 Task: Slide 12 - Our First Trip-1.
Action: Mouse moved to (33, 72)
Screenshot: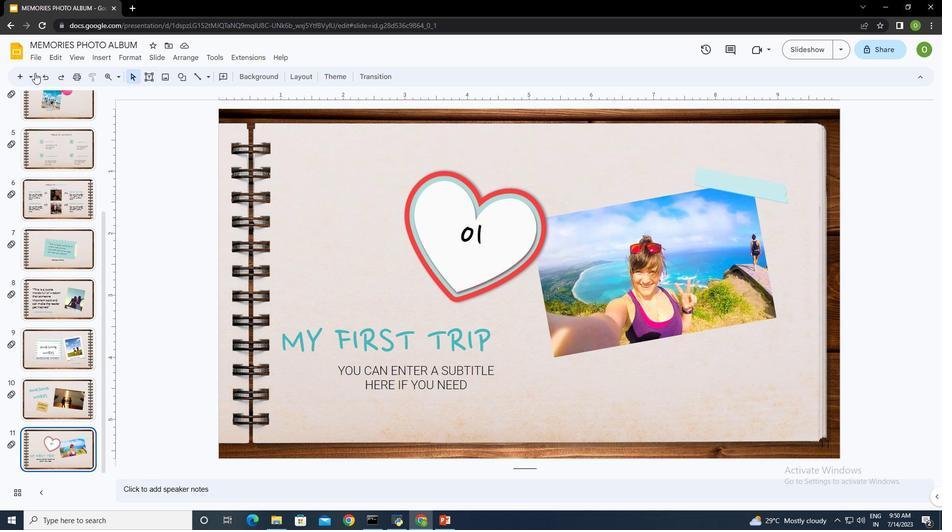 
Action: Mouse pressed left at (33, 72)
Screenshot: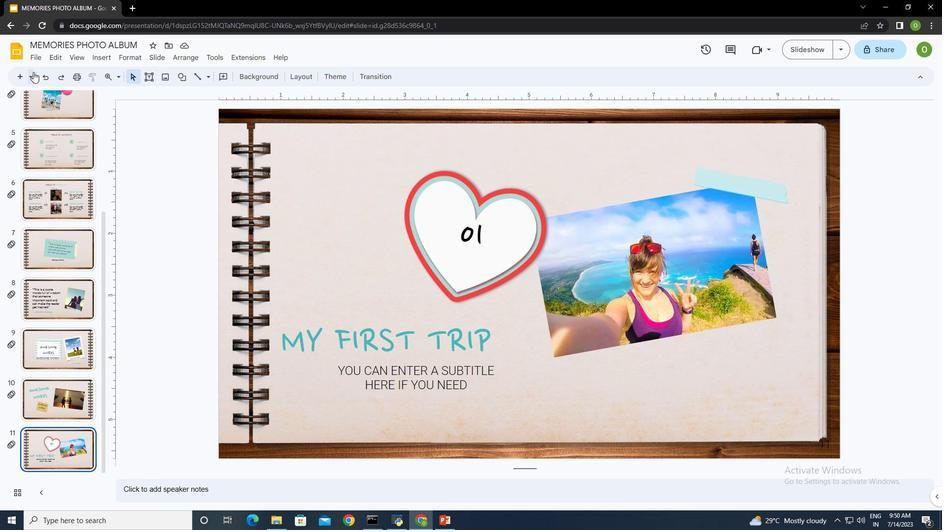 
Action: Mouse moved to (125, 218)
Screenshot: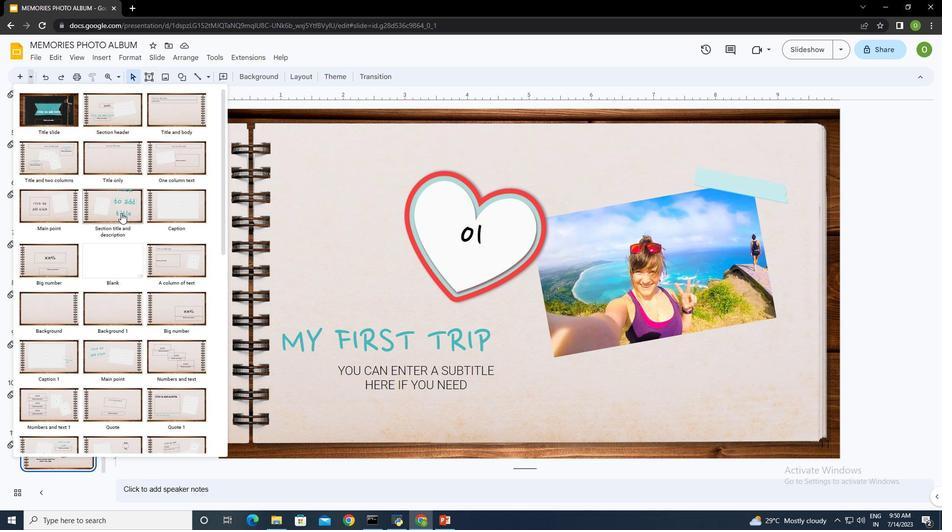 
Action: Mouse scrolled (125, 218) with delta (0, 0)
Screenshot: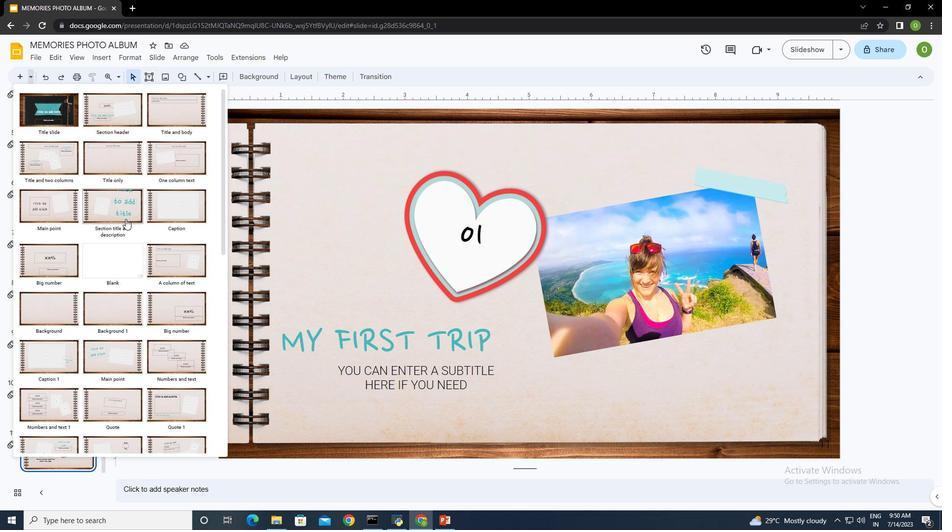 
Action: Mouse scrolled (125, 218) with delta (0, 0)
Screenshot: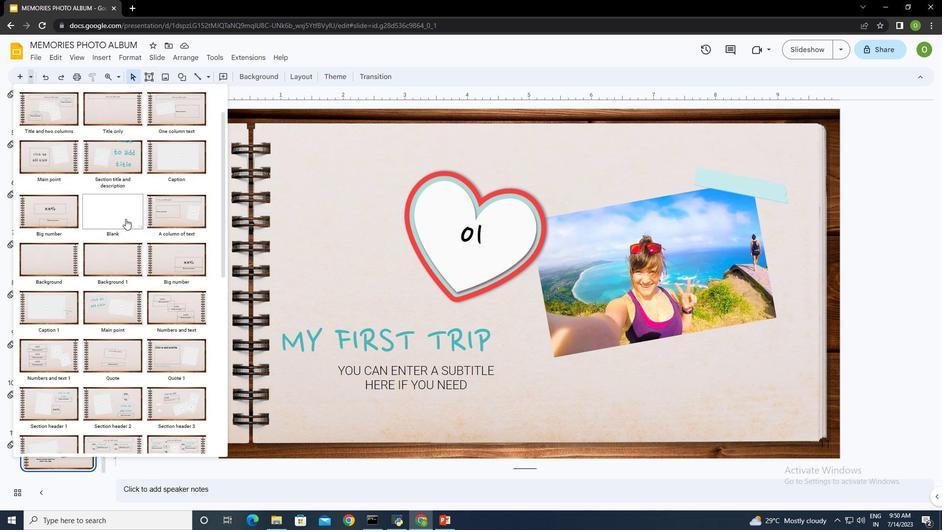 
Action: Mouse scrolled (125, 218) with delta (0, 0)
Screenshot: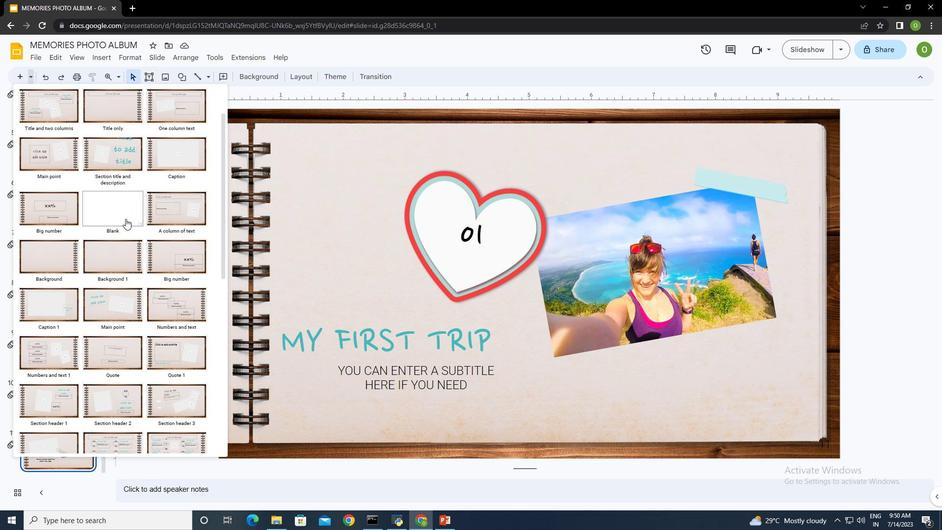 
Action: Mouse scrolled (125, 218) with delta (0, 0)
Screenshot: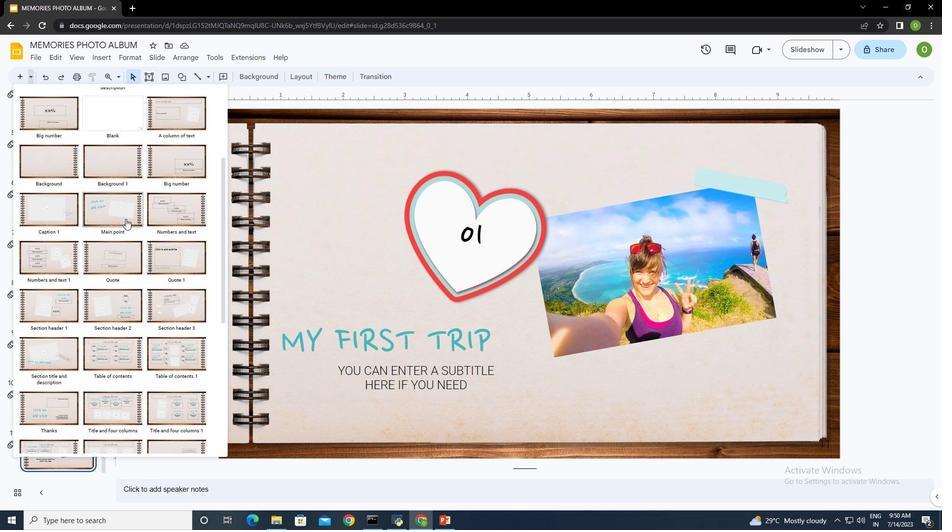 
Action: Mouse scrolled (125, 218) with delta (0, 0)
Screenshot: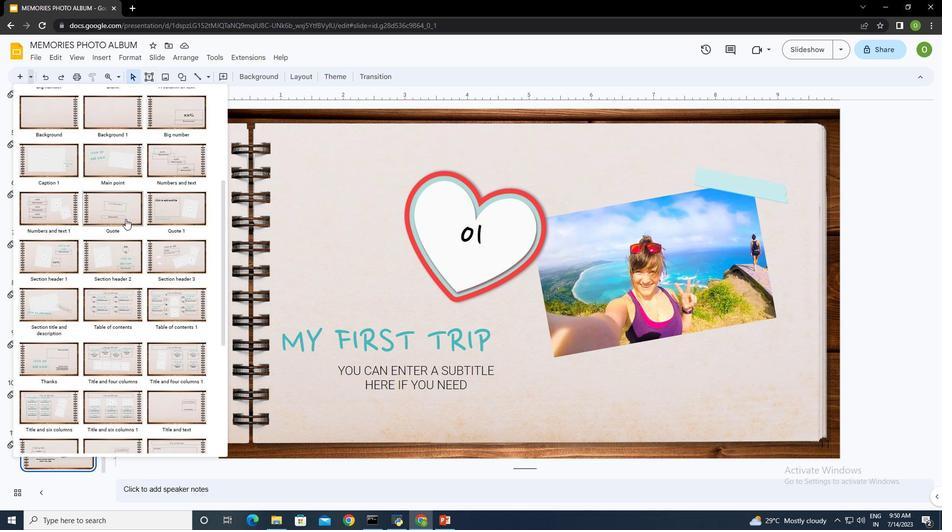 
Action: Mouse scrolled (125, 218) with delta (0, 0)
Screenshot: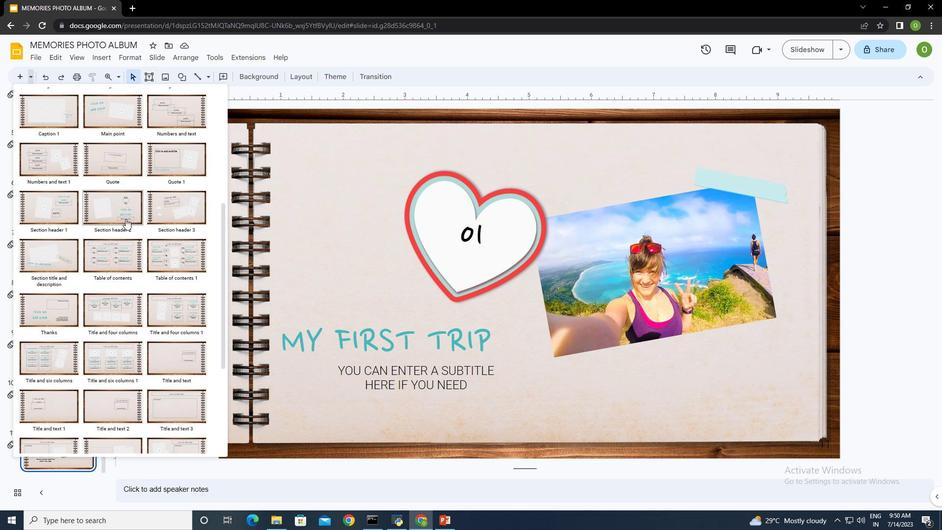 
Action: Mouse moved to (106, 157)
Screenshot: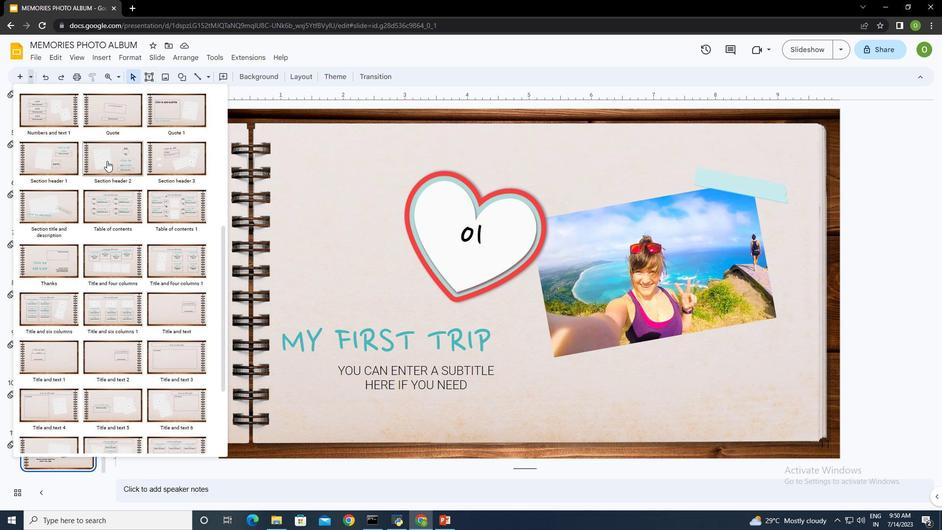 
Action: Mouse pressed left at (106, 157)
Screenshot: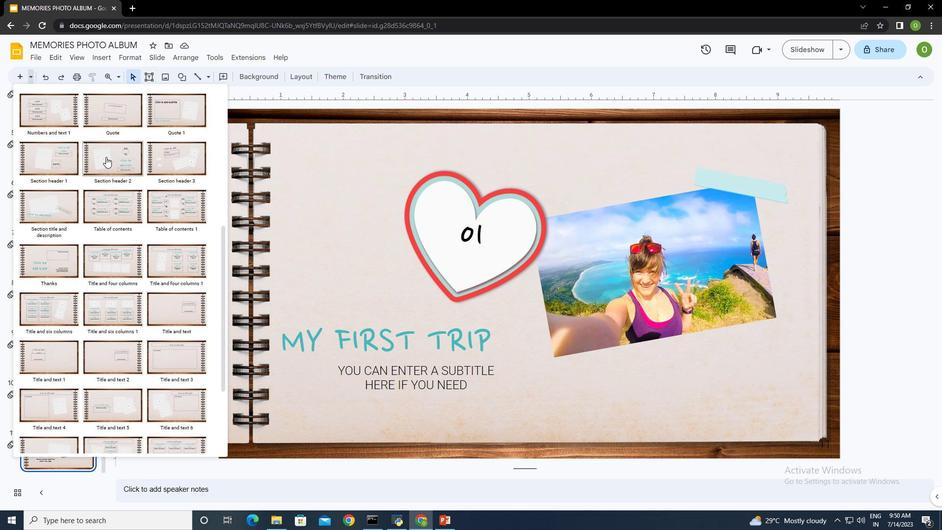 
Action: Mouse moved to (426, 283)
Screenshot: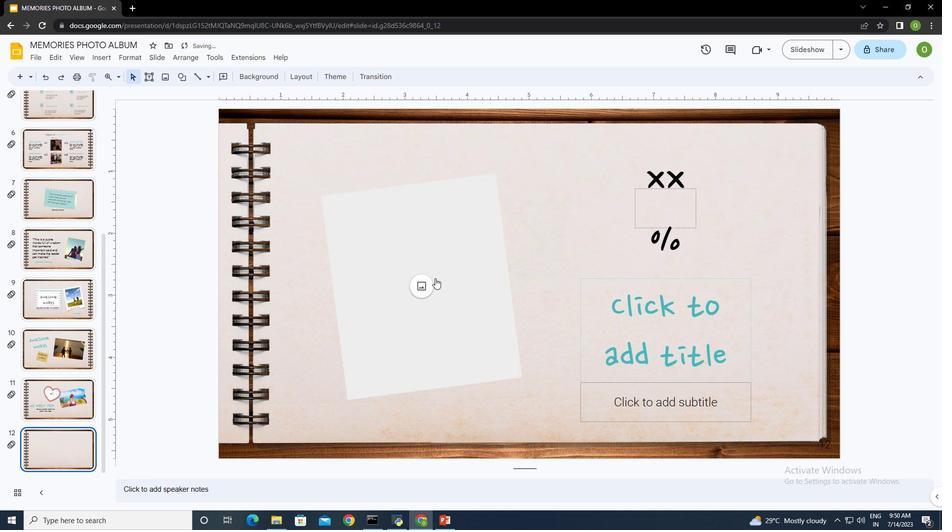 
Action: Mouse pressed left at (426, 283)
Screenshot: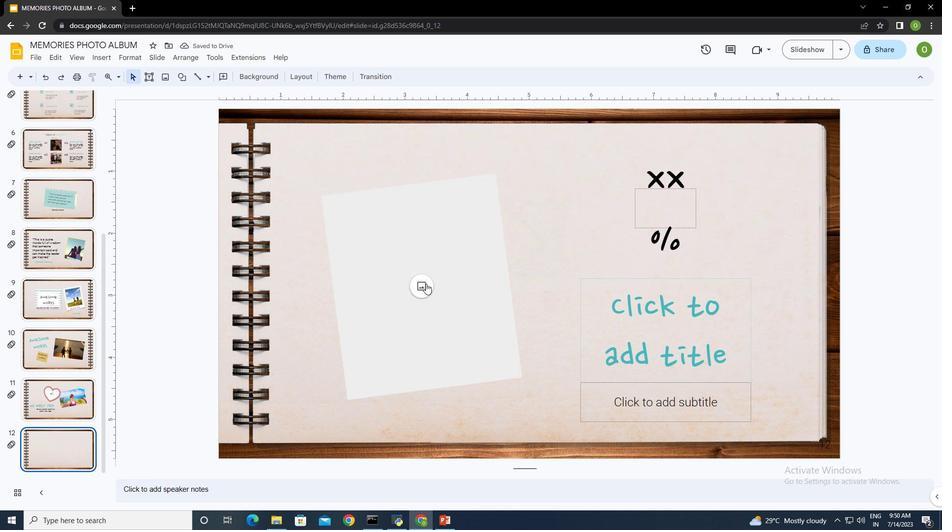 
Action: Mouse moved to (422, 251)
Screenshot: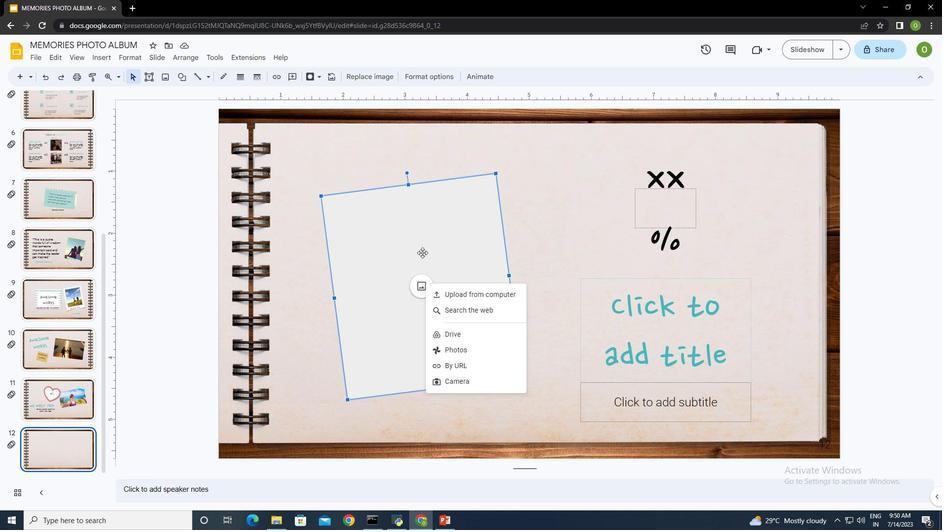 
Action: Mouse pressed left at (422, 251)
Screenshot: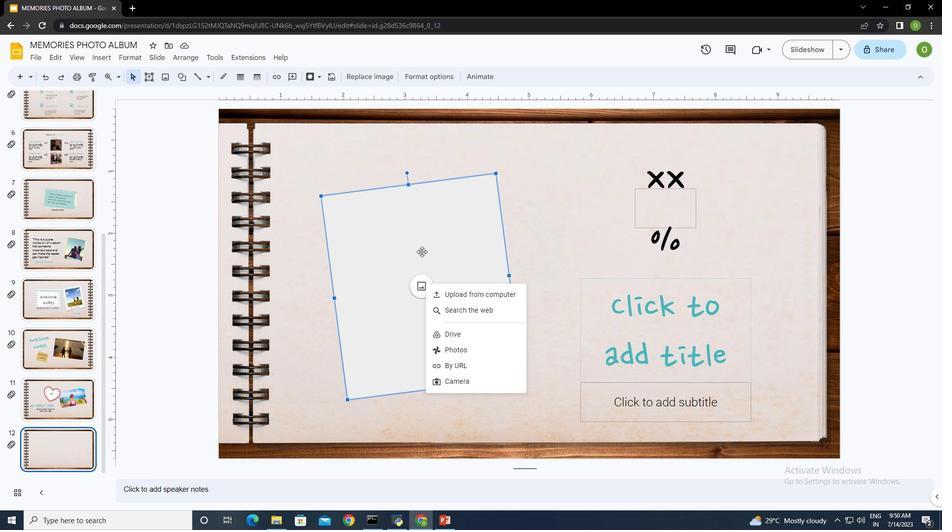 
Action: Key pressed <Key.delete>
Screenshot: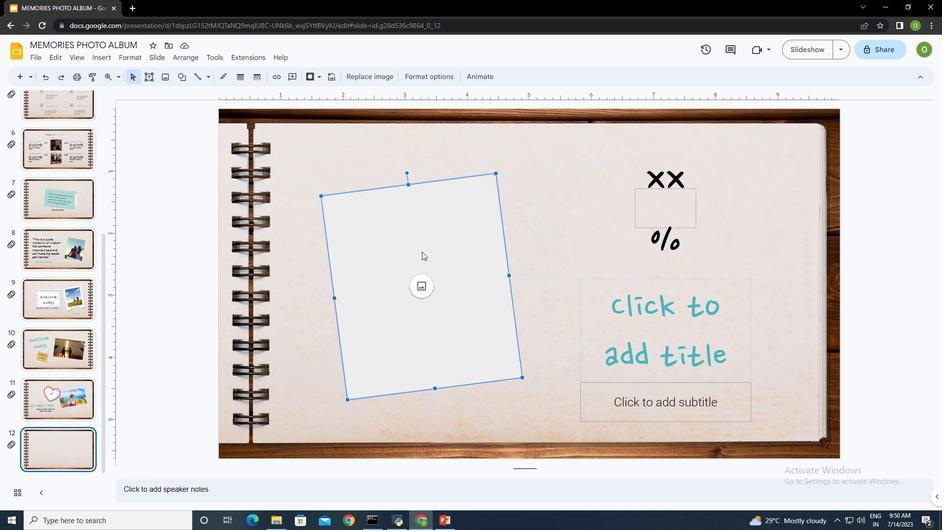 
Action: Mouse moved to (101, 58)
Screenshot: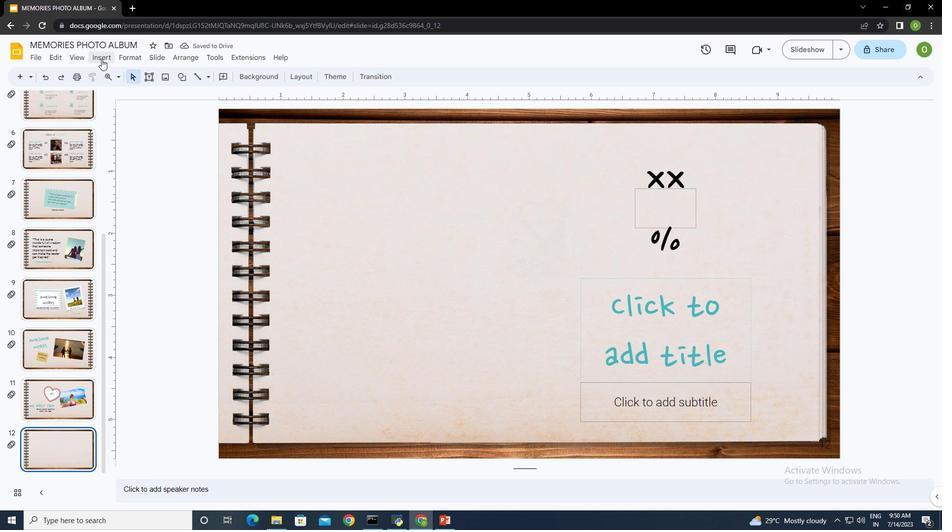 
Action: Mouse pressed left at (101, 58)
Screenshot: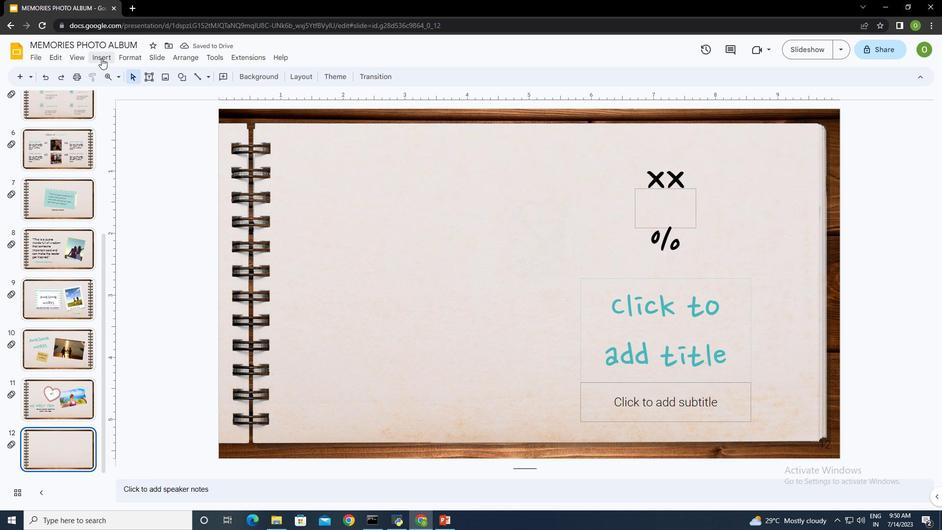 
Action: Mouse moved to (305, 79)
Screenshot: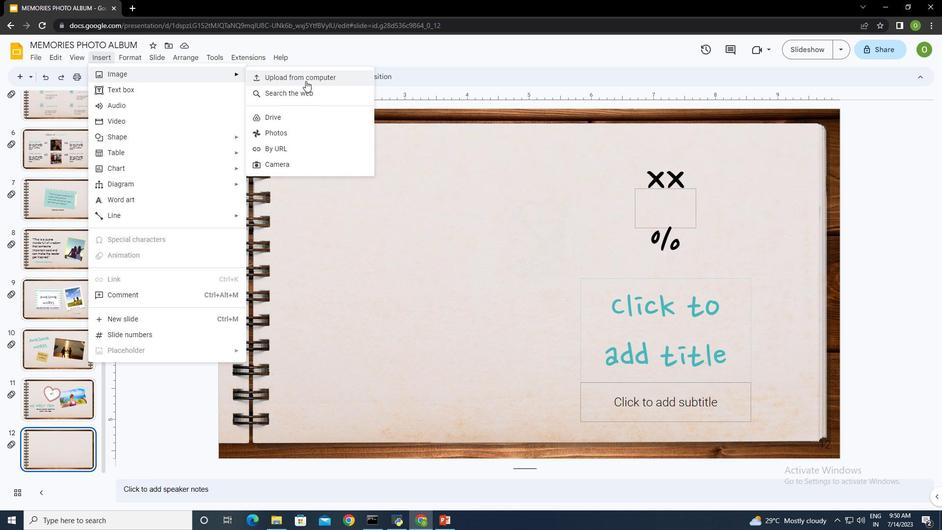 
Action: Mouse pressed left at (305, 79)
Screenshot: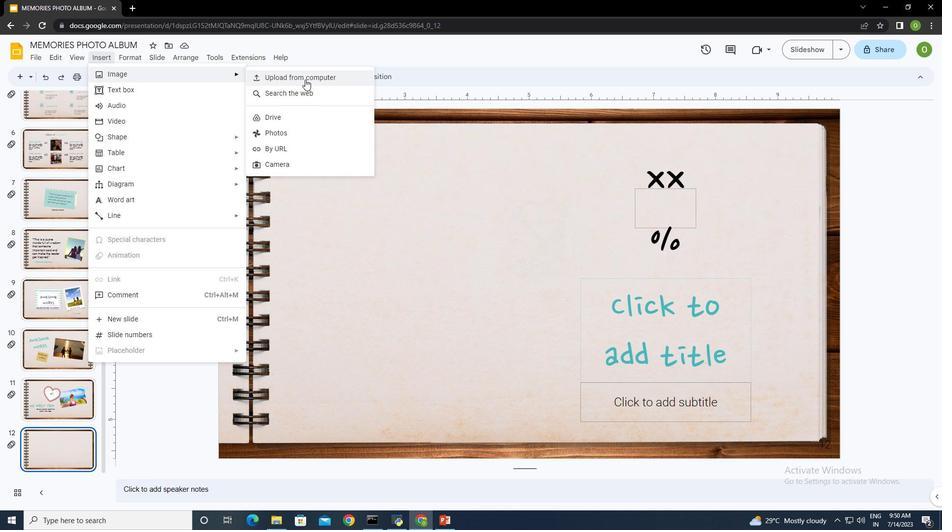 
Action: Mouse moved to (276, 129)
Screenshot: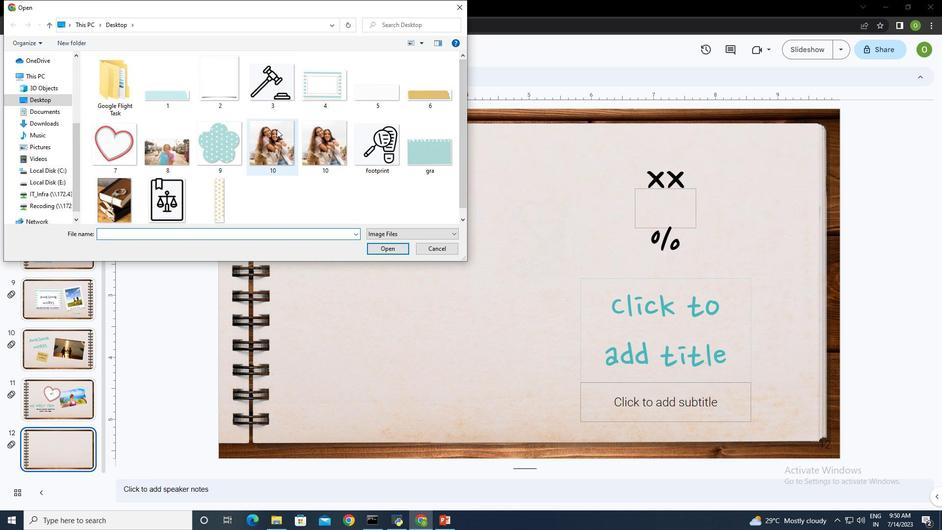 
Action: Mouse scrolled (276, 129) with delta (0, 0)
Screenshot: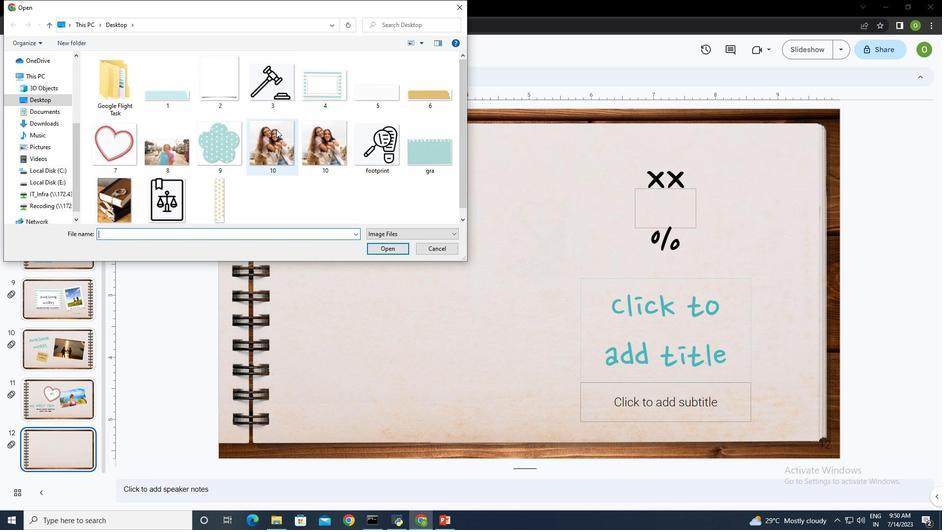 
Action: Mouse scrolled (276, 130) with delta (0, 0)
Screenshot: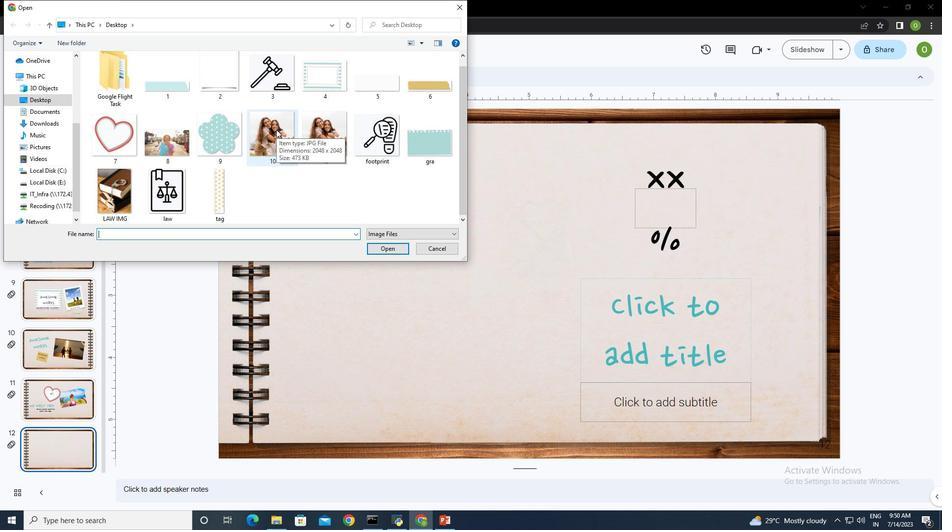 
Action: Mouse moved to (220, 79)
Screenshot: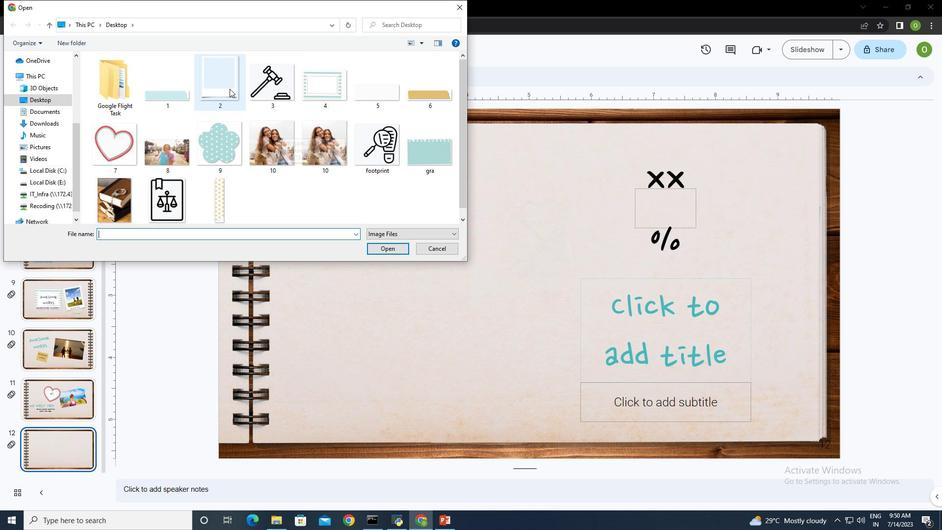 
Action: Mouse pressed left at (220, 79)
Screenshot: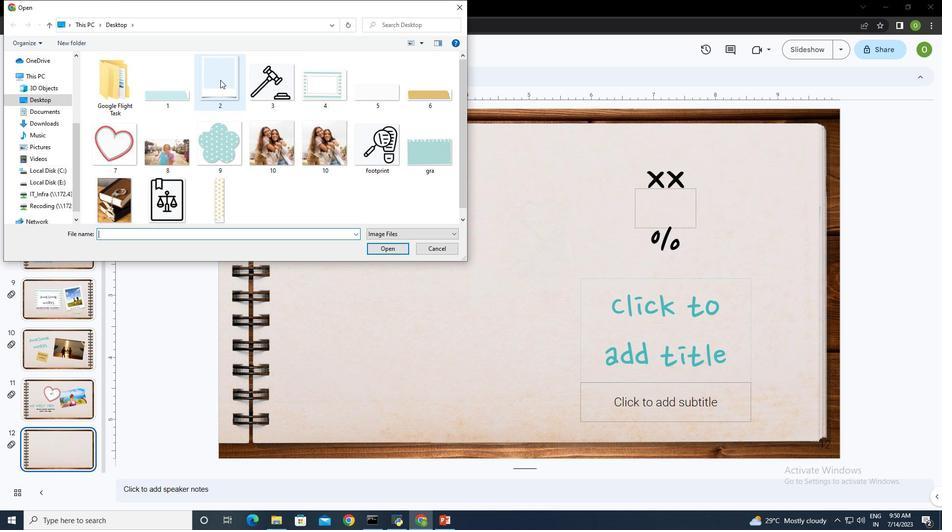 
Action: Mouse moved to (392, 245)
Screenshot: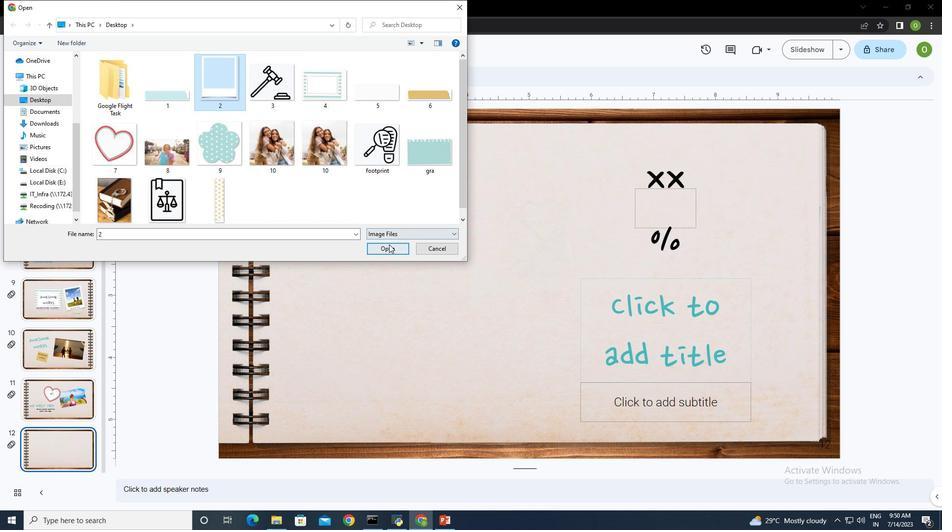 
Action: Mouse pressed left at (392, 245)
Screenshot: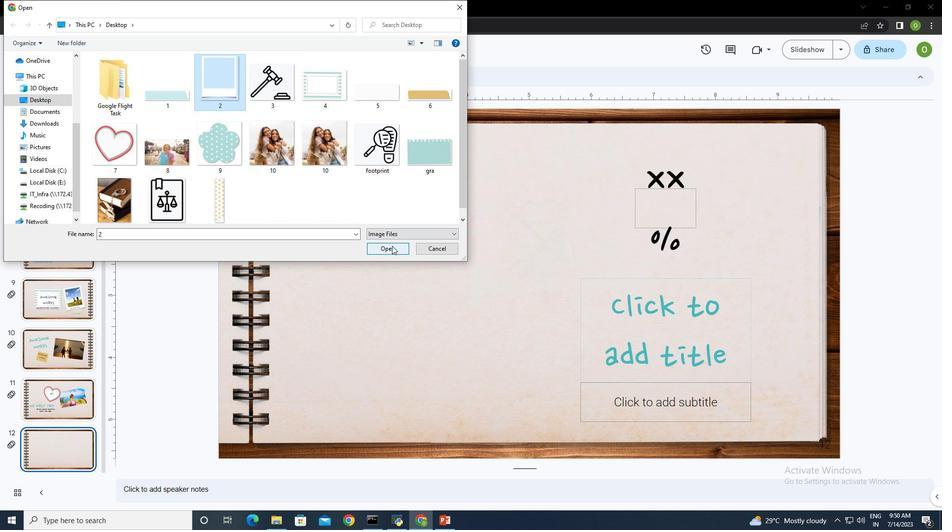 
Action: Mouse moved to (336, 219)
Screenshot: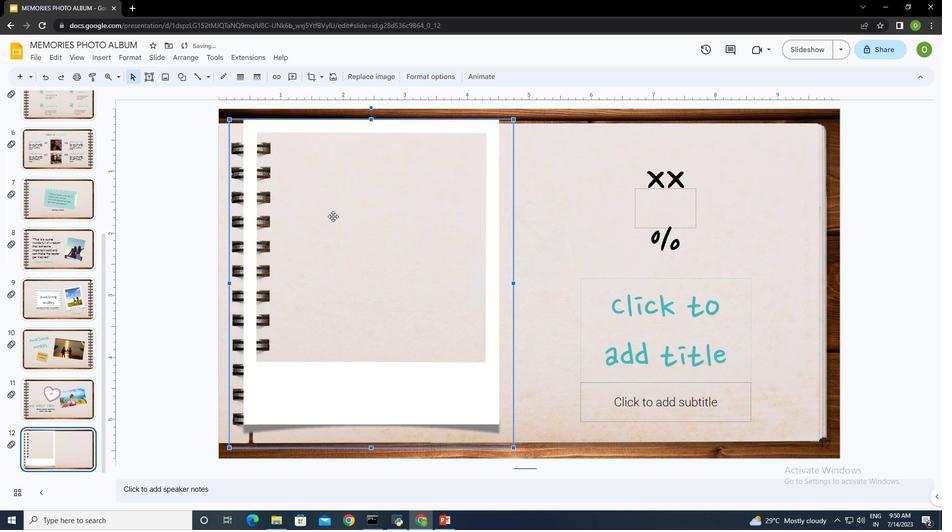 
Action: Mouse pressed left at (336, 219)
Screenshot: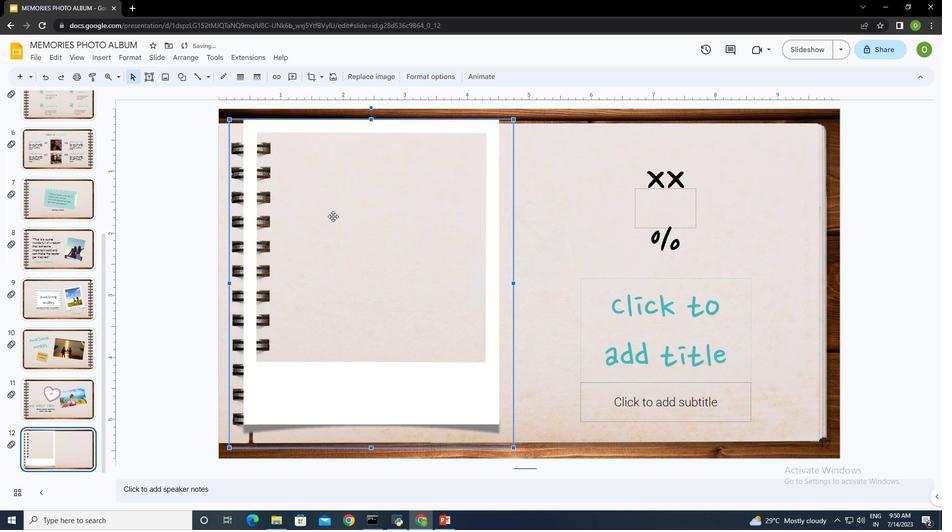 
Action: Mouse moved to (568, 149)
Screenshot: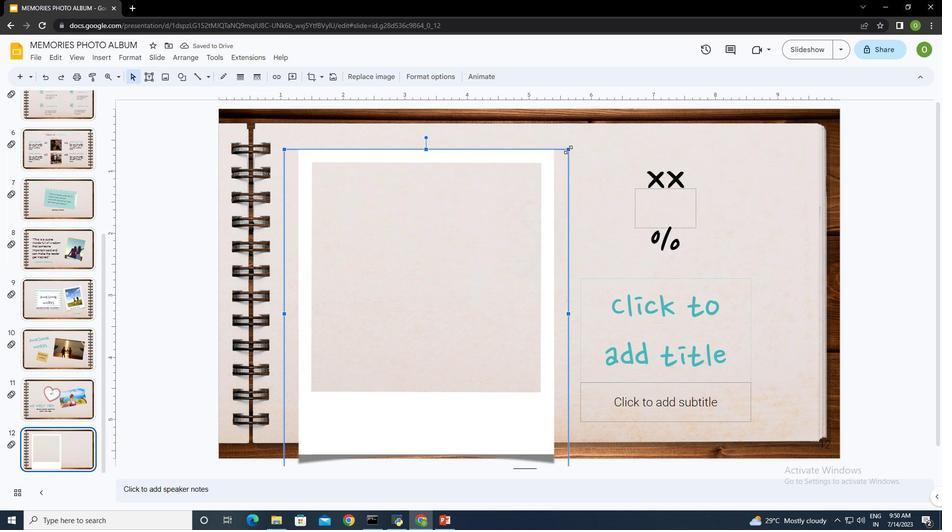 
Action: Mouse pressed left at (568, 149)
Screenshot: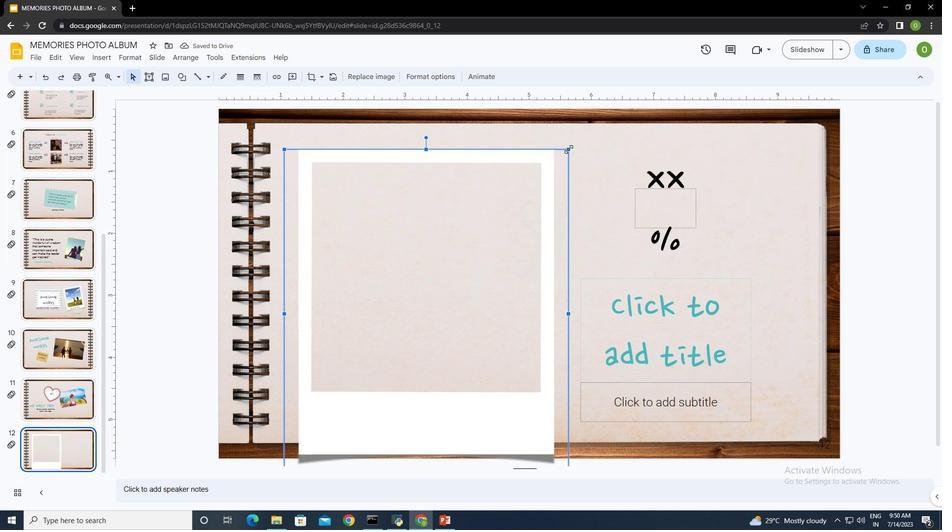 
Action: Mouse moved to (393, 300)
Screenshot: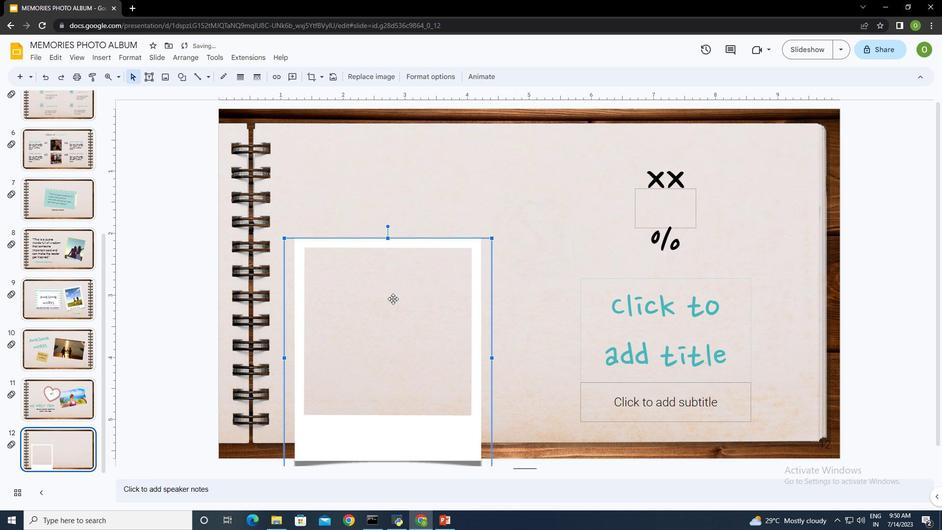 
Action: Mouse pressed left at (393, 300)
Screenshot: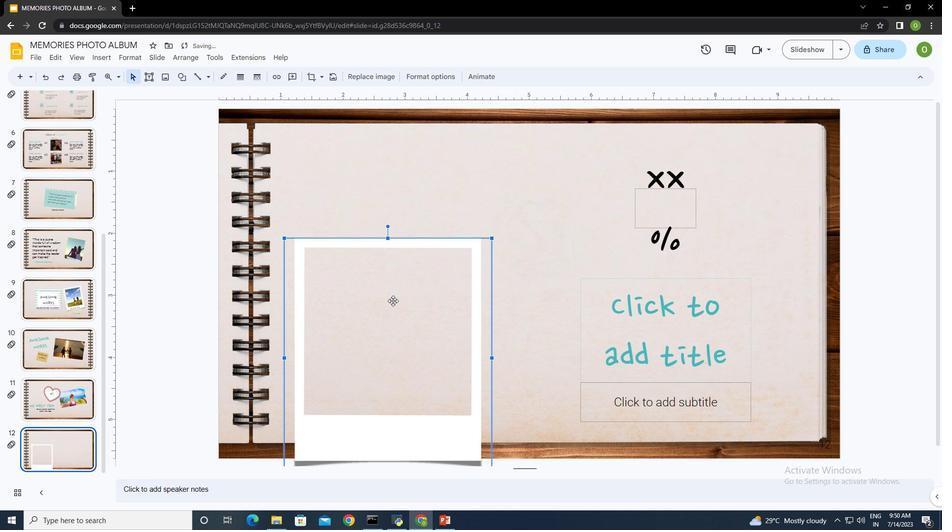 
Action: Mouse moved to (406, 169)
Screenshot: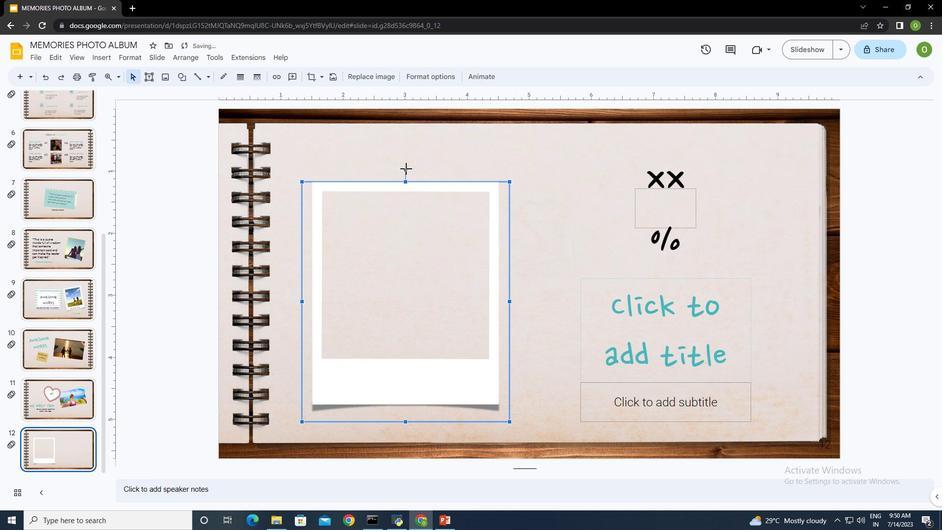 
Action: Mouse pressed left at (406, 169)
Screenshot: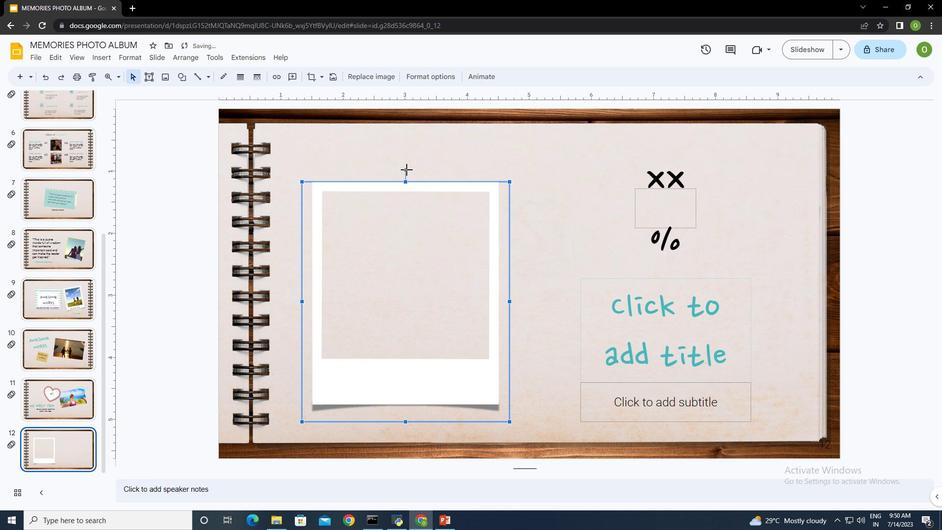 
Action: Mouse moved to (421, 311)
Screenshot: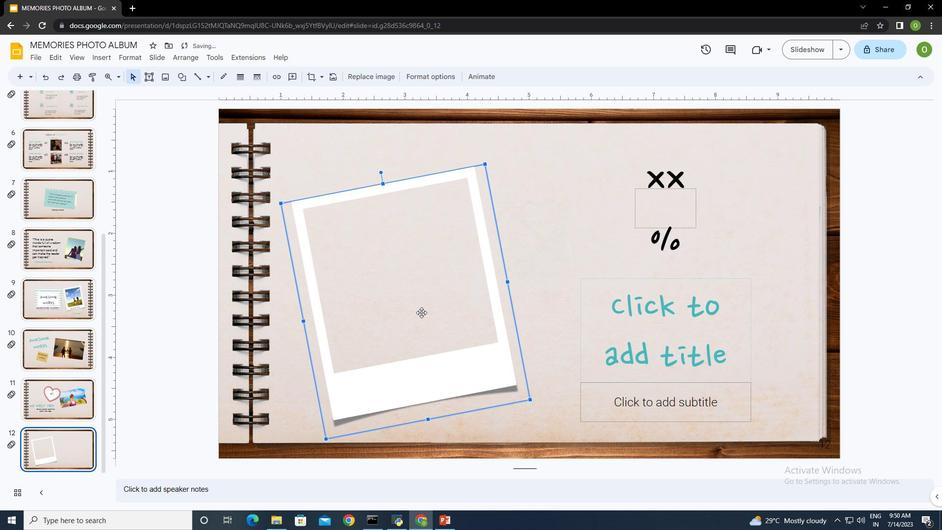 
Action: Mouse pressed left at (421, 311)
Screenshot: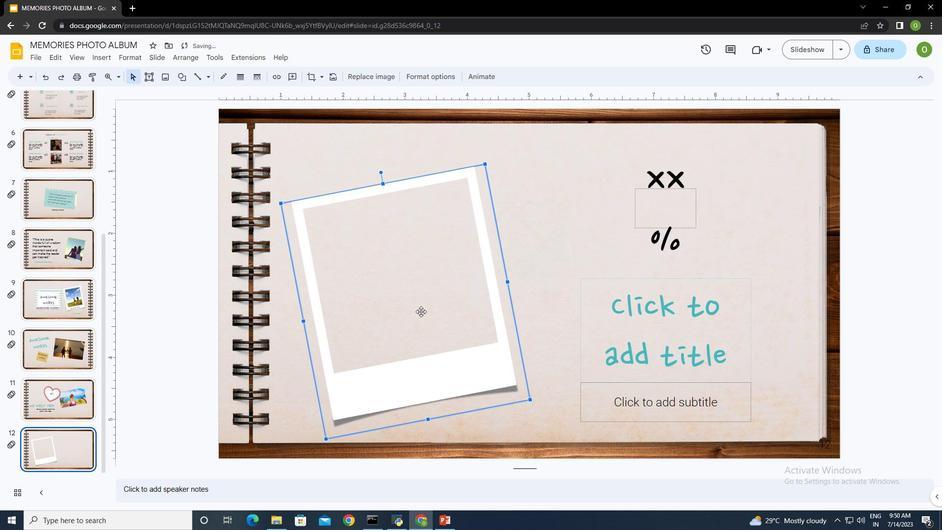 
Action: Mouse moved to (521, 258)
Screenshot: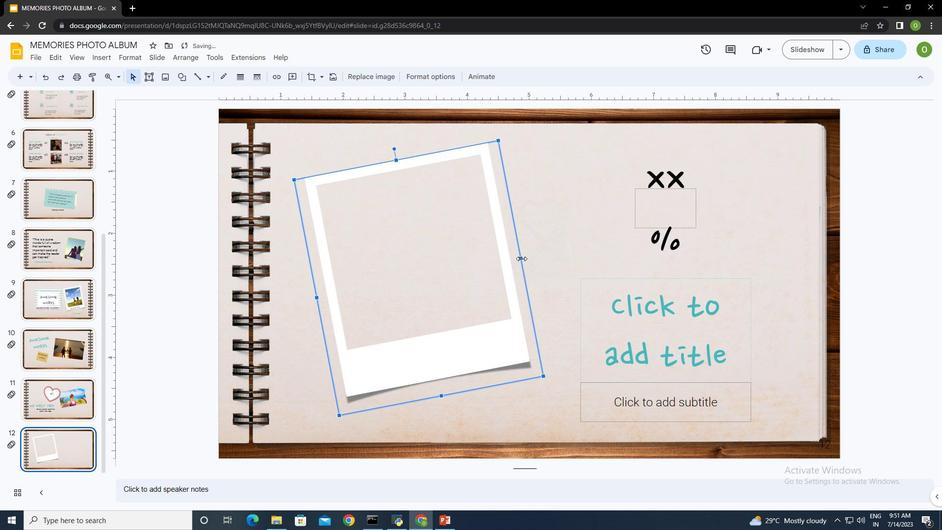 
Action: Mouse pressed left at (521, 258)
Screenshot: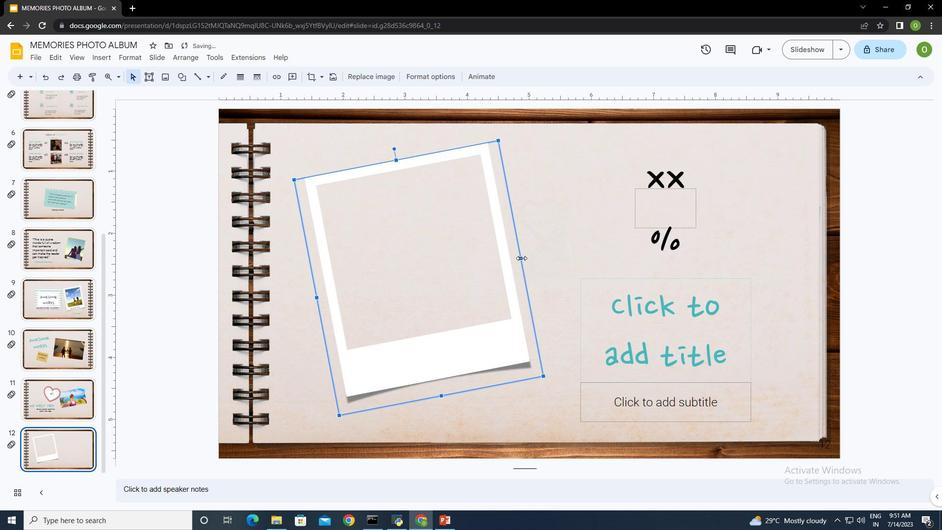 
Action: Mouse moved to (428, 398)
Screenshot: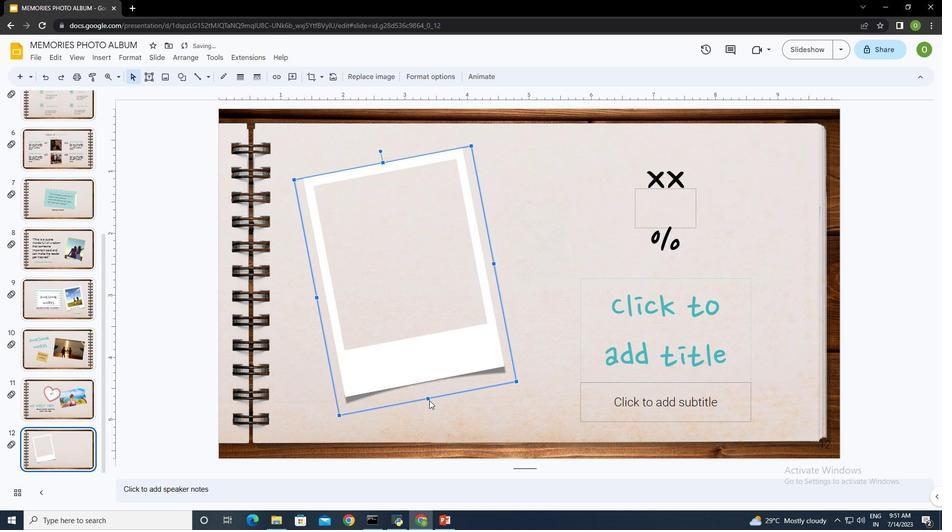 
Action: Mouse pressed left at (428, 398)
Screenshot: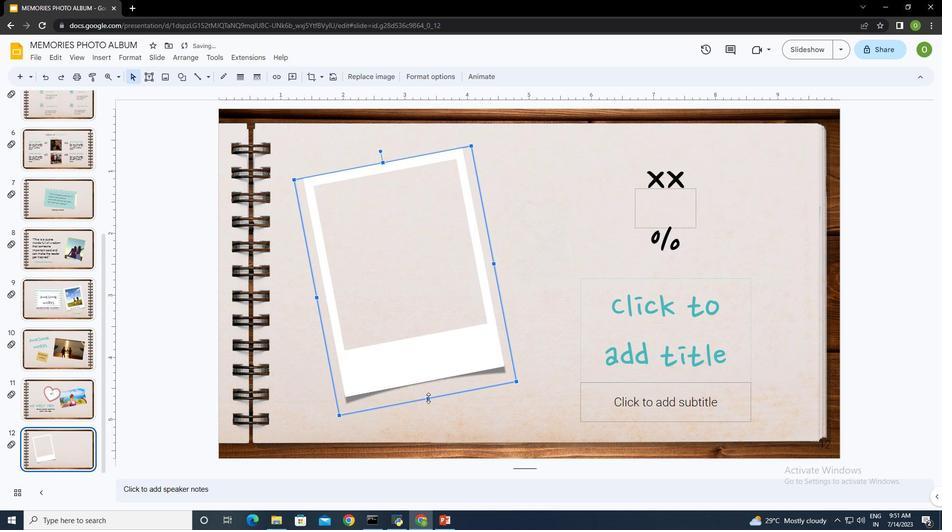 
Action: Mouse moved to (313, 279)
Screenshot: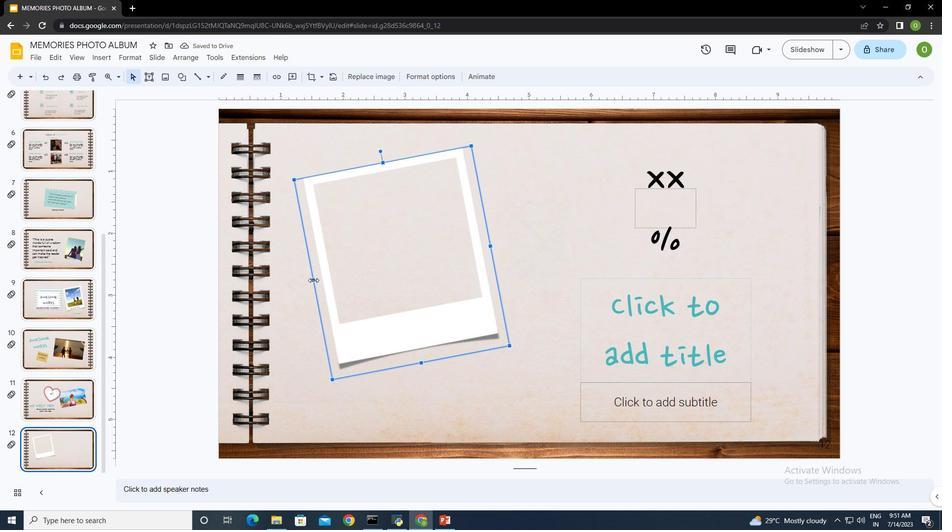 
Action: Mouse pressed left at (313, 279)
Screenshot: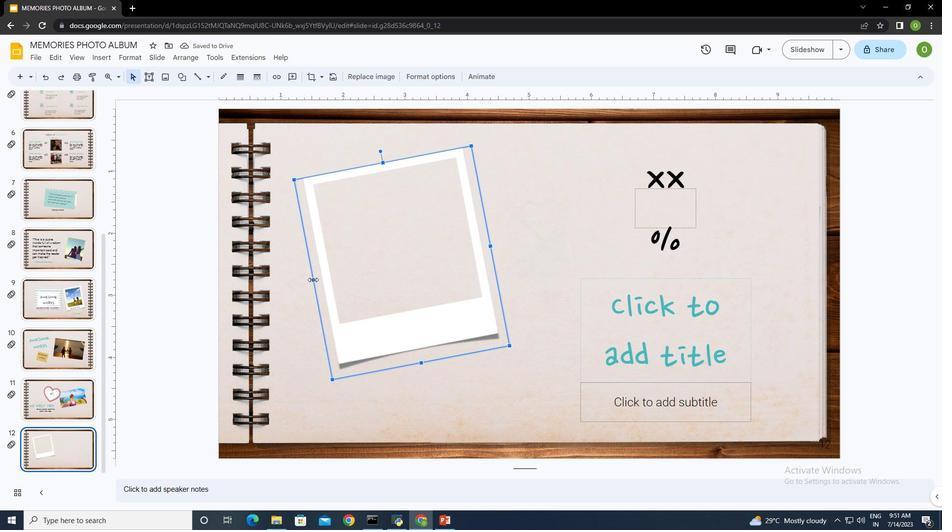 
Action: Mouse moved to (388, 247)
Screenshot: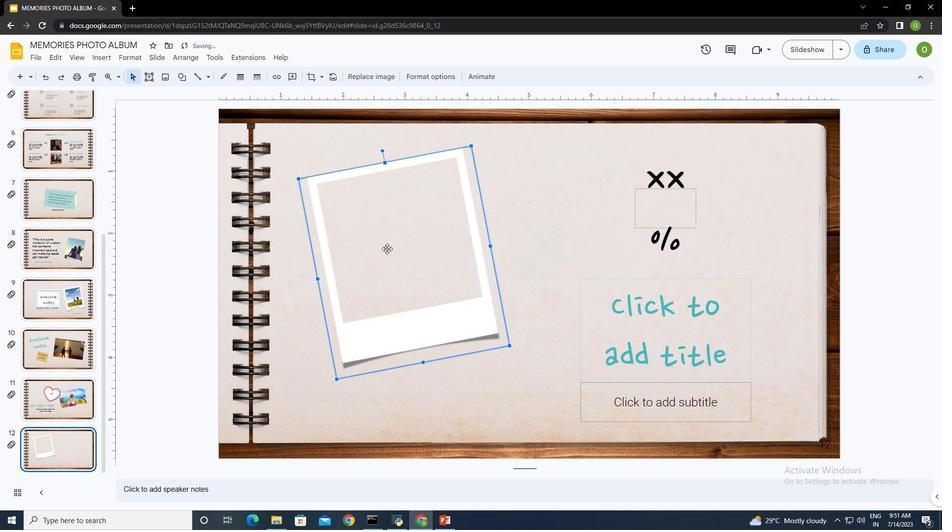 
Action: Mouse pressed left at (388, 247)
Screenshot: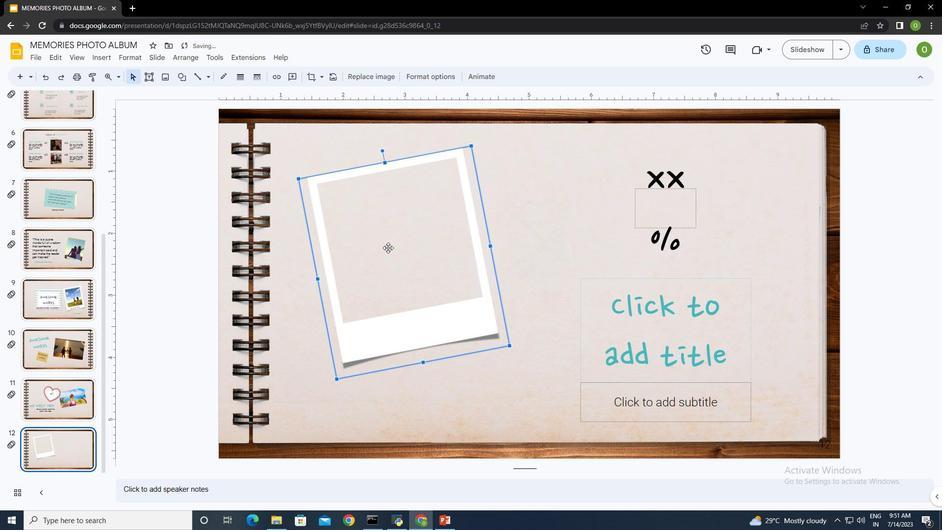 
Action: Mouse moved to (98, 55)
Screenshot: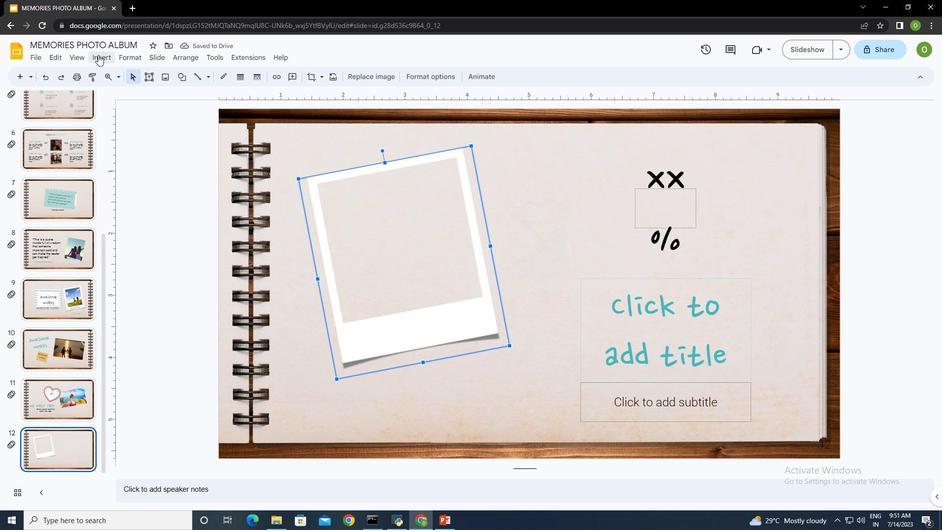 
Action: Mouse pressed left at (98, 55)
Screenshot: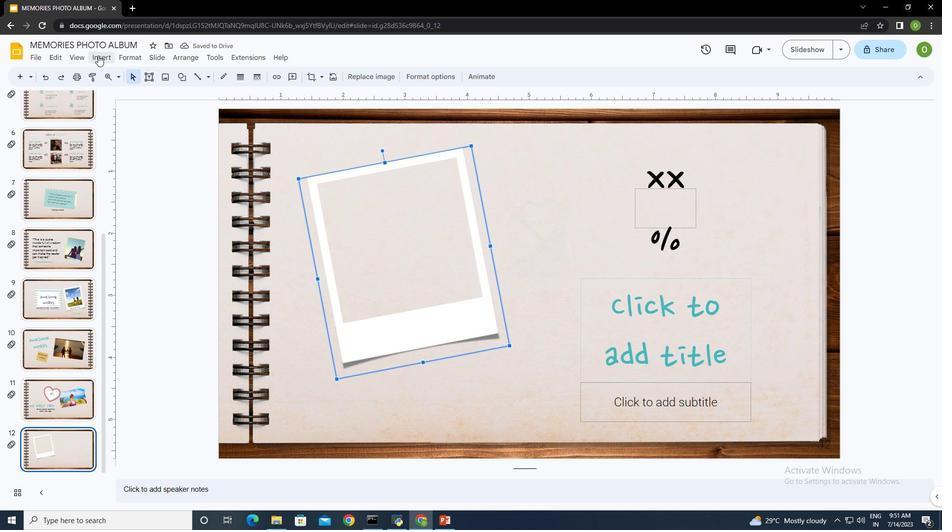 
Action: Mouse moved to (319, 76)
Screenshot: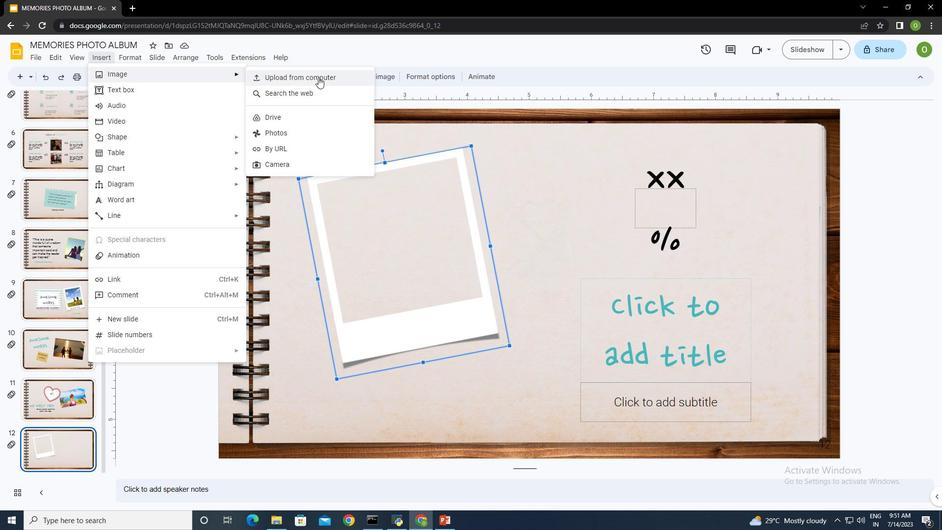 
Action: Mouse pressed left at (319, 76)
Screenshot: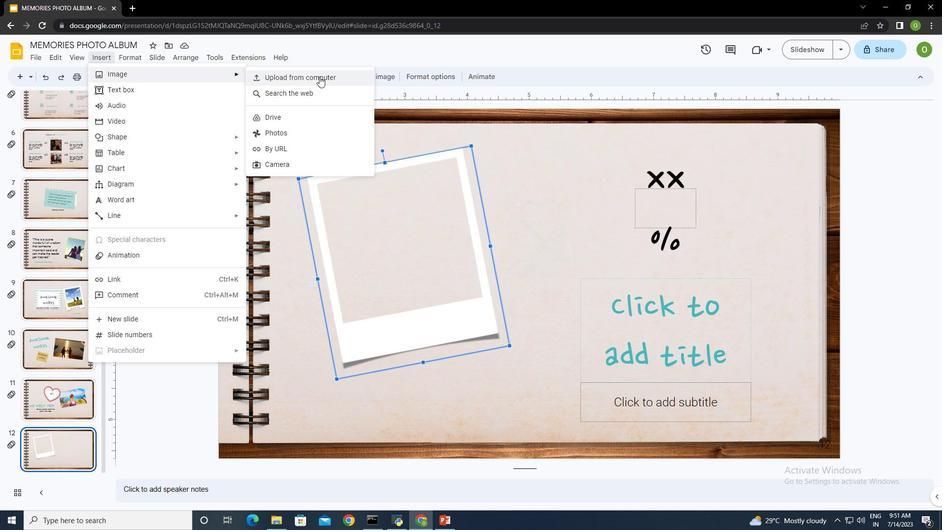 
Action: Mouse moved to (274, 147)
Screenshot: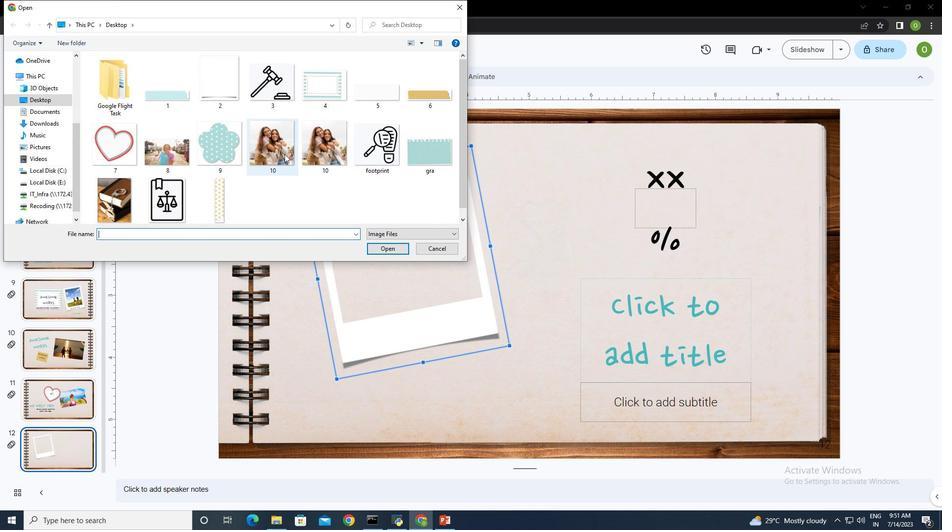 
Action: Mouse pressed left at (274, 147)
Screenshot: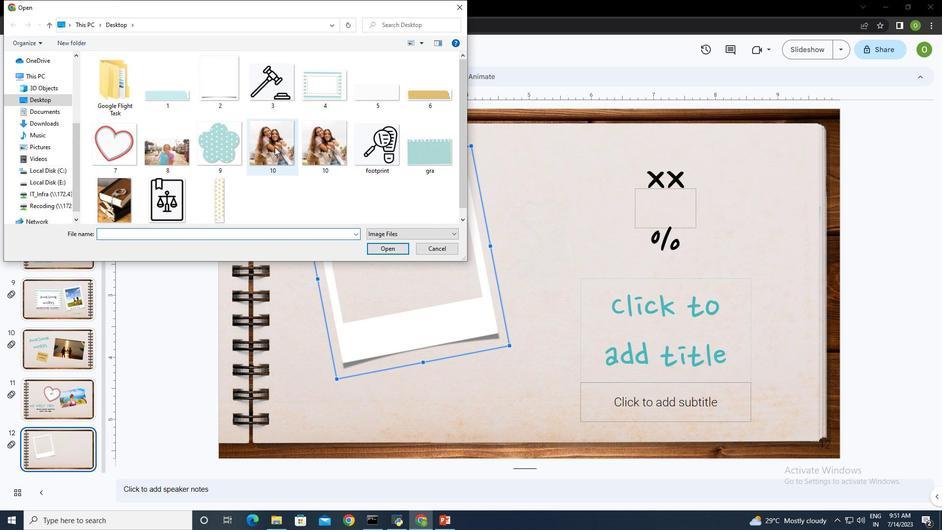 
Action: Mouse moved to (395, 248)
Screenshot: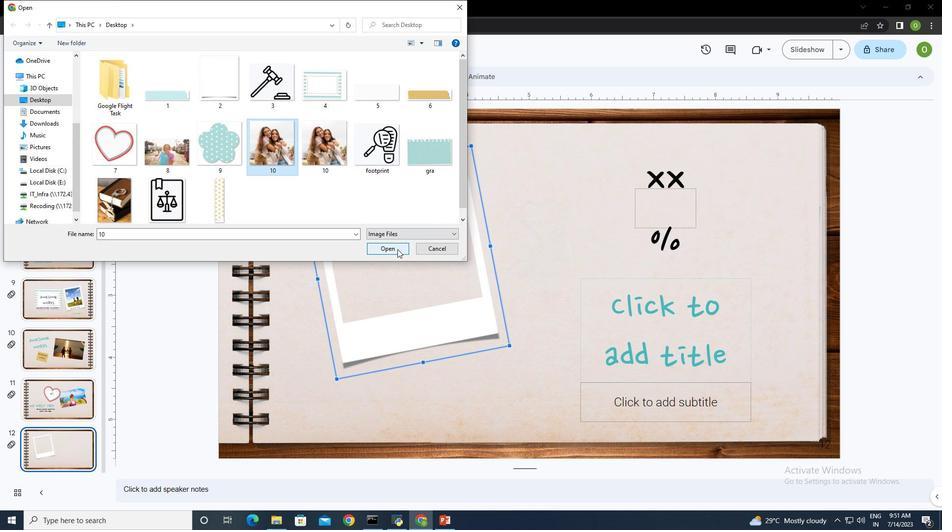 
Action: Mouse pressed left at (395, 248)
Screenshot: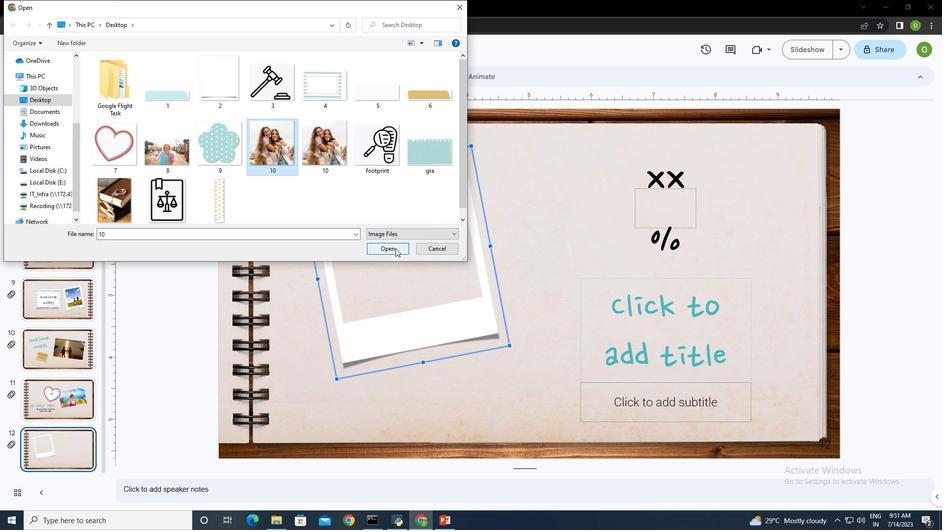 
Action: Mouse moved to (763, 179)
Screenshot: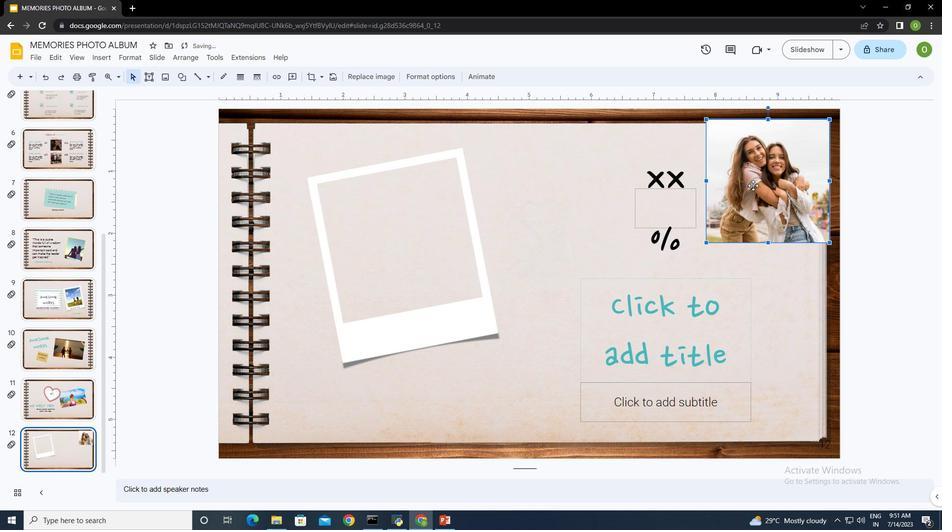 
Action: Mouse pressed left at (763, 179)
Screenshot: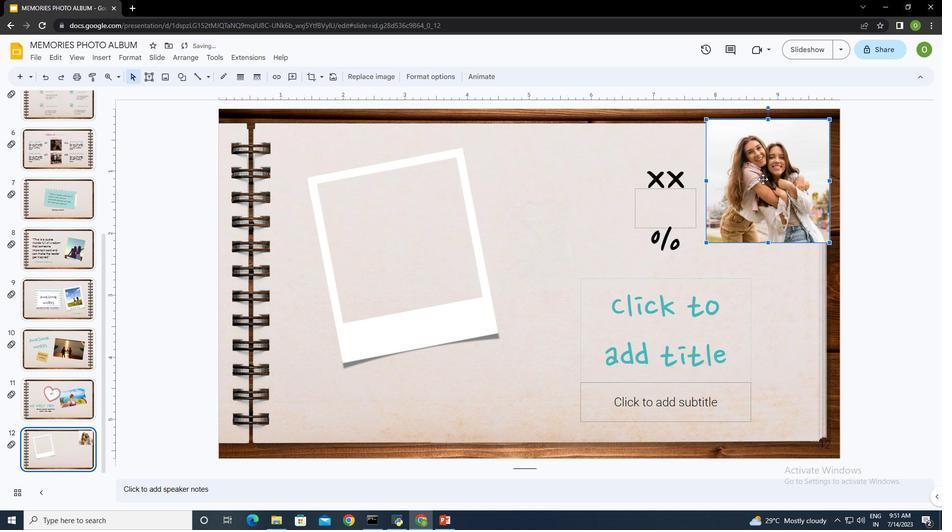 
Action: Mouse moved to (420, 168)
Screenshot: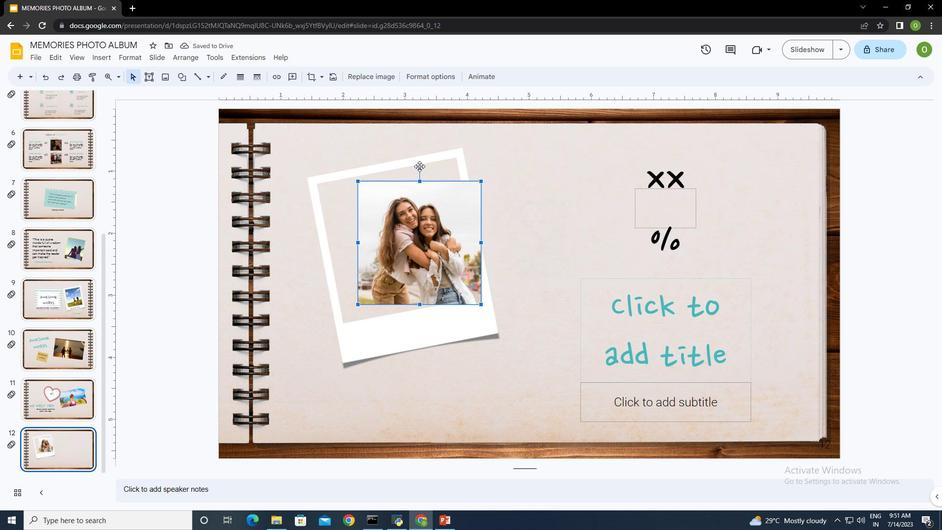 
Action: Mouse pressed left at (420, 168)
Screenshot: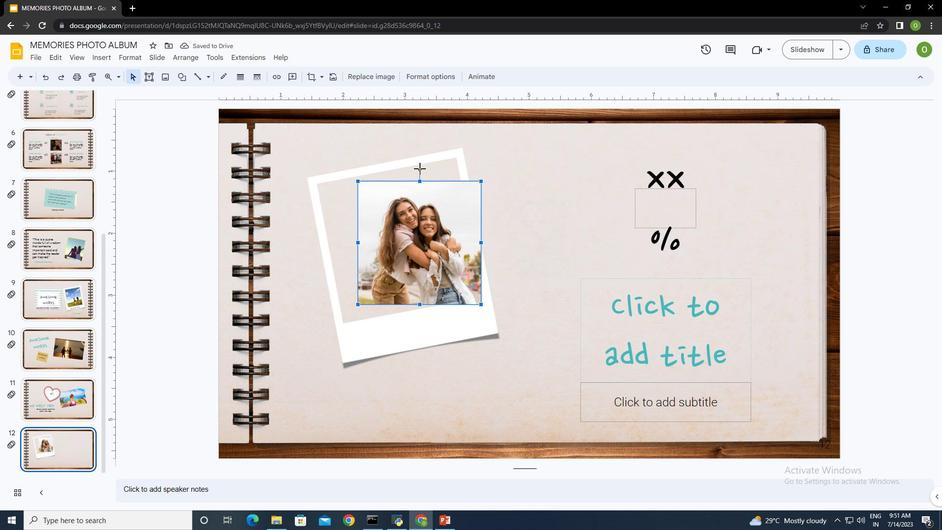 
Action: Mouse moved to (359, 253)
Screenshot: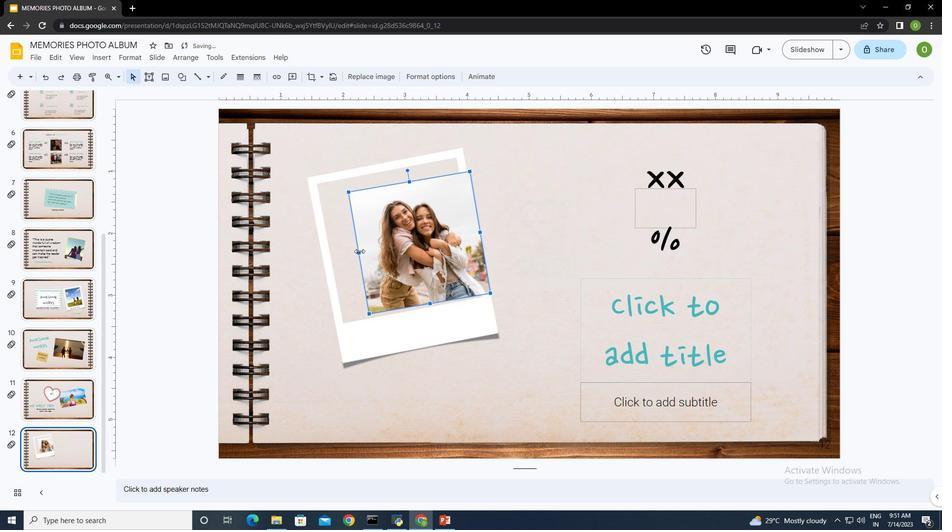 
Action: Mouse pressed left at (359, 253)
Screenshot: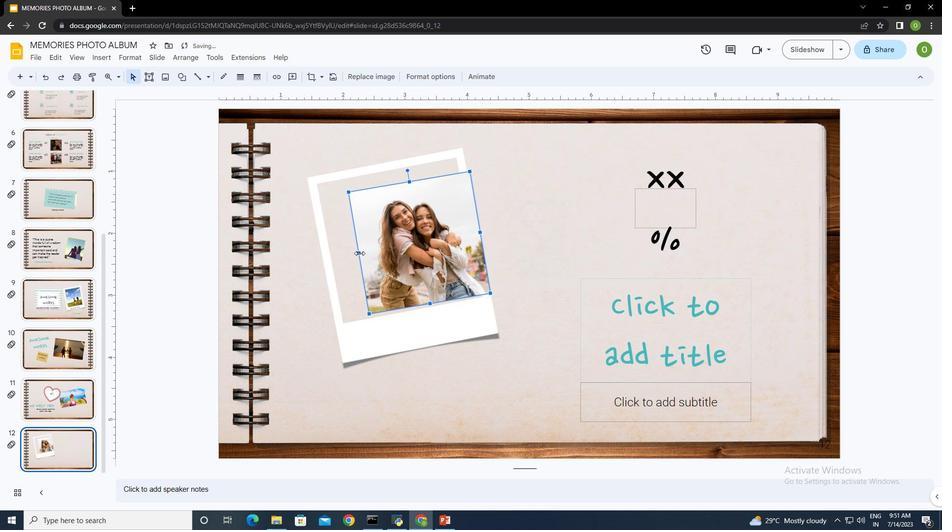 
Action: Mouse moved to (394, 171)
Screenshot: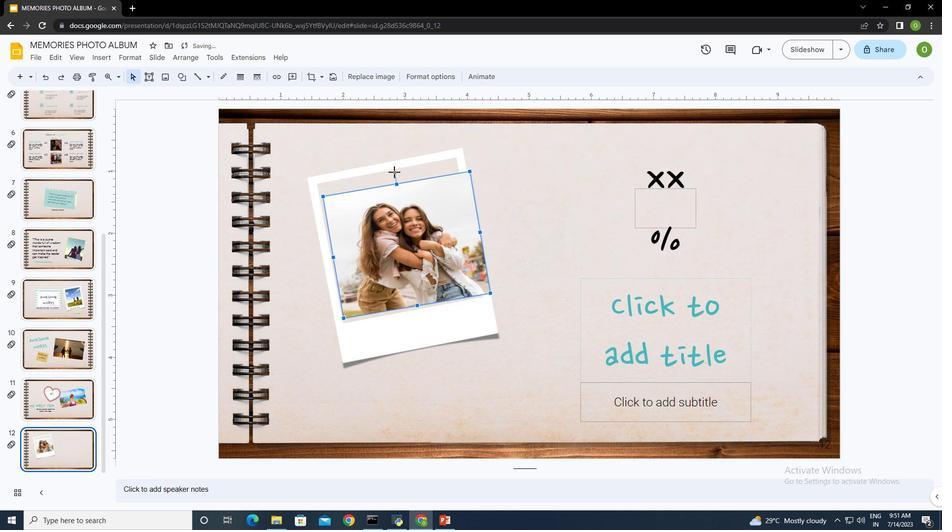 
Action: Mouse pressed left at (394, 171)
Screenshot: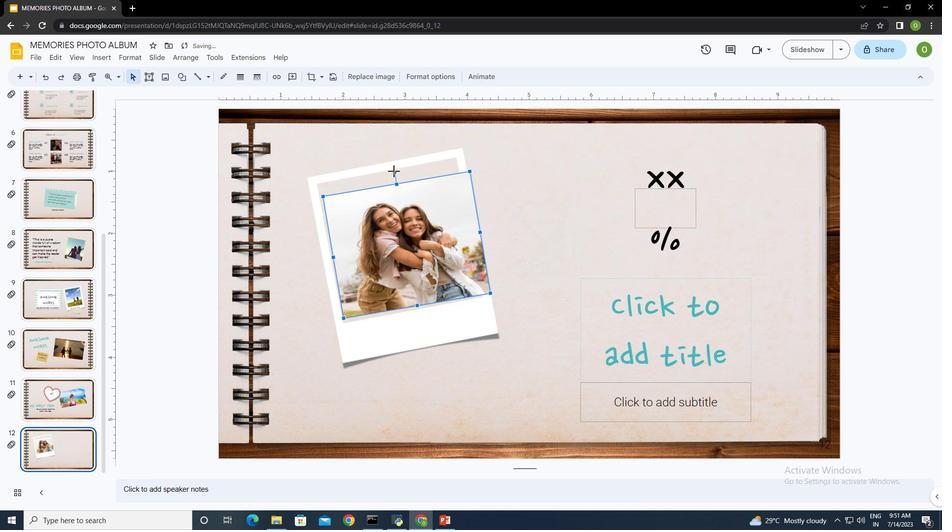 
Action: Mouse moved to (396, 186)
Screenshot: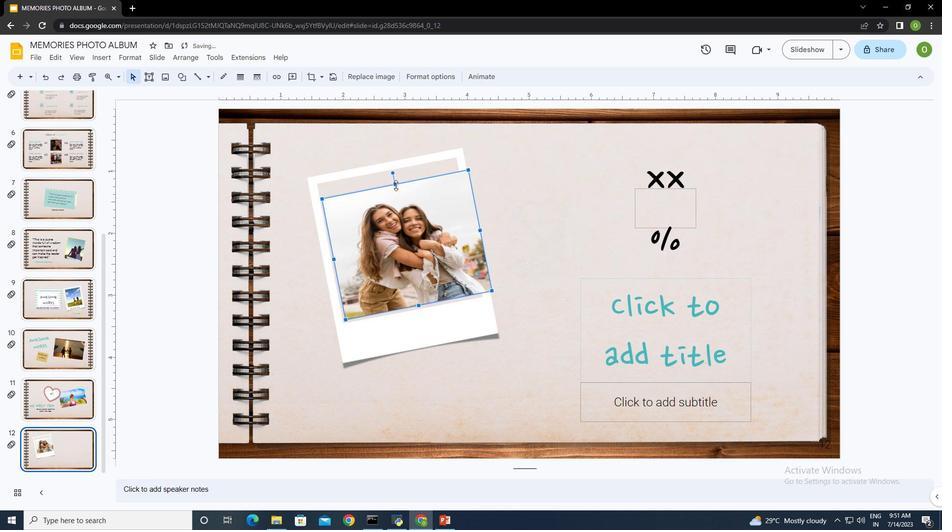 
Action: Mouse pressed left at (396, 186)
Screenshot: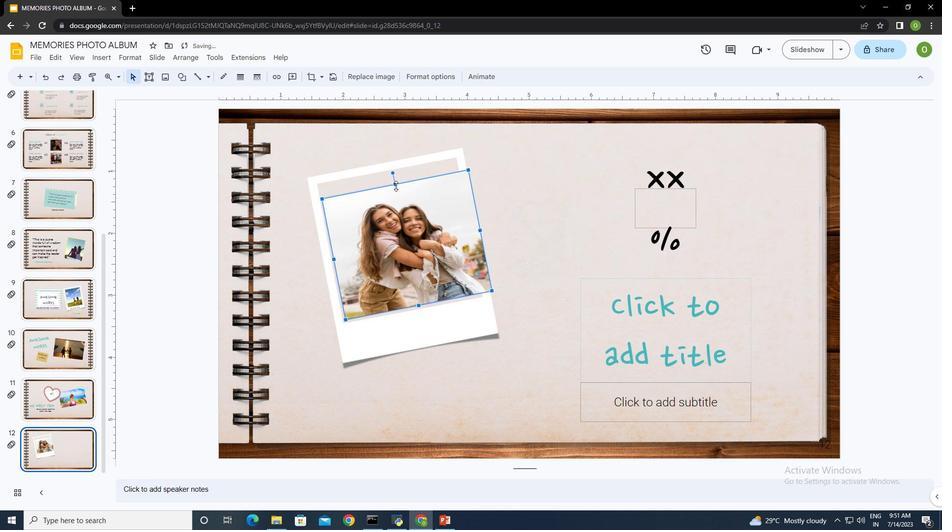 
Action: Mouse moved to (480, 223)
Screenshot: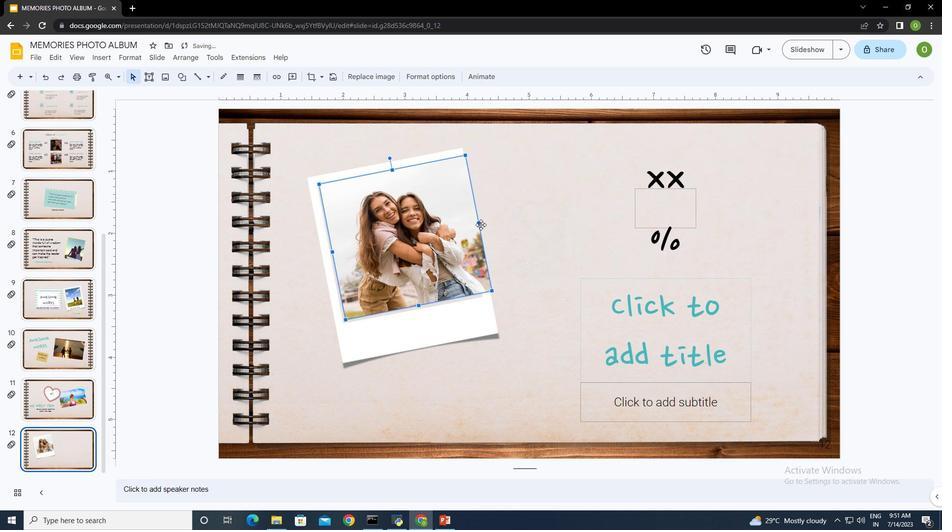 
Action: Mouse pressed left at (480, 223)
Screenshot: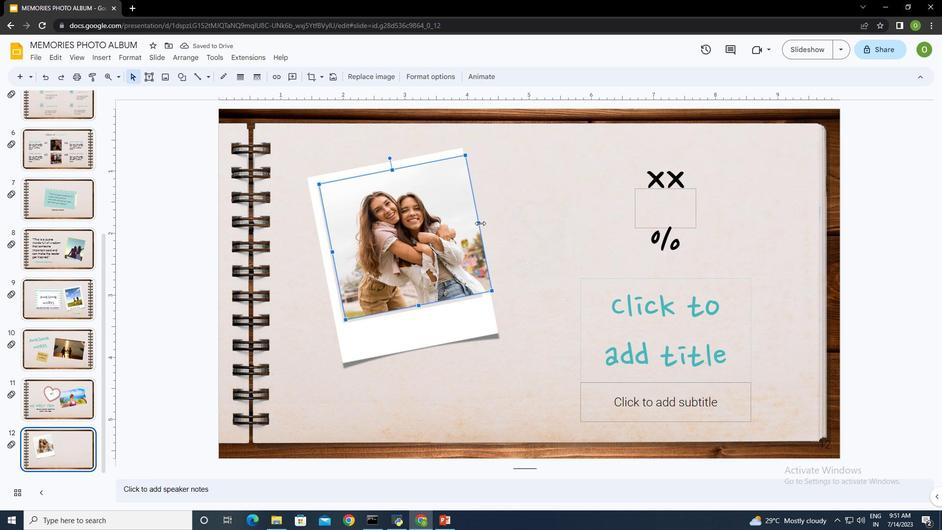 
Action: Mouse moved to (414, 305)
Screenshot: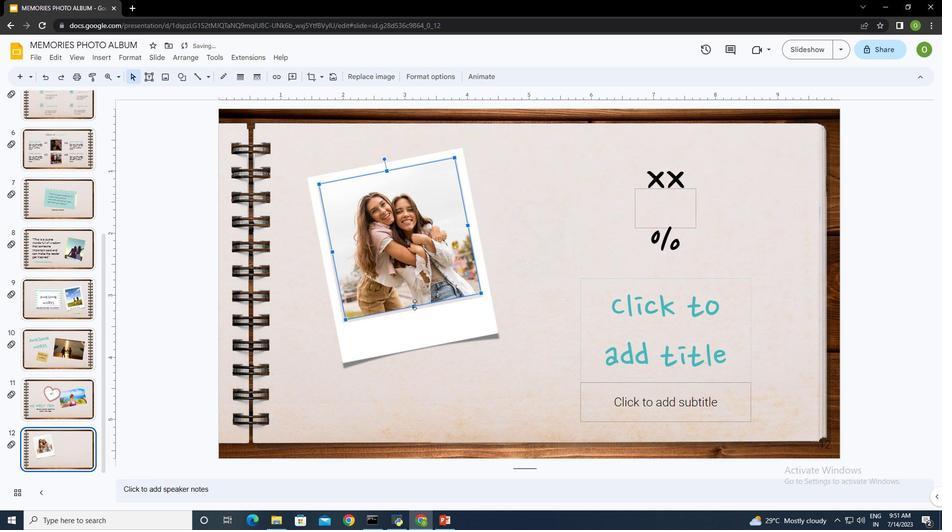 
Action: Mouse pressed left at (414, 305)
Screenshot: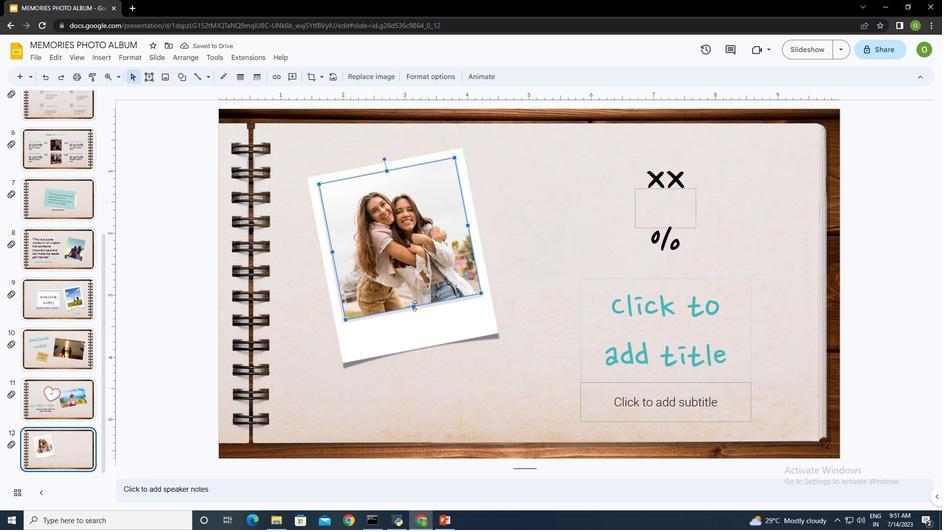 
Action: Mouse moved to (333, 254)
Screenshot: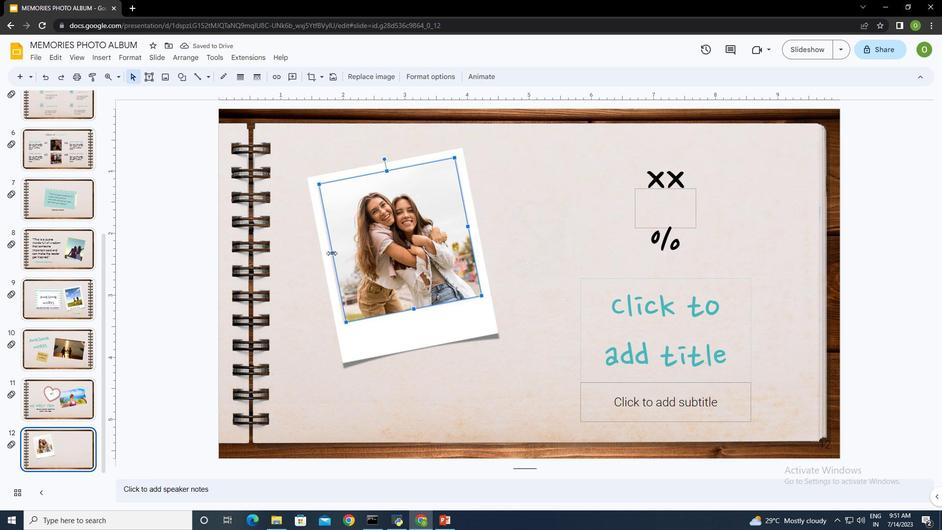 
Action: Mouse pressed left at (333, 254)
Screenshot: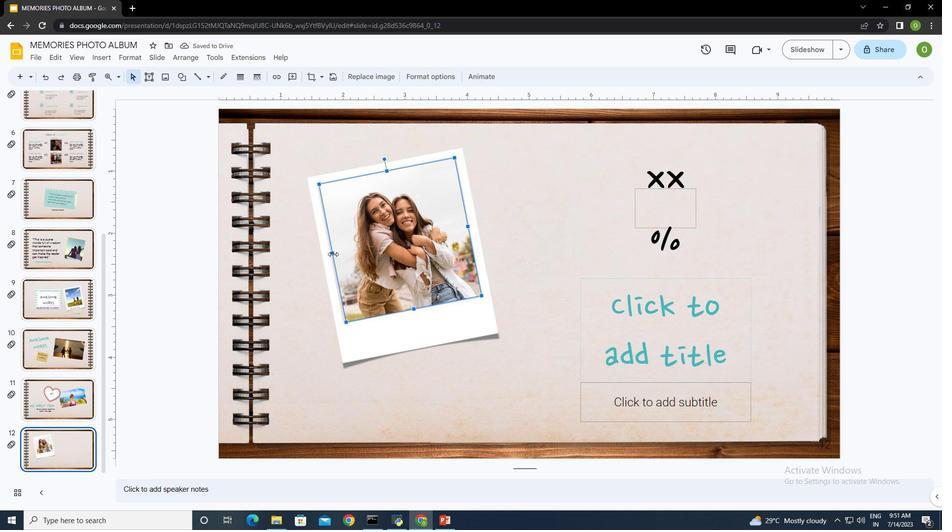 
Action: Mouse moved to (424, 233)
Screenshot: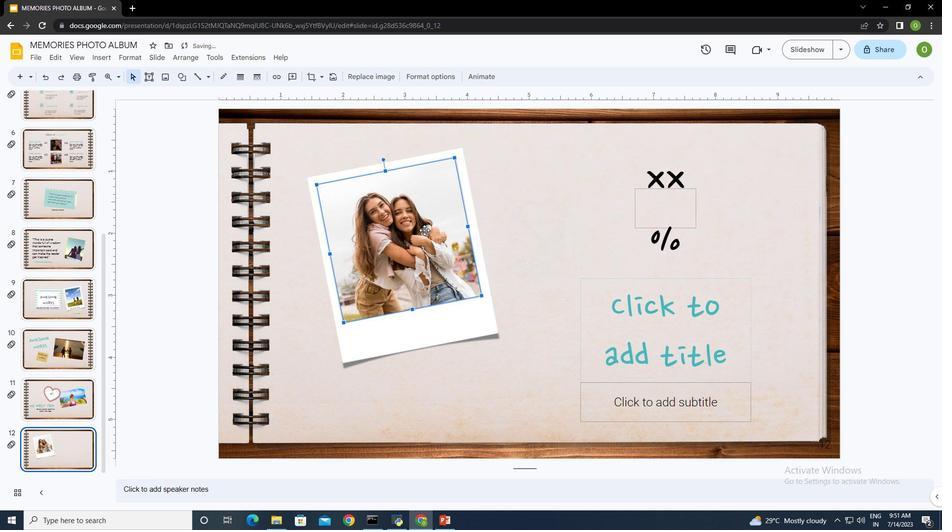 
Action: Mouse pressed left at (424, 233)
Screenshot: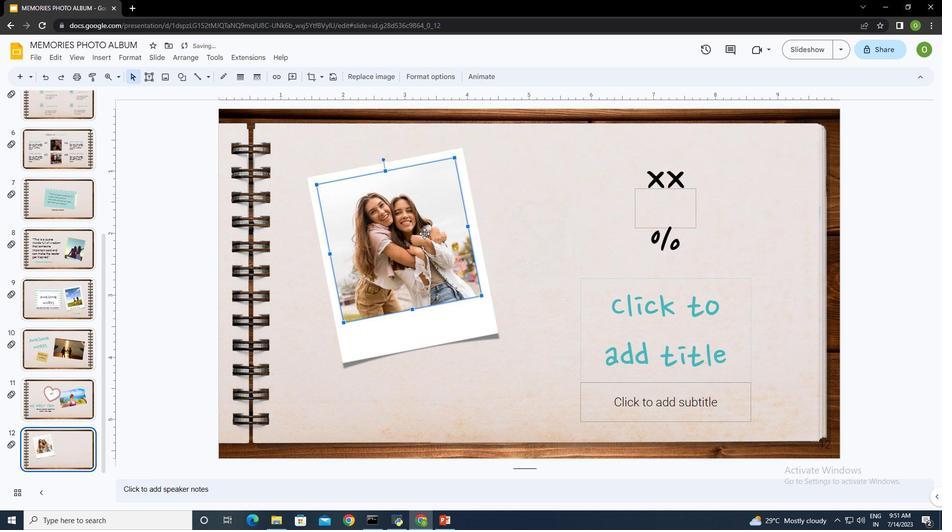 
Action: Mouse moved to (439, 330)
Screenshot: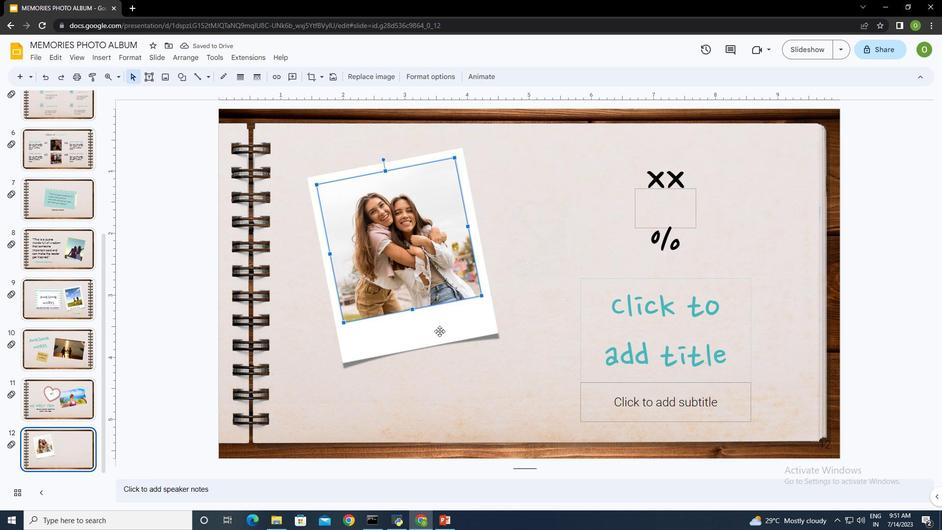 
Action: Mouse pressed left at (439, 330)
Screenshot: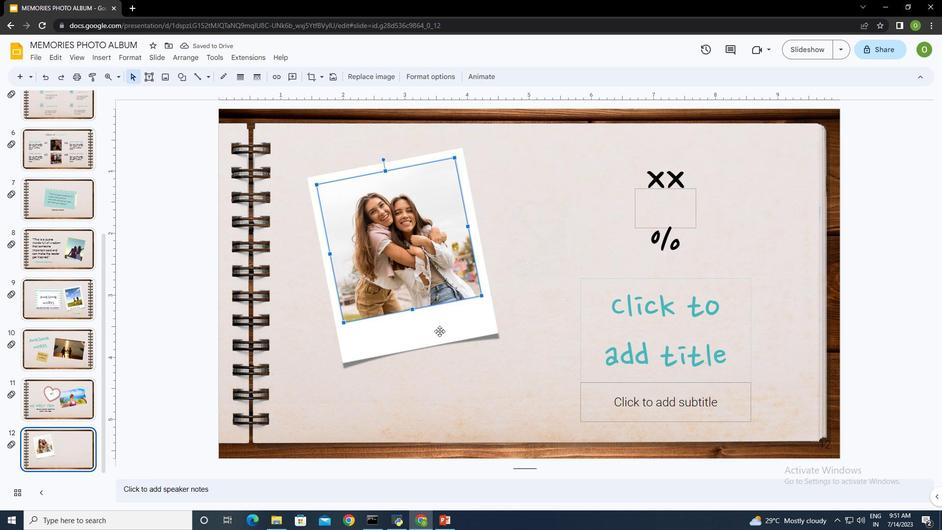 
Action: Mouse moved to (525, 352)
Screenshot: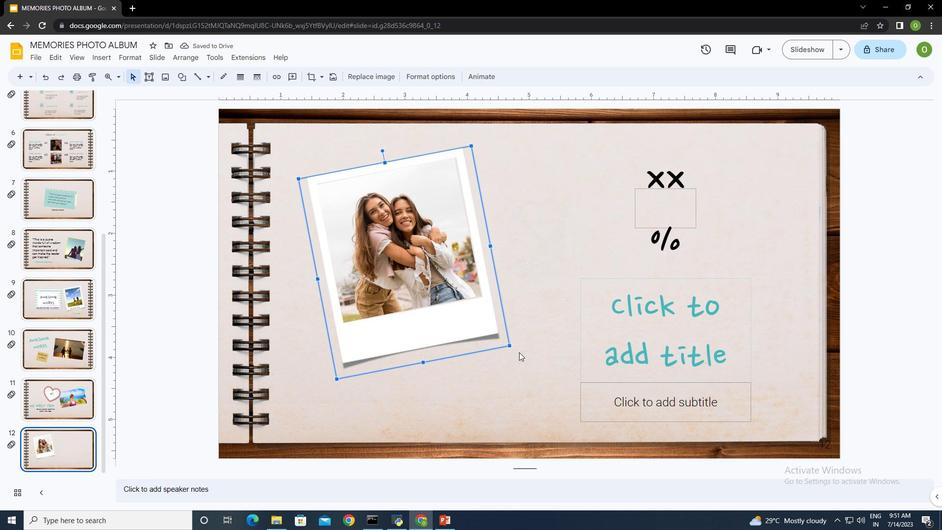 
Action: Mouse pressed left at (525, 352)
Screenshot: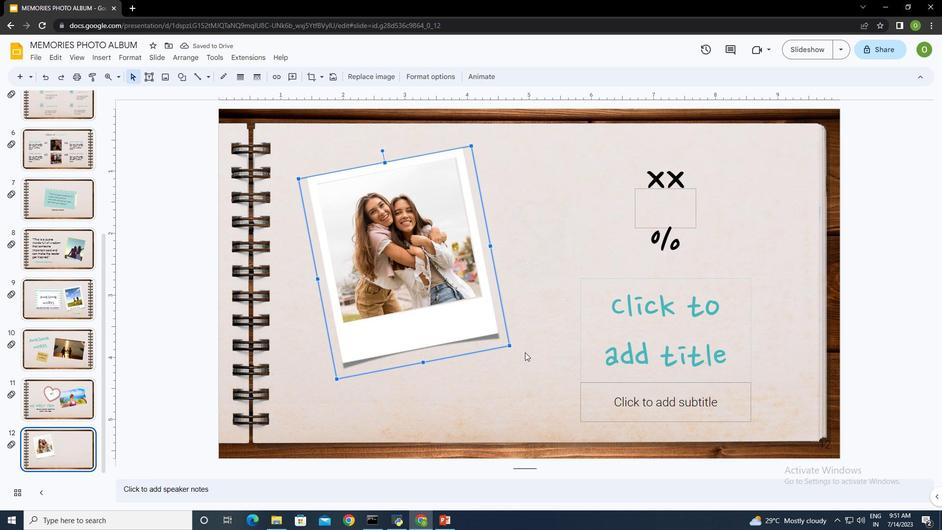 
Action: Mouse moved to (152, 75)
Screenshot: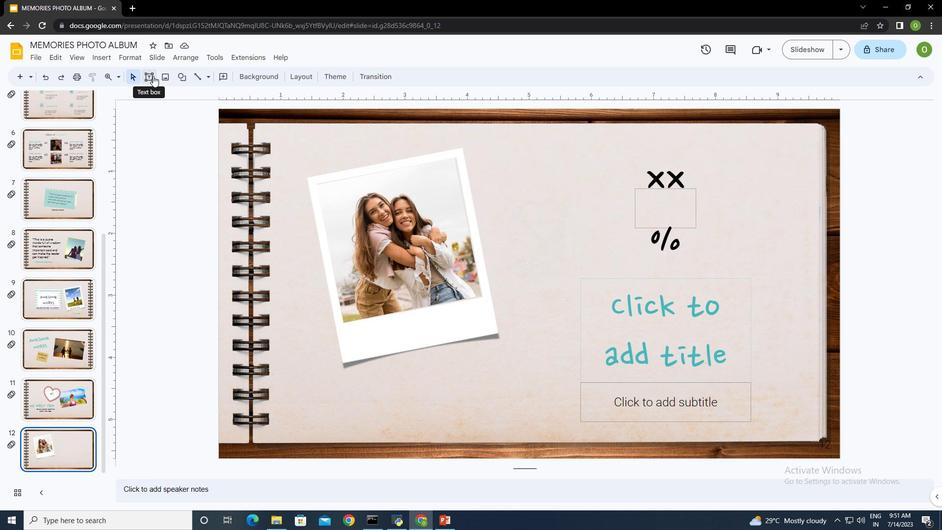 
Action: Mouse pressed left at (152, 75)
Screenshot: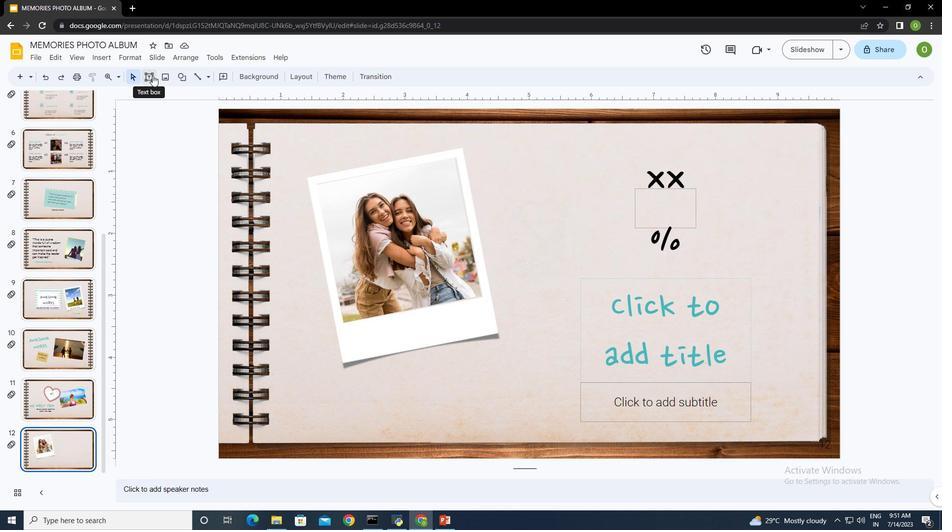 
Action: Mouse moved to (356, 327)
Screenshot: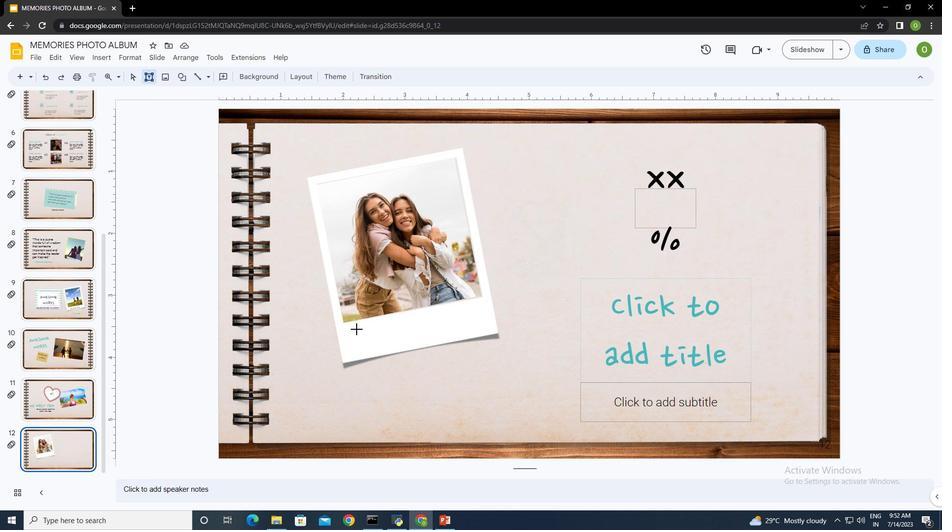 
Action: Mouse pressed left at (356, 327)
Screenshot: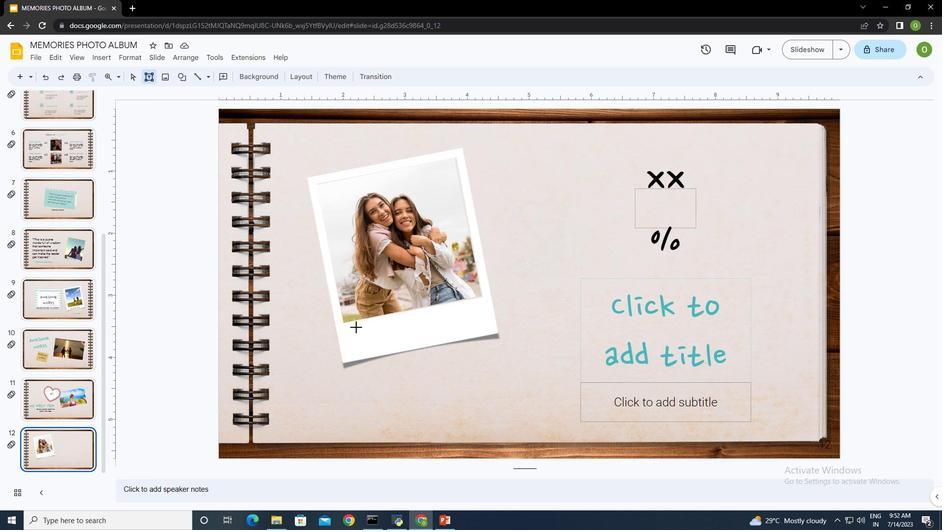 
Action: Mouse moved to (392, 342)
Screenshot: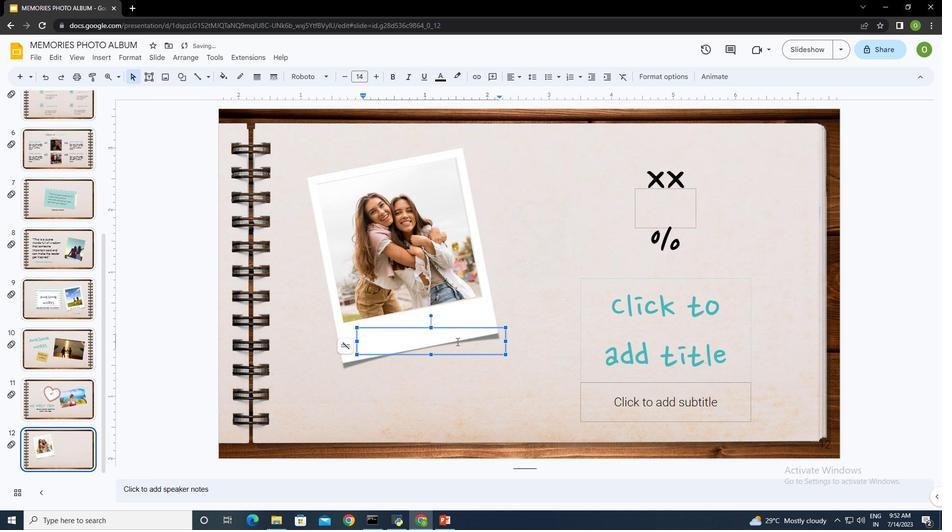 
Action: Key pressed <Key.shift>My<Key.space><Key.backspace><Key.backspace><Key.backspace><Key.backspace><Key.backspace><Key.backspace><Key.backspace><Key.backspace><Key.backspace><Key.backspace><Key.backspace><Key.backspace><Key.caps_lock><Key.shift>mY<Key.space>BEST<Key.space>FRIENDctrl+A
Screenshot: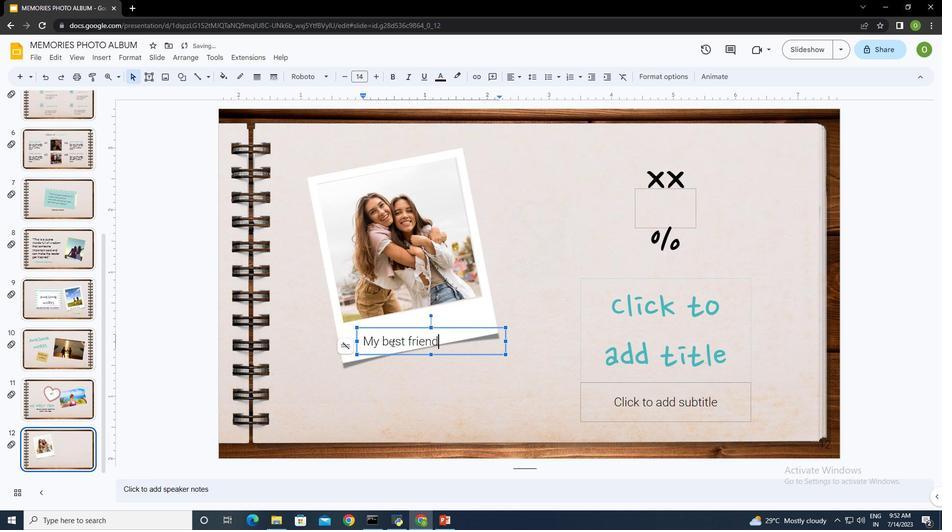 
Action: Mouse moved to (308, 77)
Screenshot: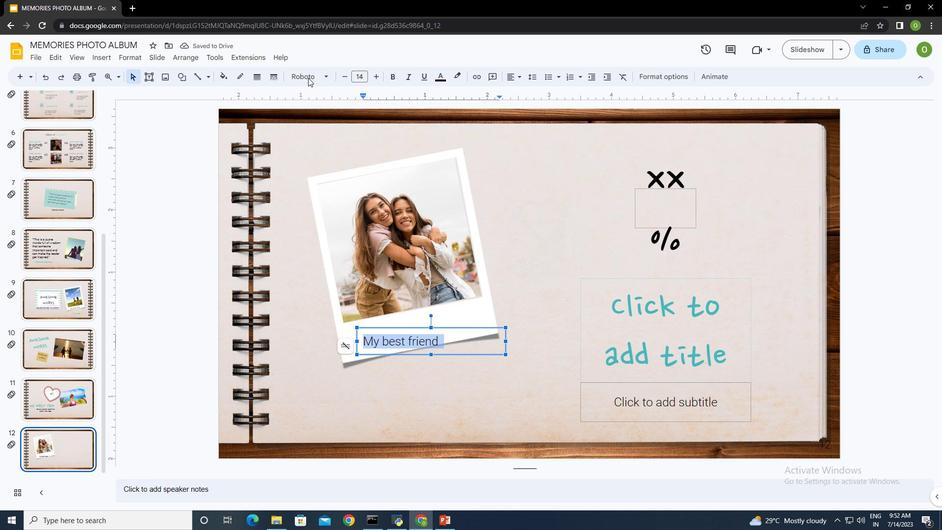 
Action: Mouse pressed left at (308, 77)
Screenshot: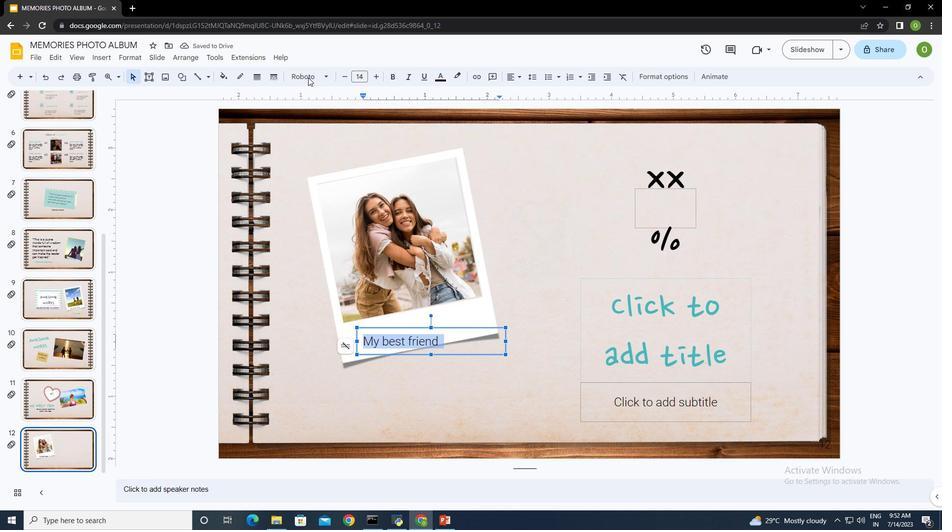 
Action: Mouse moved to (338, 132)
Screenshot: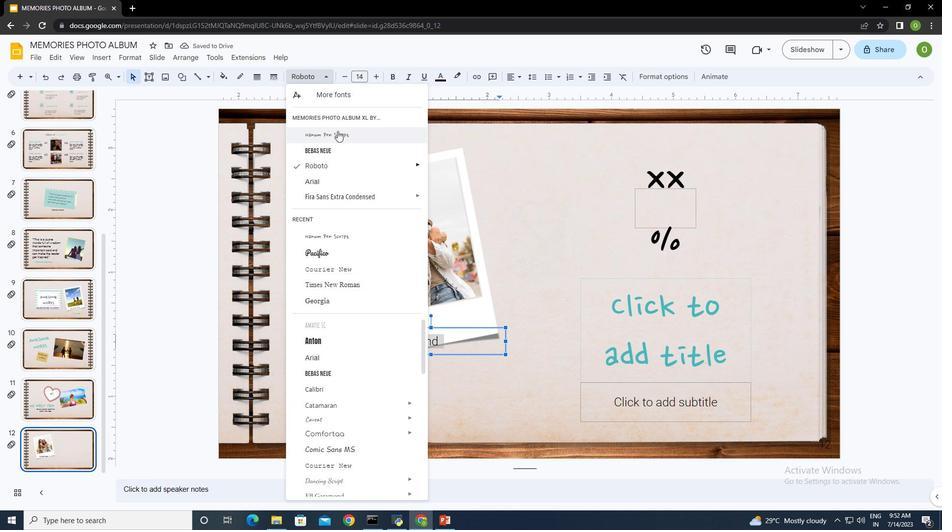 
Action: Mouse pressed left at (338, 132)
Screenshot: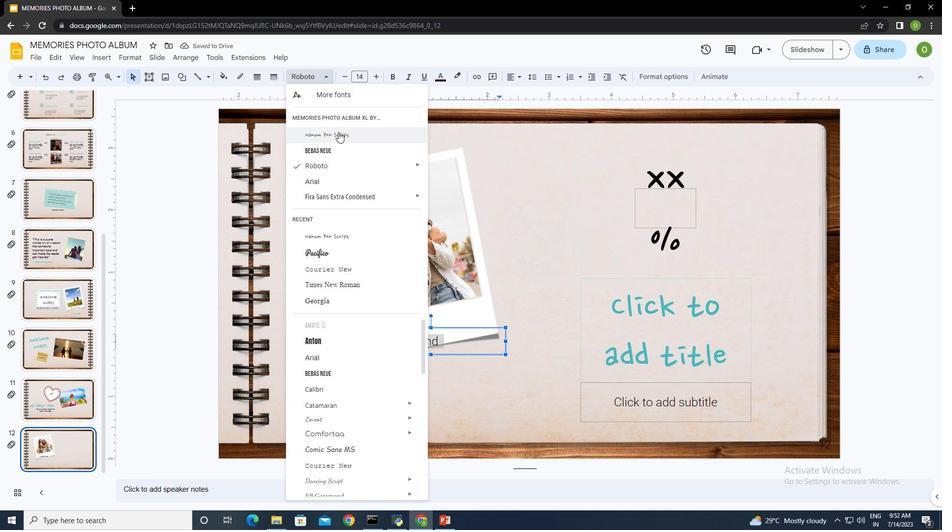 
Action: Mouse moved to (363, 75)
Screenshot: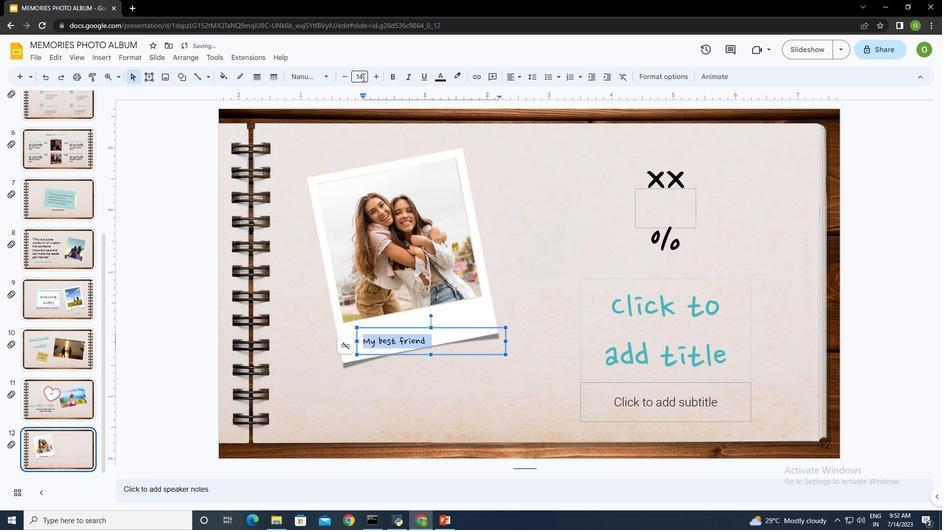 
Action: Mouse pressed left at (363, 75)
Screenshot: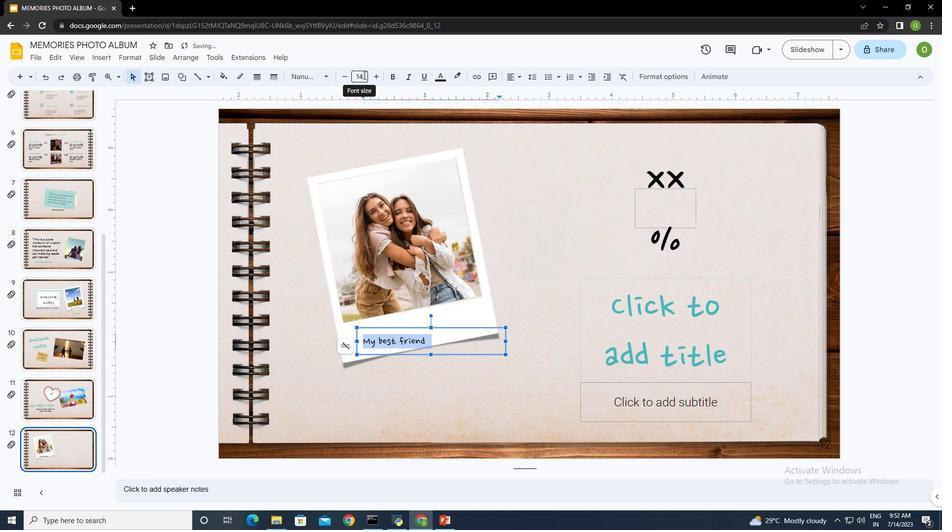 
Action: Key pressed 50<Key.enter>
Screenshot: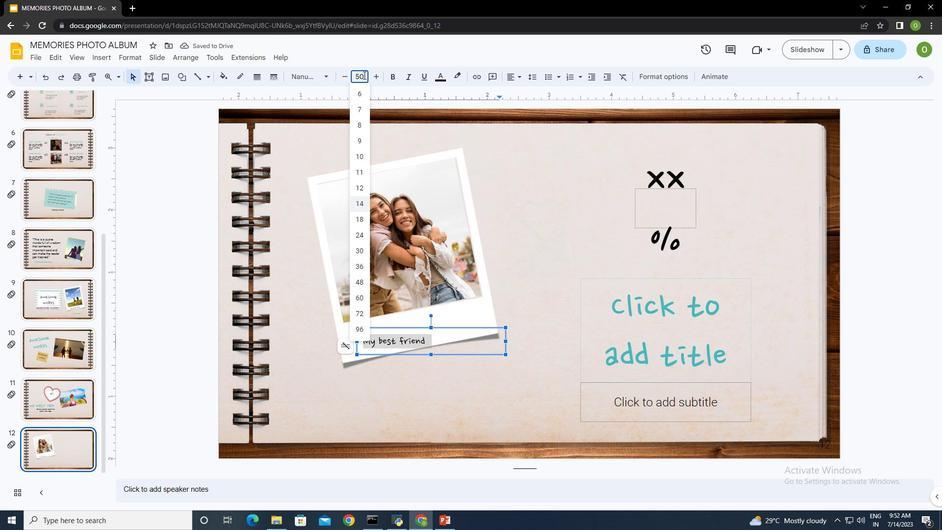 
Action: Mouse moved to (345, 75)
Screenshot: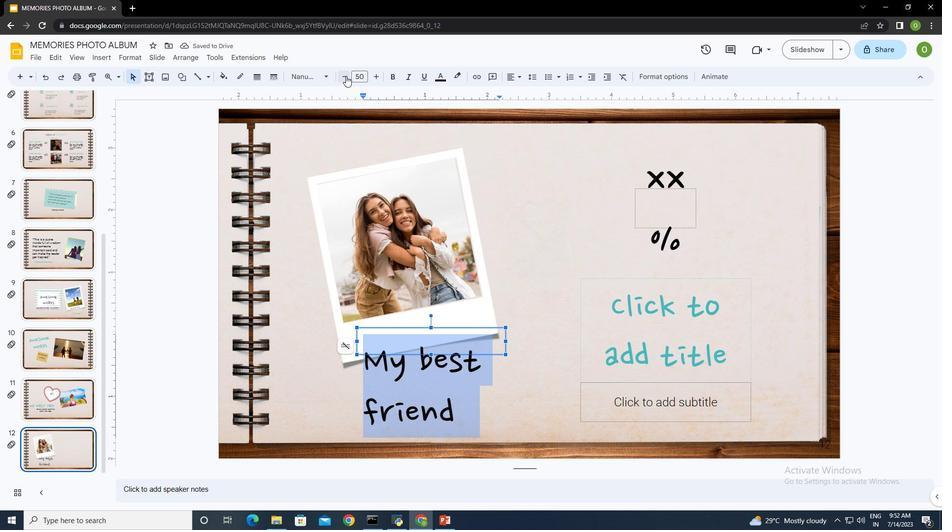 
Action: Mouse pressed left at (345, 75)
Screenshot: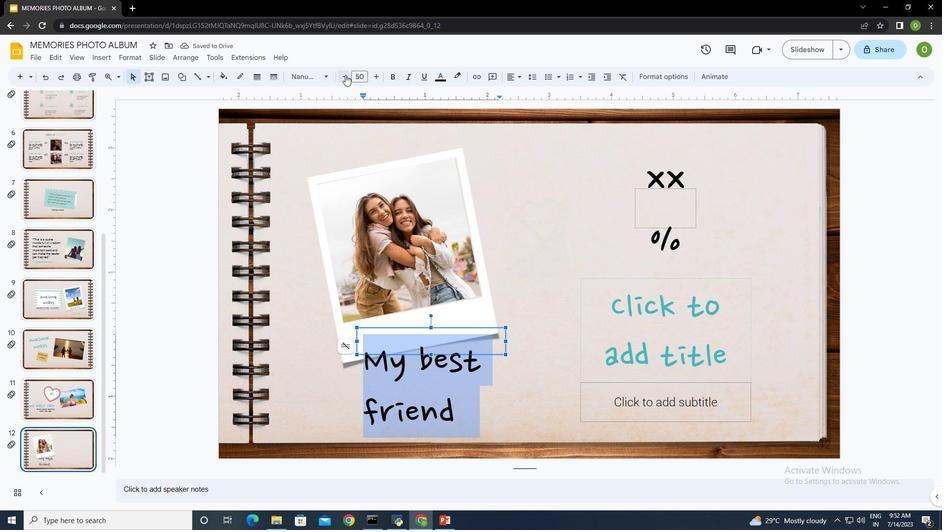 
Action: Mouse pressed left at (345, 75)
Screenshot: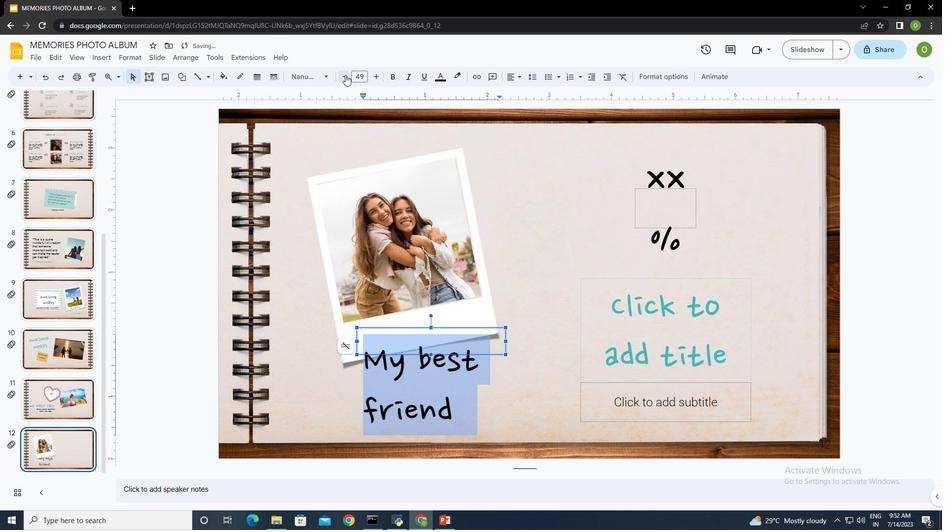 
Action: Mouse pressed left at (345, 75)
Screenshot: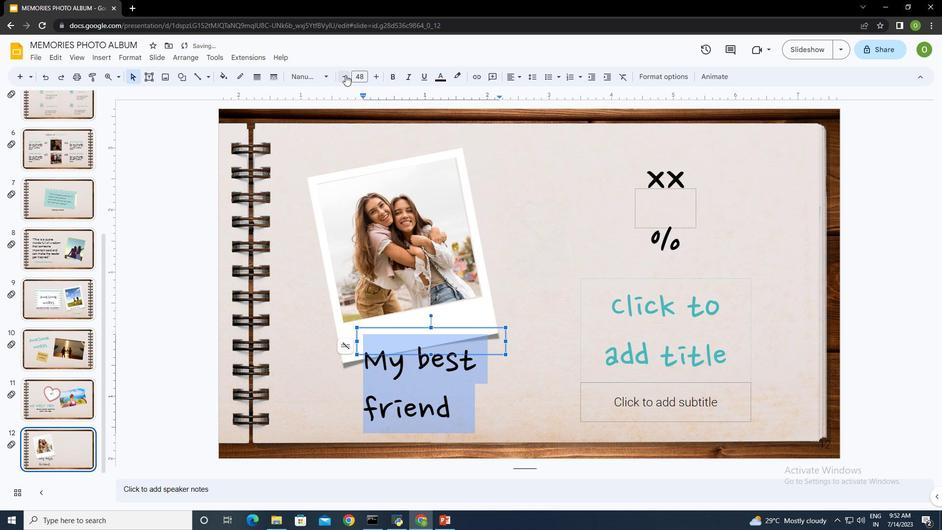 
Action: Mouse pressed left at (345, 75)
Screenshot: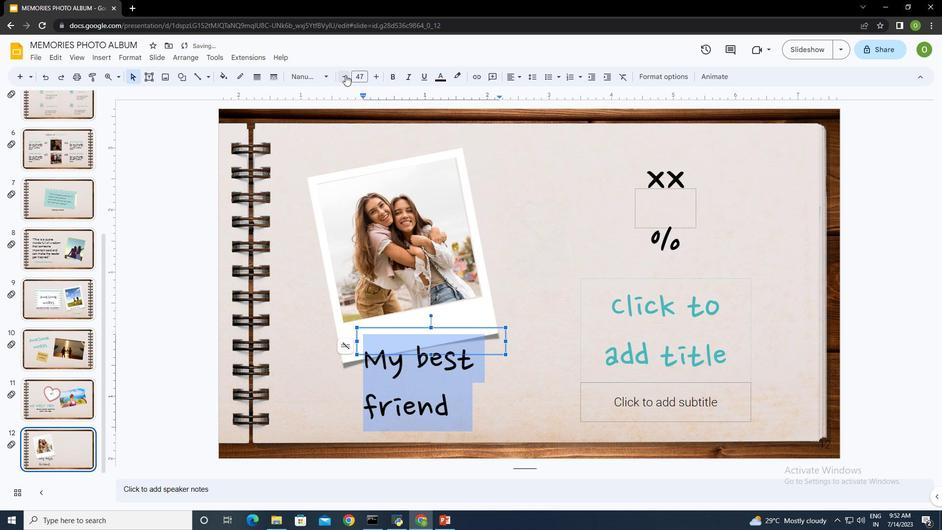 
Action: Mouse pressed left at (345, 75)
Screenshot: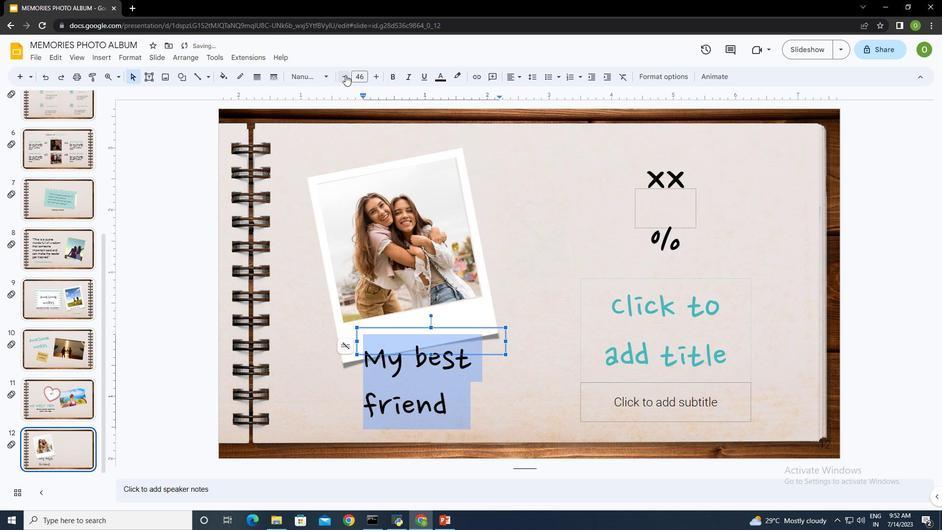 
Action: Mouse pressed left at (345, 75)
Screenshot: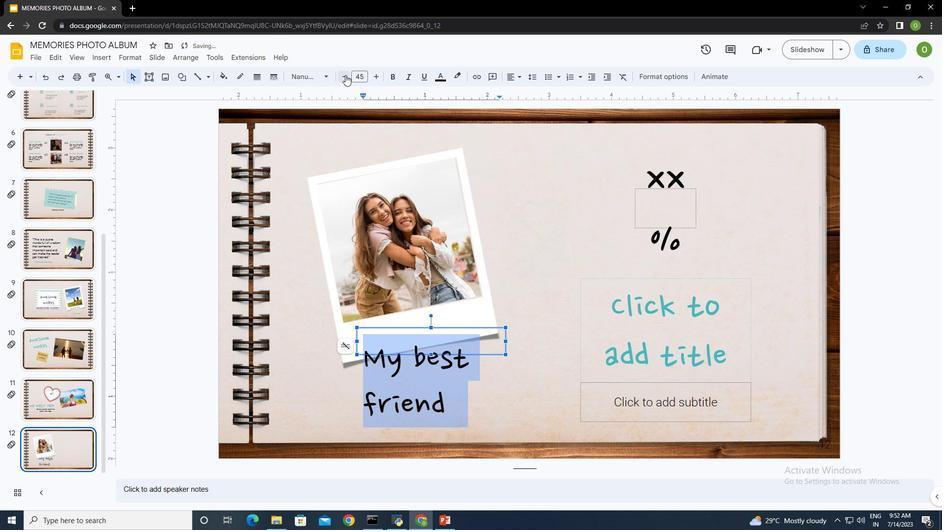 
Action: Mouse pressed left at (345, 75)
Screenshot: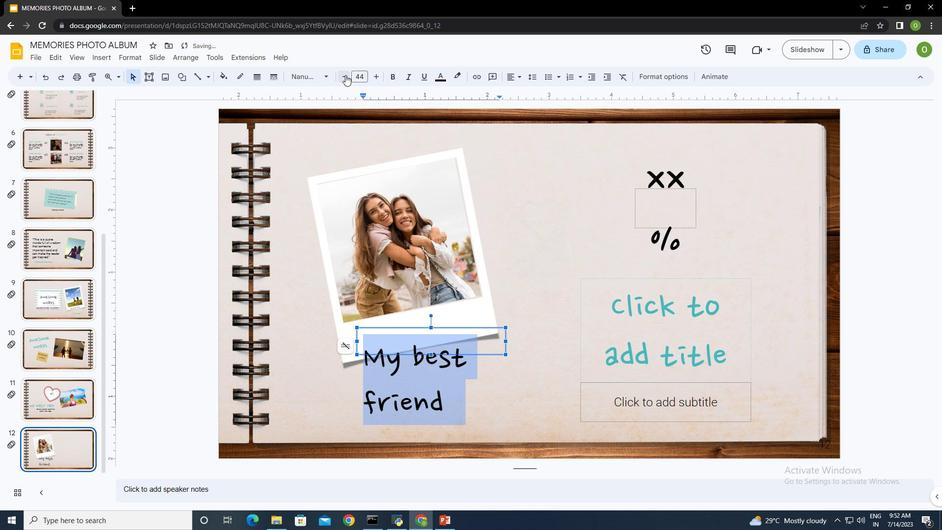 
Action: Mouse moved to (357, 339)
Screenshot: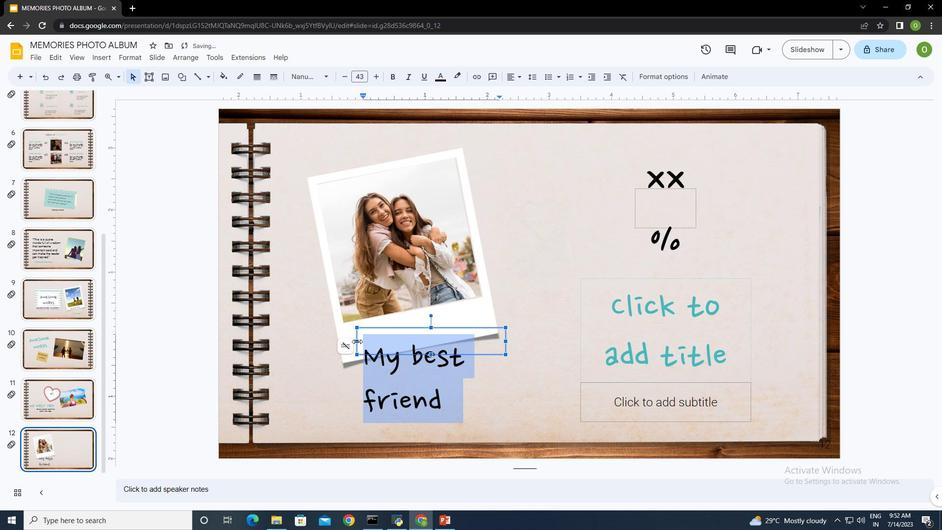 
Action: Mouse pressed left at (357, 339)
Screenshot: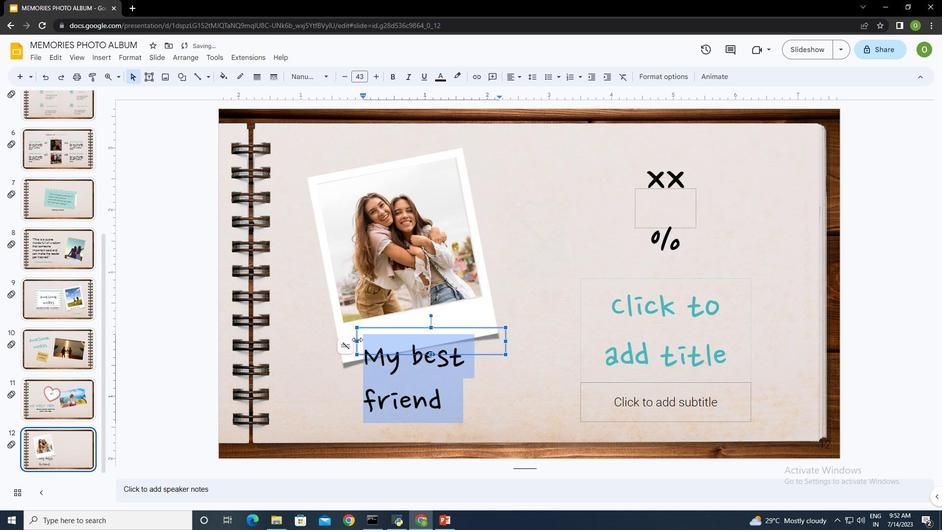
Action: Mouse moved to (506, 341)
Screenshot: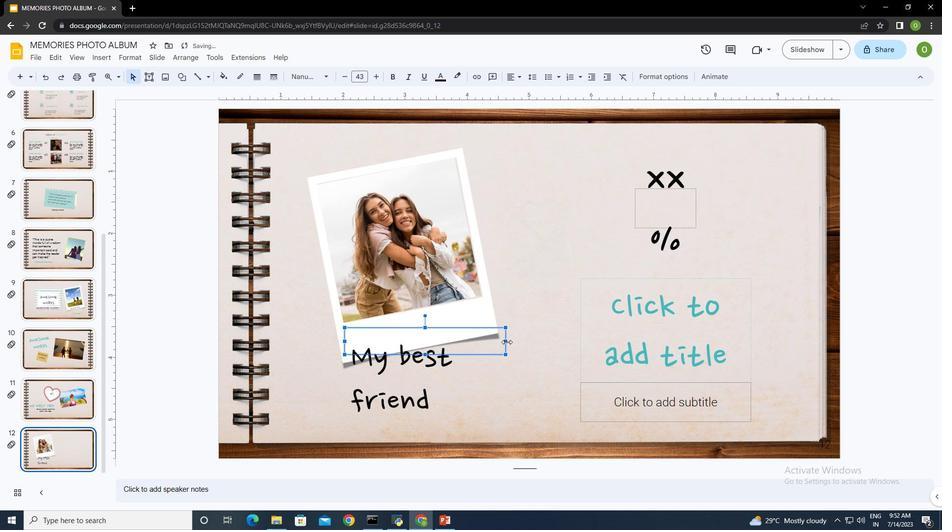 
Action: Mouse pressed left at (506, 341)
Screenshot: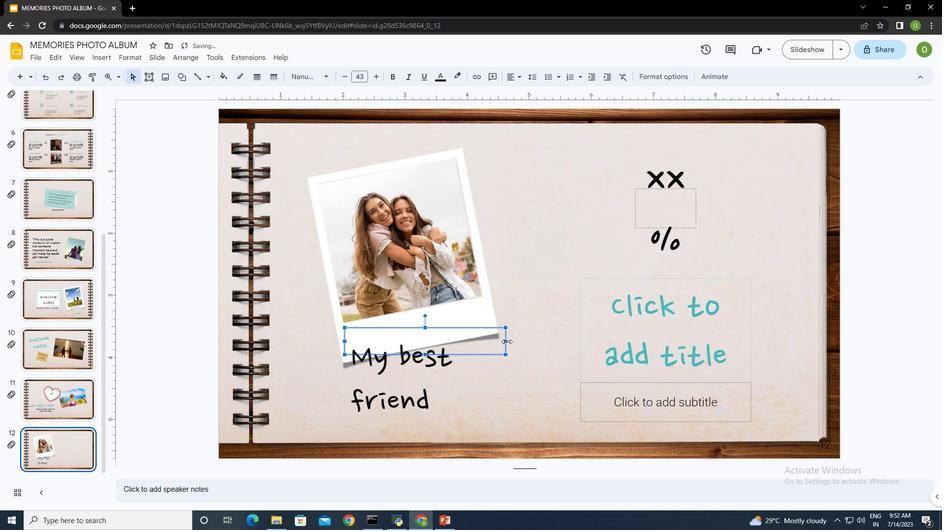
Action: Mouse moved to (342, 76)
Screenshot: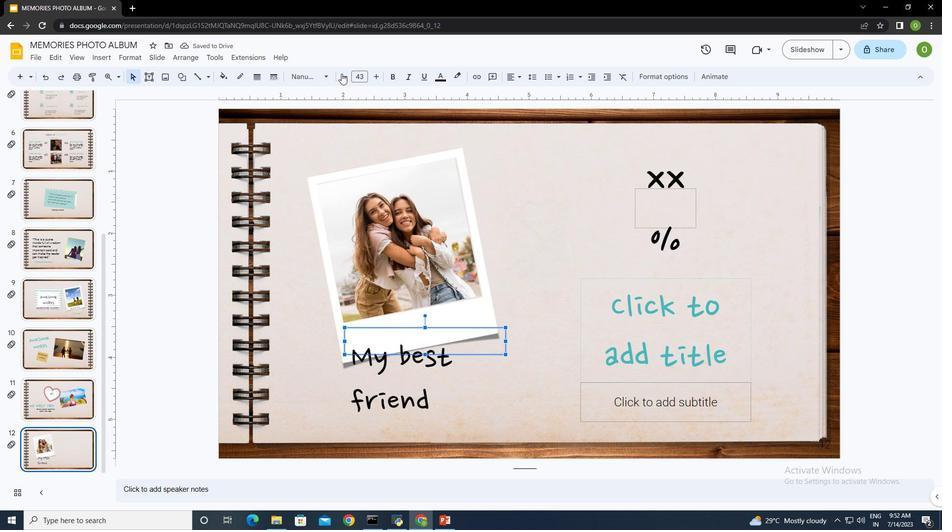 
Action: Mouse pressed left at (342, 76)
Screenshot: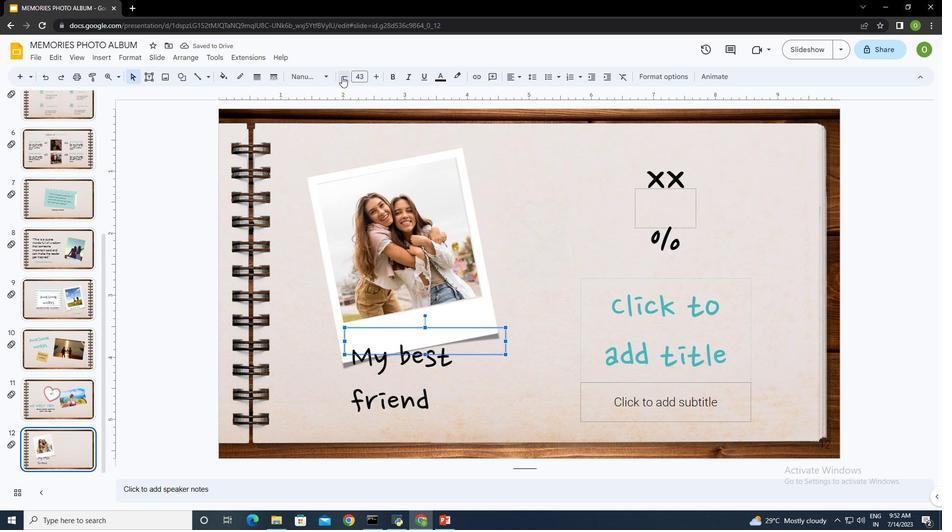 
Action: Mouse pressed left at (342, 76)
Screenshot: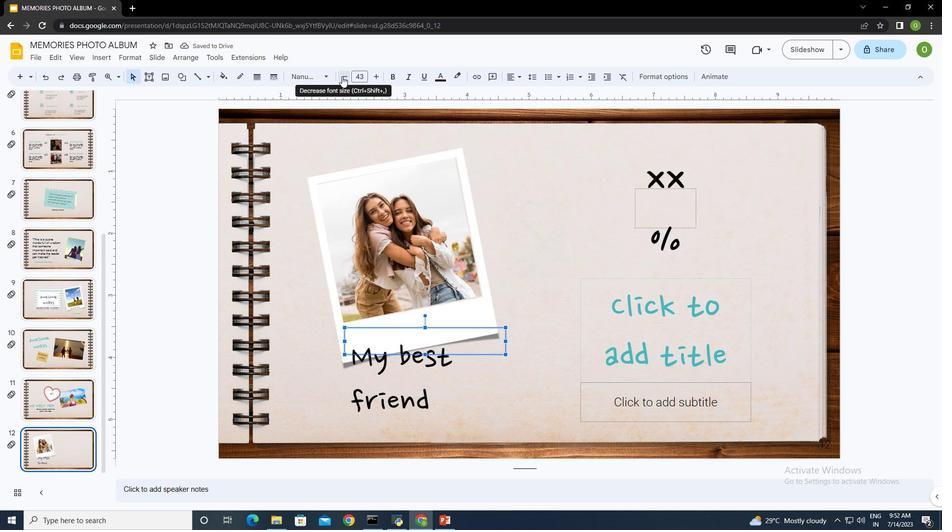
Action: Mouse pressed left at (342, 76)
Screenshot: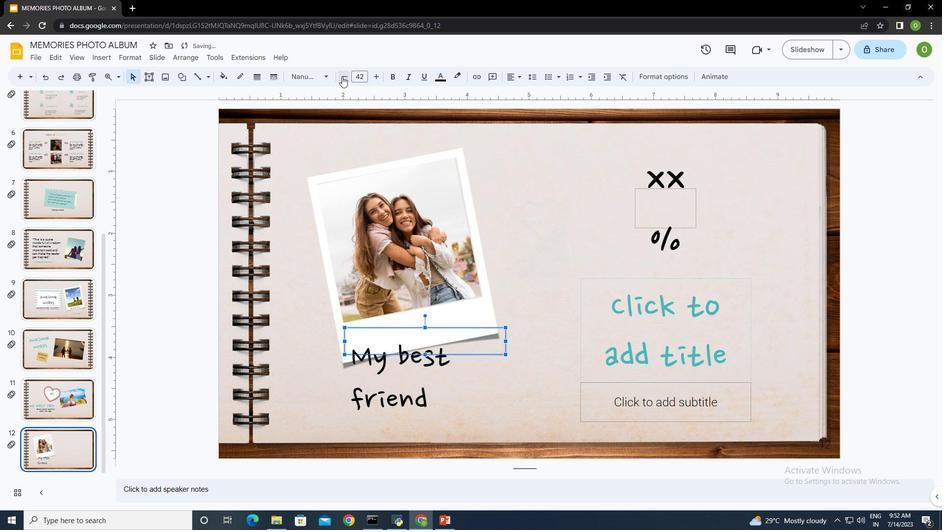 
Action: Mouse pressed left at (342, 76)
Screenshot: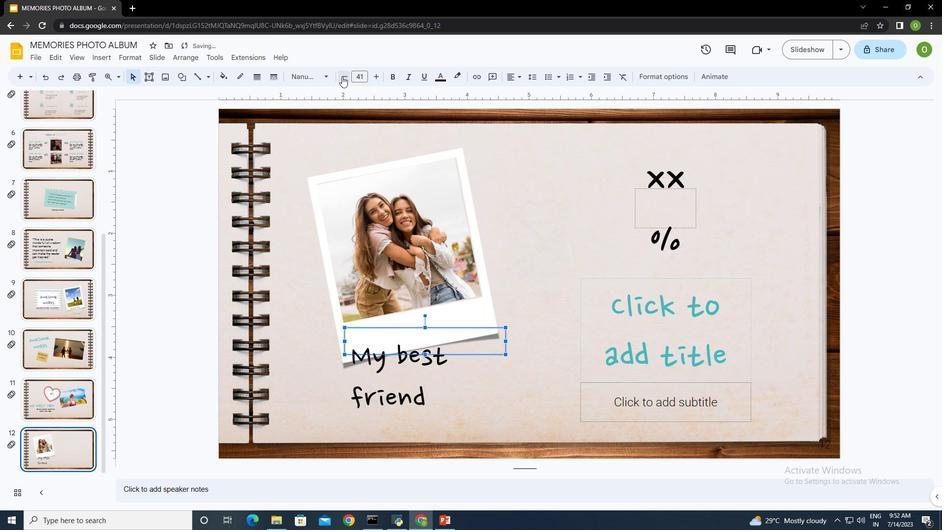 
Action: Mouse moved to (342, 76)
Screenshot: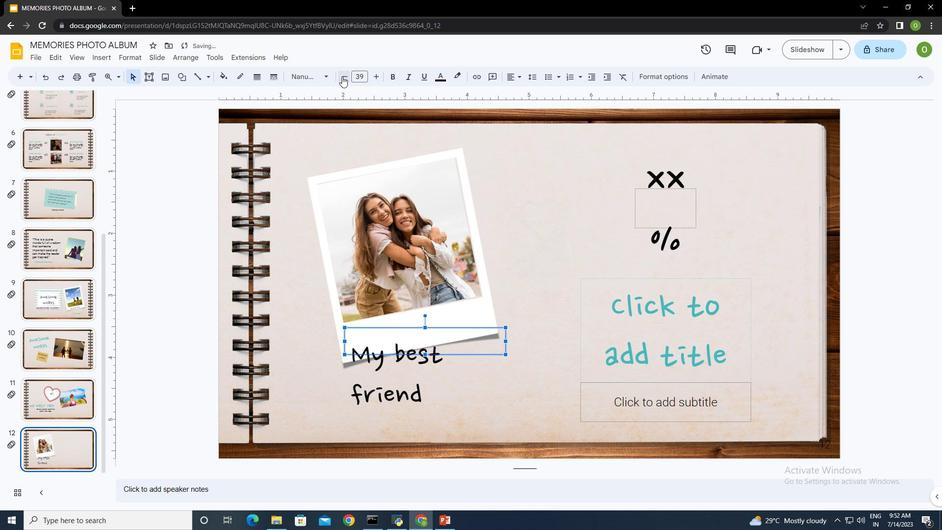 
Action: Mouse pressed left at (342, 76)
Screenshot: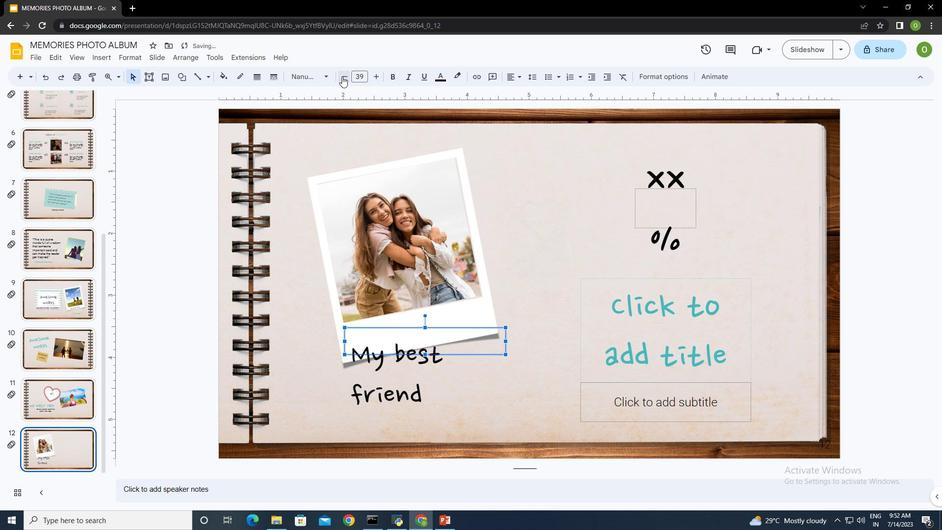 
Action: Mouse pressed left at (342, 76)
Screenshot: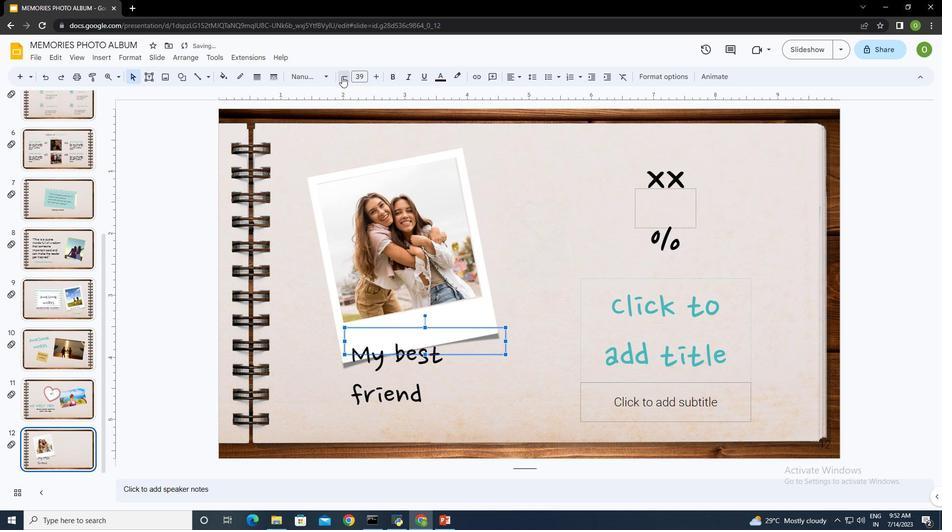 
Action: Mouse pressed left at (342, 76)
Screenshot: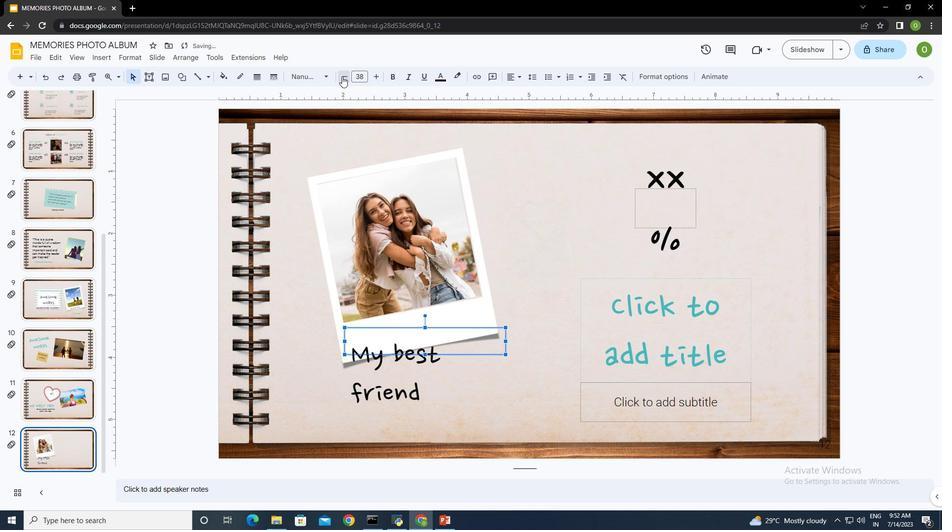 
Action: Mouse pressed left at (342, 76)
Screenshot: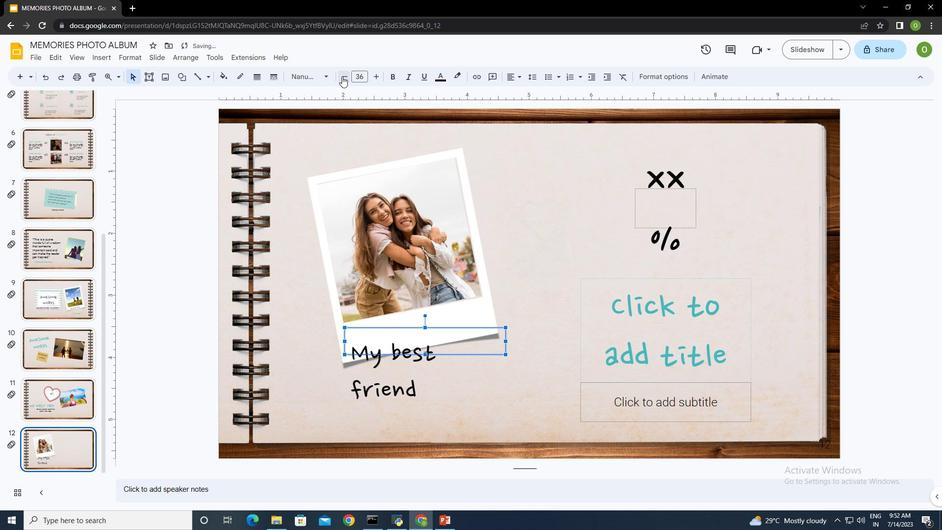 
Action: Mouse pressed left at (342, 76)
Screenshot: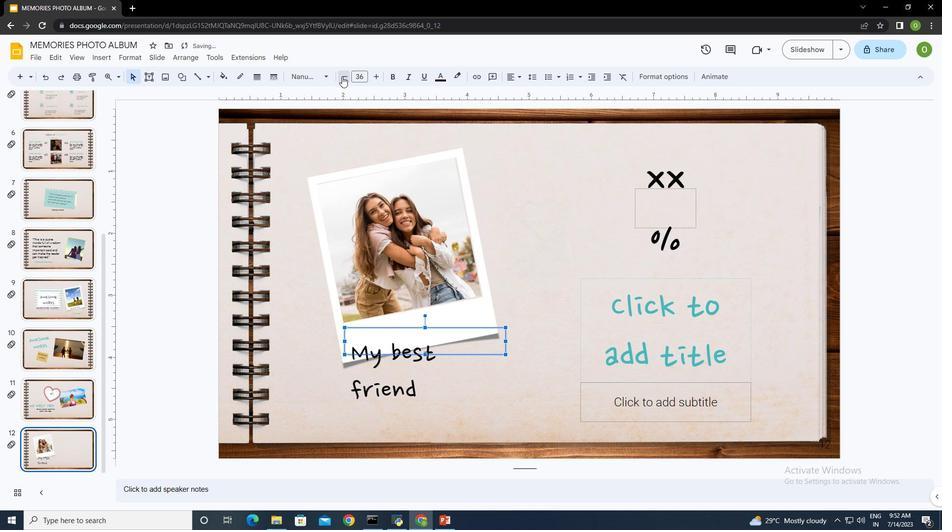 
Action: Mouse pressed left at (342, 76)
Screenshot: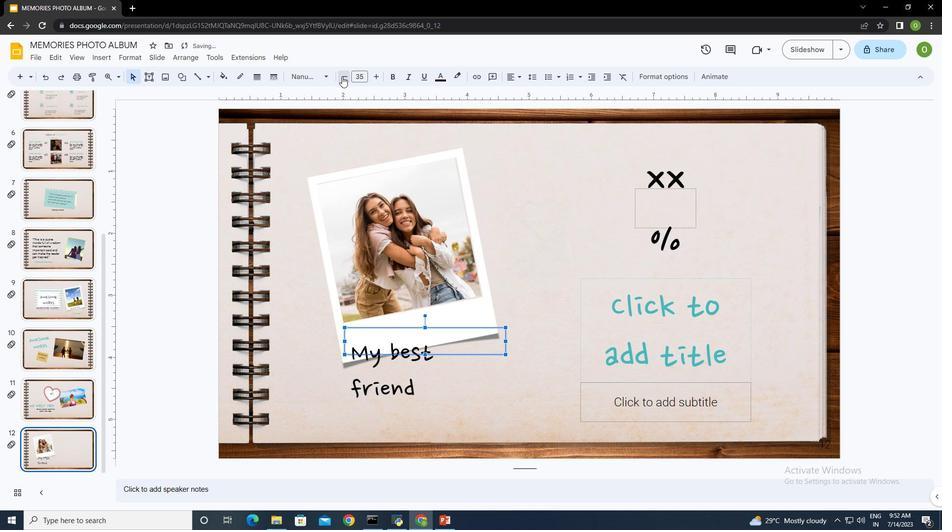 
Action: Mouse pressed left at (342, 76)
Screenshot: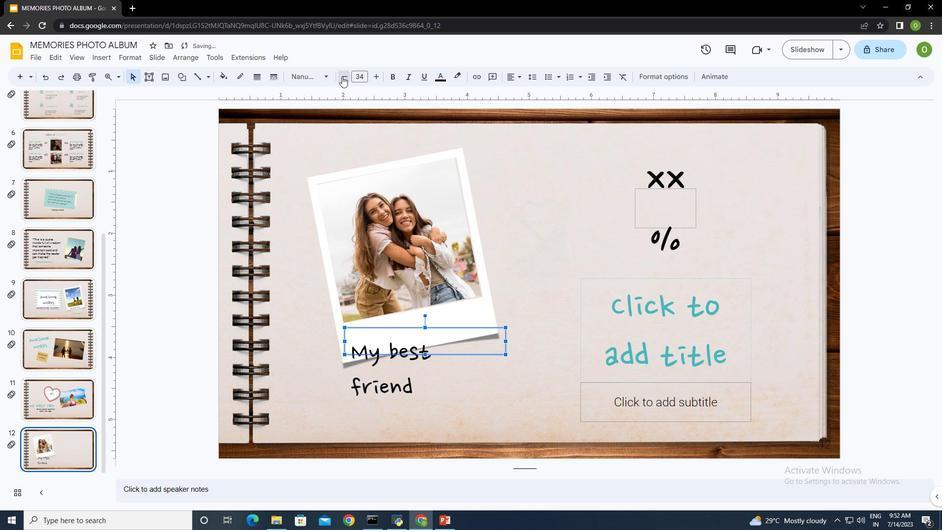 
Action: Mouse moved to (426, 317)
Screenshot: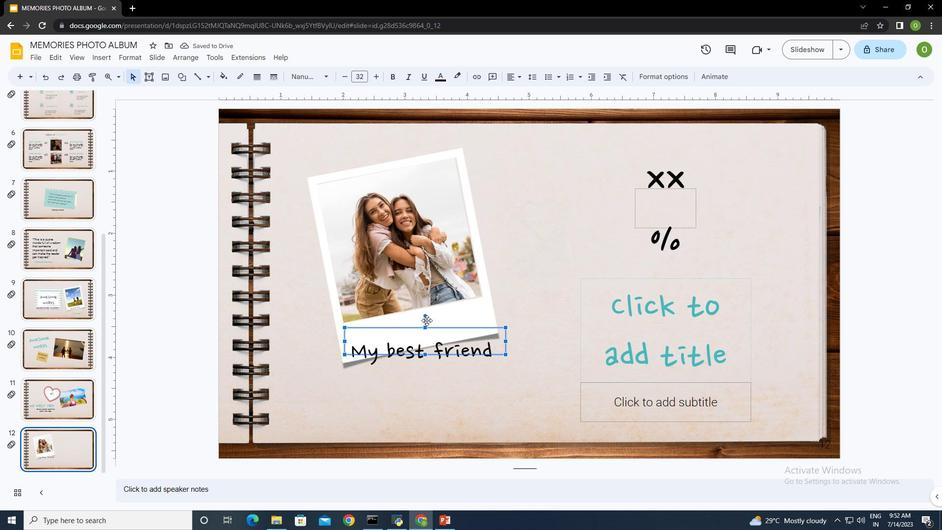 
Action: Mouse pressed left at (426, 317)
Screenshot: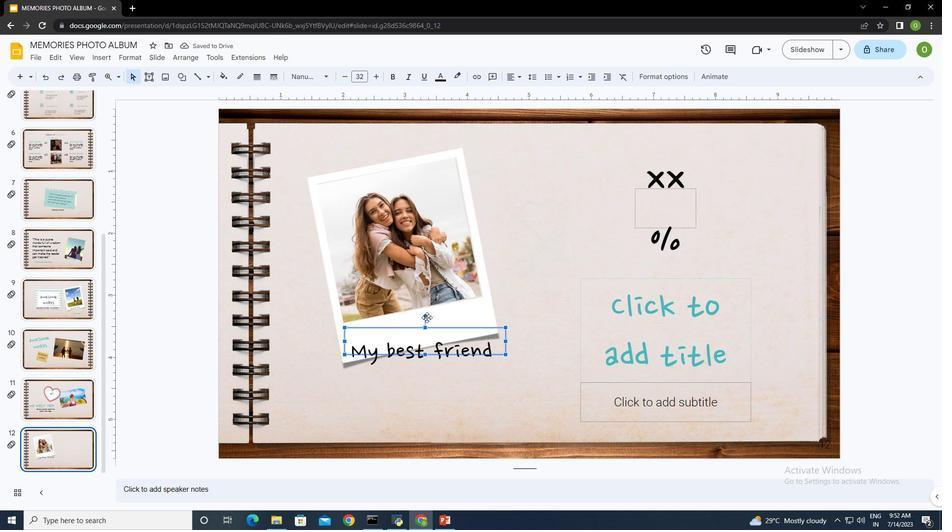 
Action: Mouse moved to (466, 343)
Screenshot: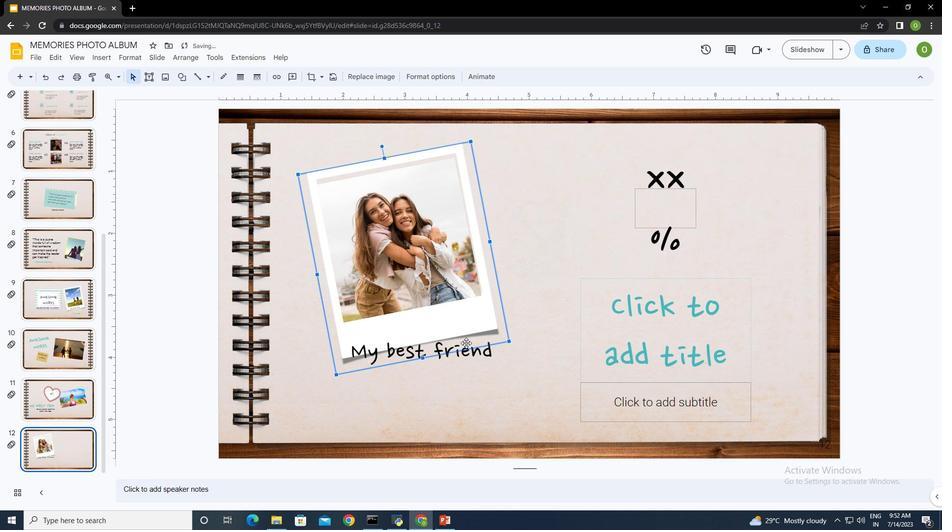 
Action: Mouse pressed left at (466, 343)
Screenshot: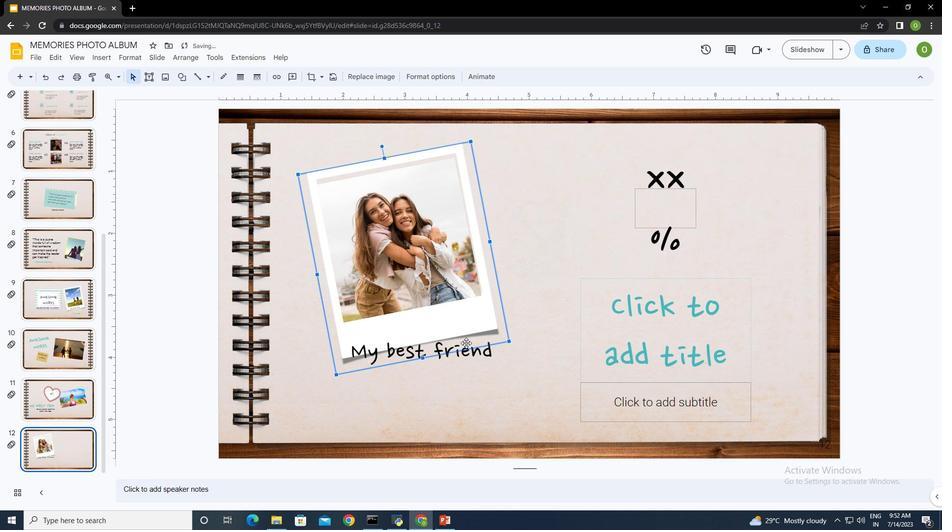 
Action: Mouse moved to (424, 315)
Screenshot: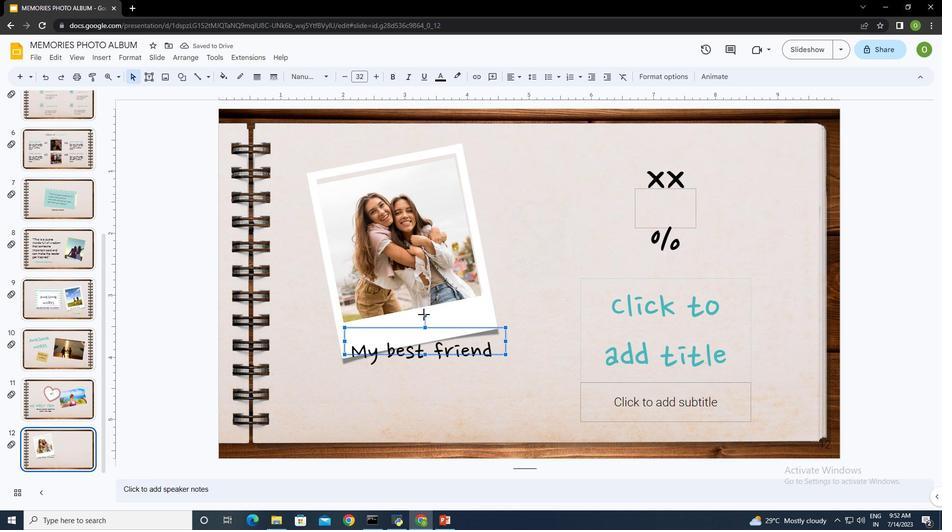 
Action: Mouse pressed left at (424, 315)
Screenshot: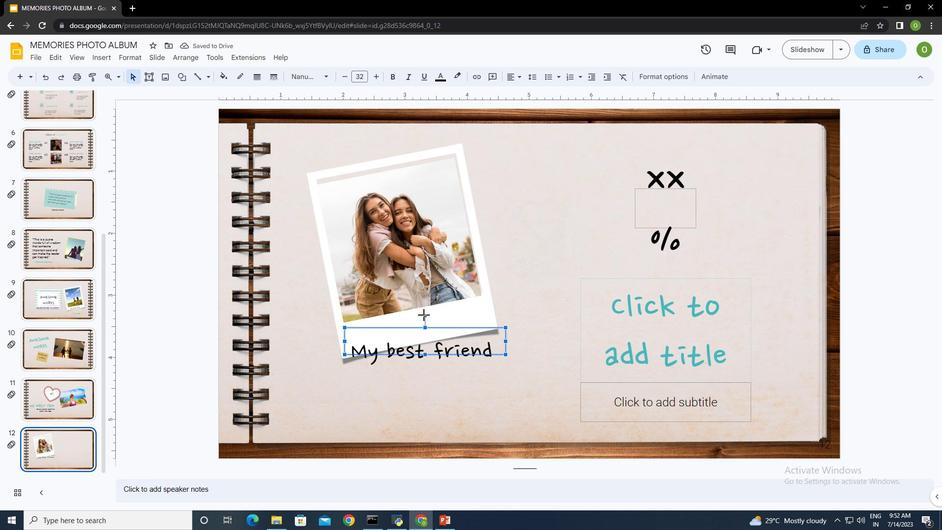 
Action: Mouse moved to (426, 327)
Screenshot: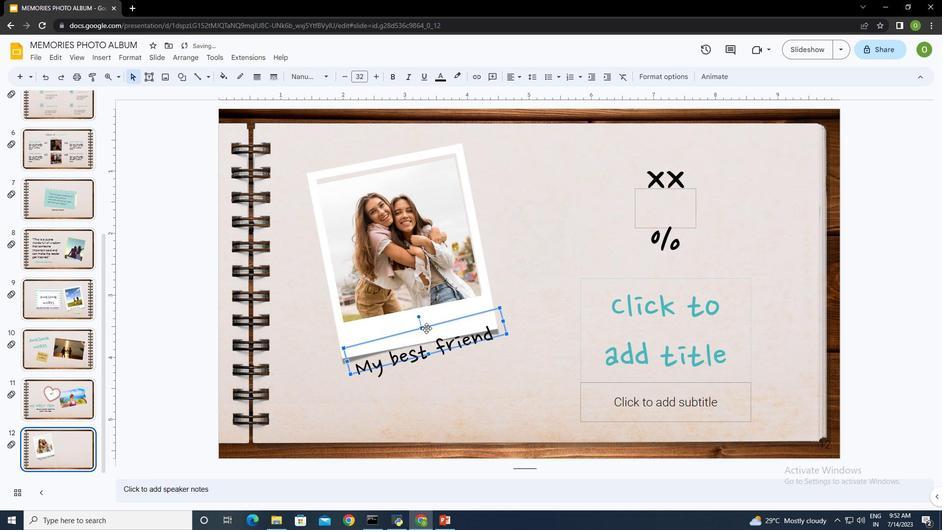 
Action: Mouse pressed left at (426, 327)
Screenshot: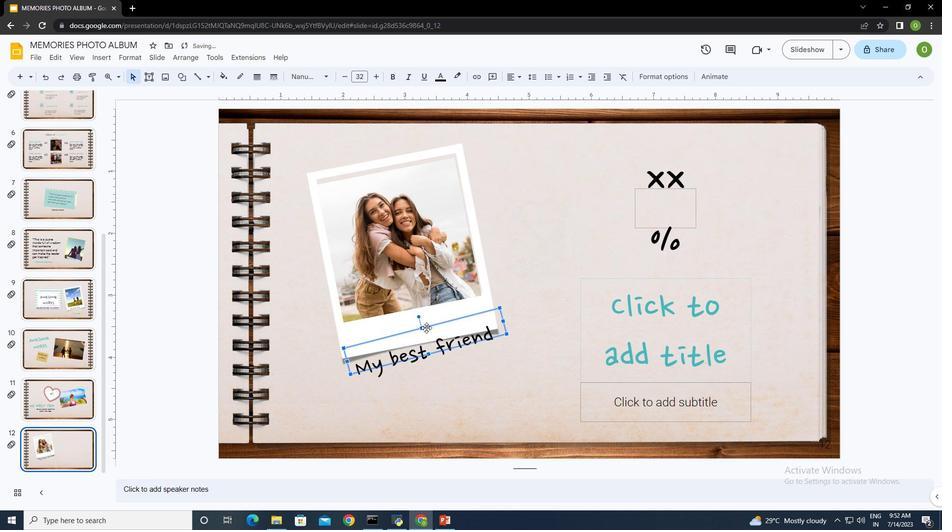 
Action: Mouse moved to (418, 304)
Screenshot: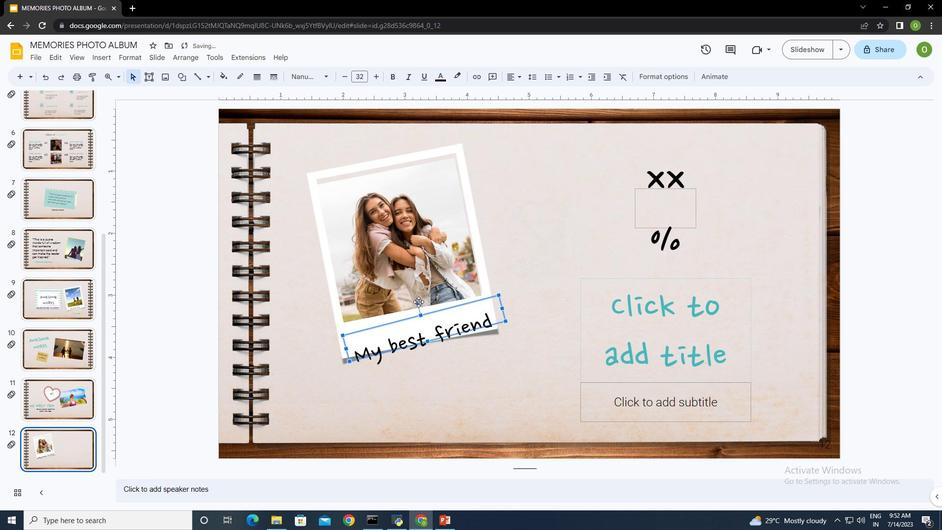 
Action: Mouse pressed left at (418, 304)
Screenshot: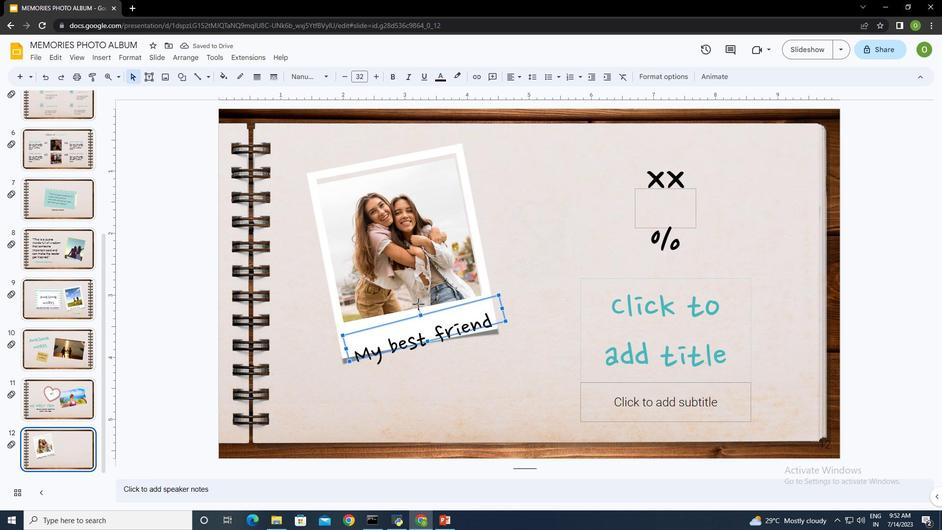 
Action: Mouse moved to (426, 317)
Screenshot: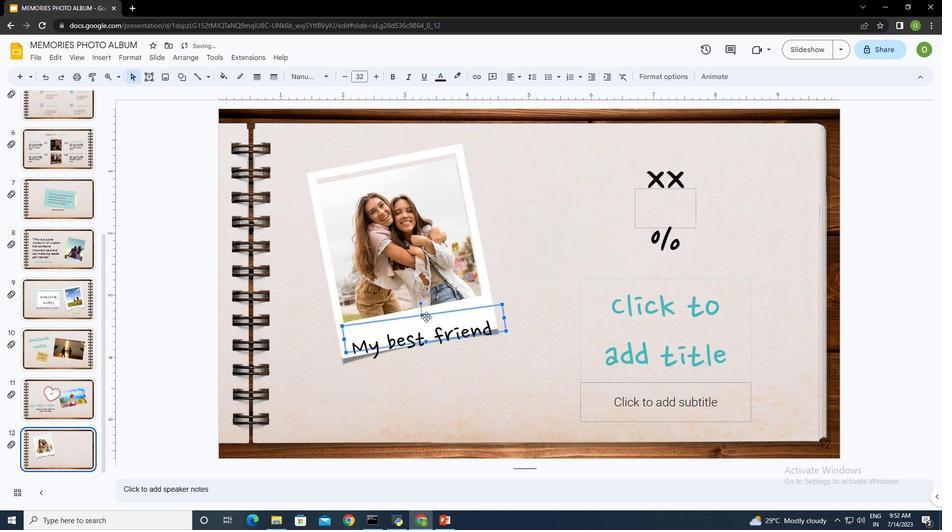 
Action: Mouse pressed left at (426, 317)
Screenshot: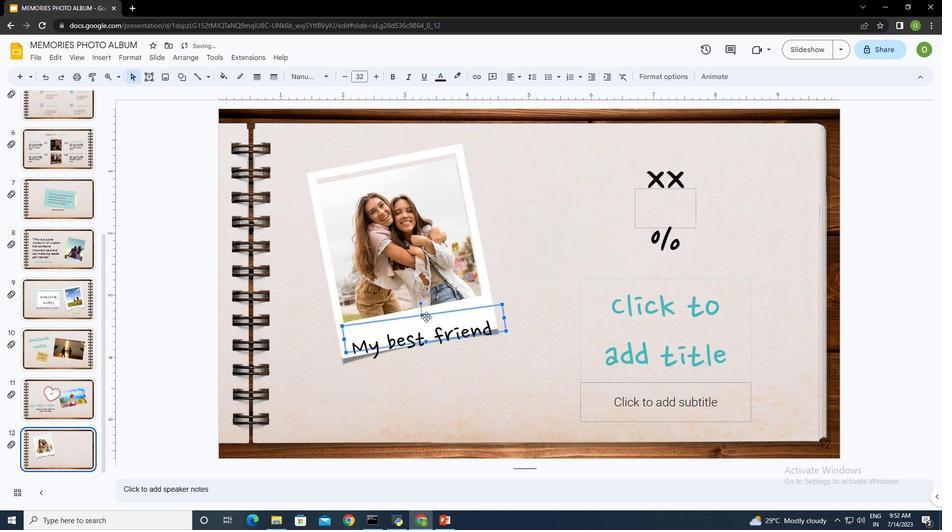 
Action: Mouse moved to (425, 310)
Screenshot: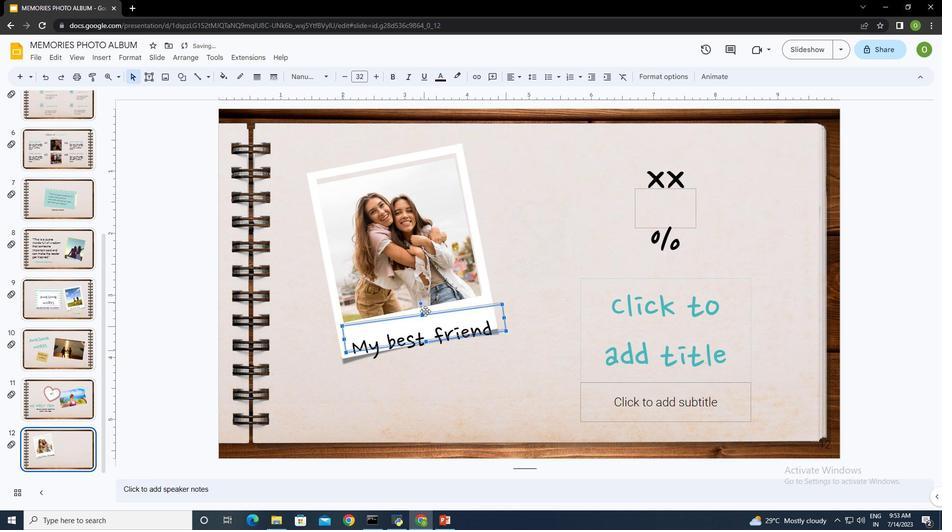
Action: Mouse pressed left at (425, 310)
Screenshot: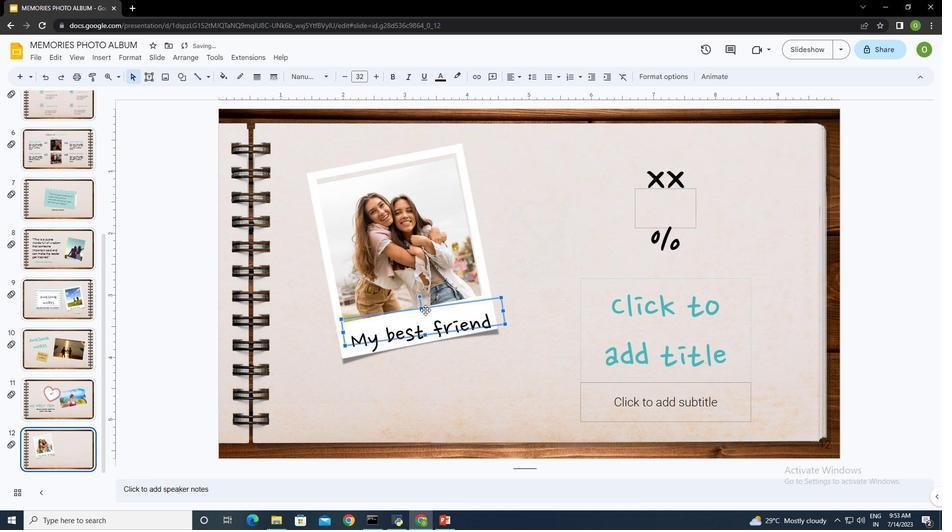 
Action: Mouse moved to (537, 258)
Screenshot: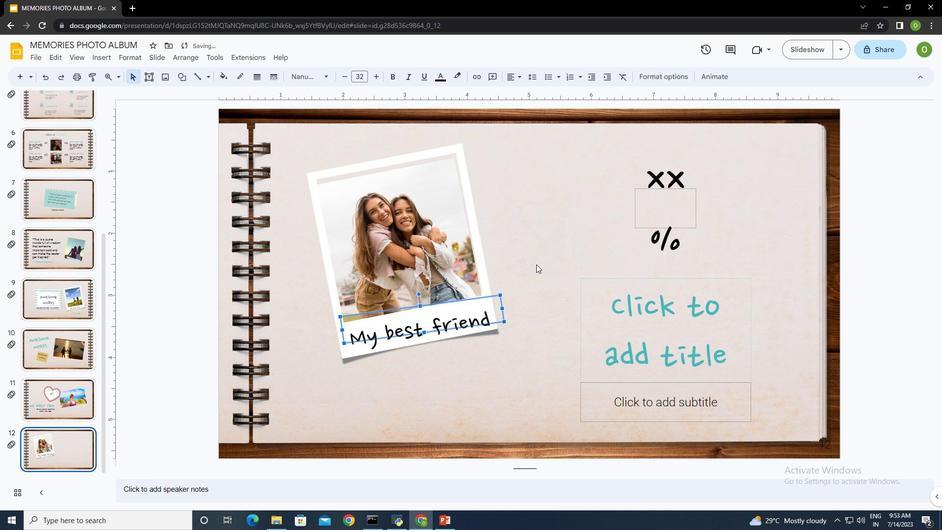 
Action: Mouse pressed left at (537, 258)
Screenshot: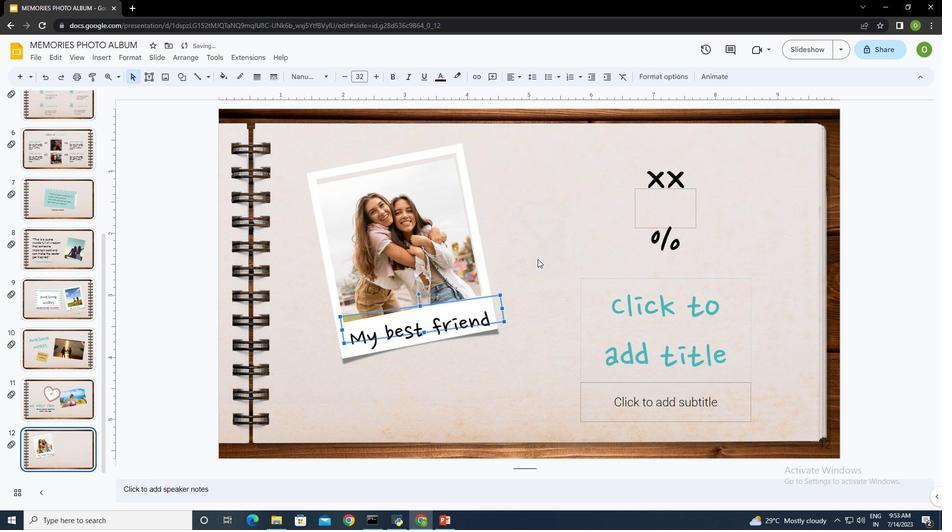 
Action: Mouse moved to (534, 356)
Screenshot: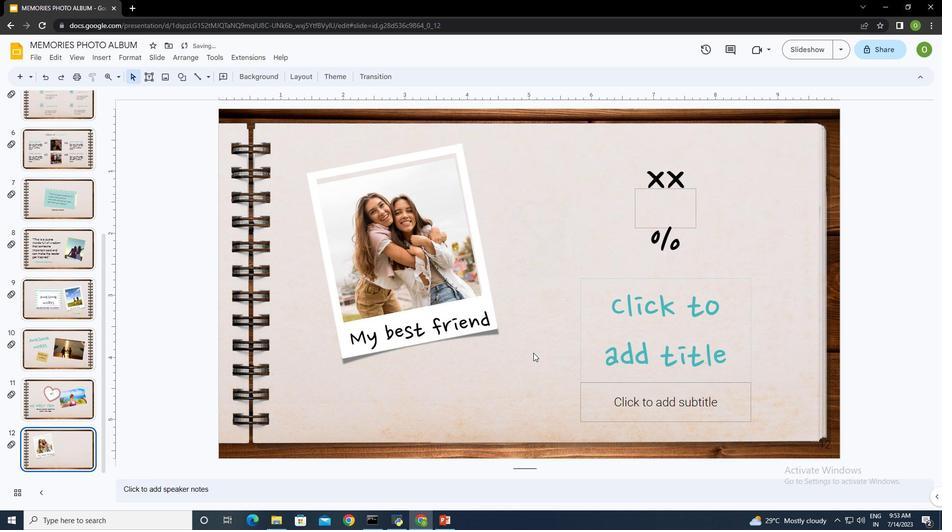 
Action: Mouse pressed left at (534, 356)
Screenshot: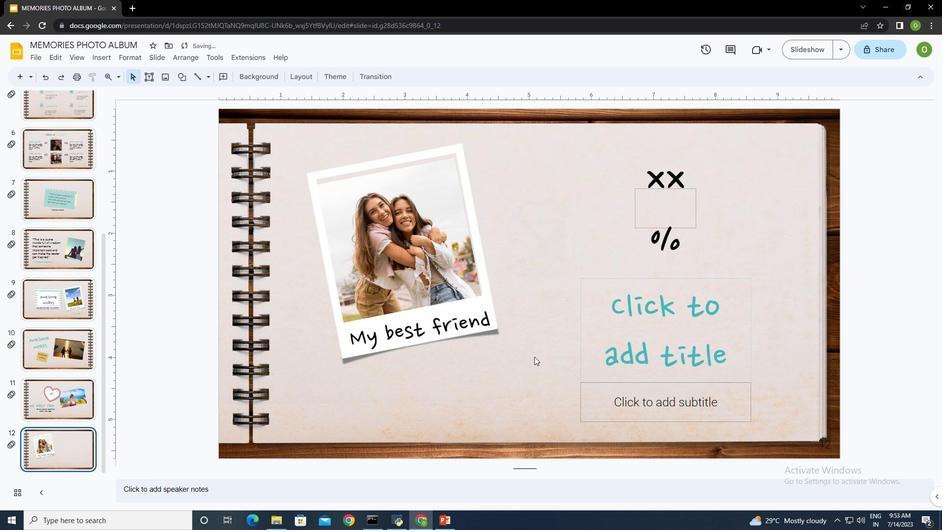 
Action: Mouse moved to (678, 318)
Screenshot: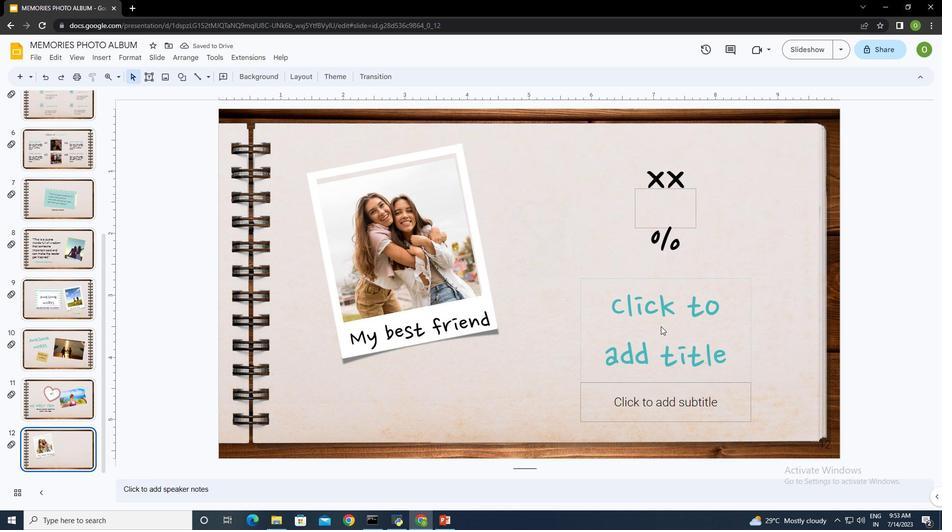 
Action: Mouse pressed left at (678, 318)
Screenshot: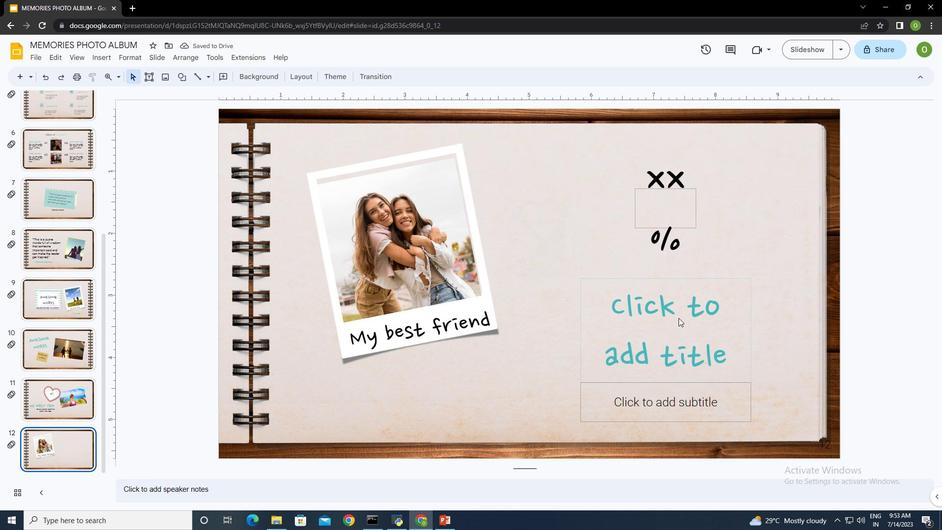 
Action: Mouse moved to (675, 303)
Screenshot: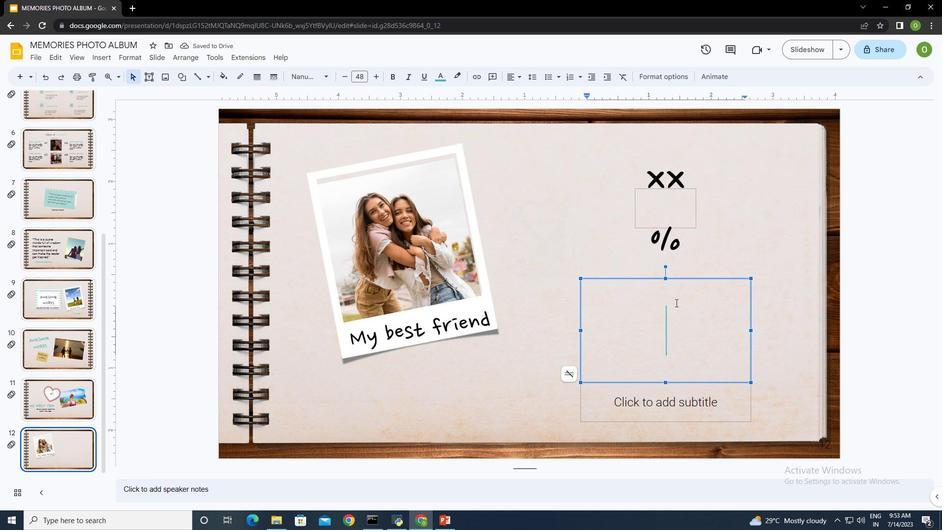 
Action: Key pressed OUR<Key.space>FIRST<Key.space>TRIP
Screenshot: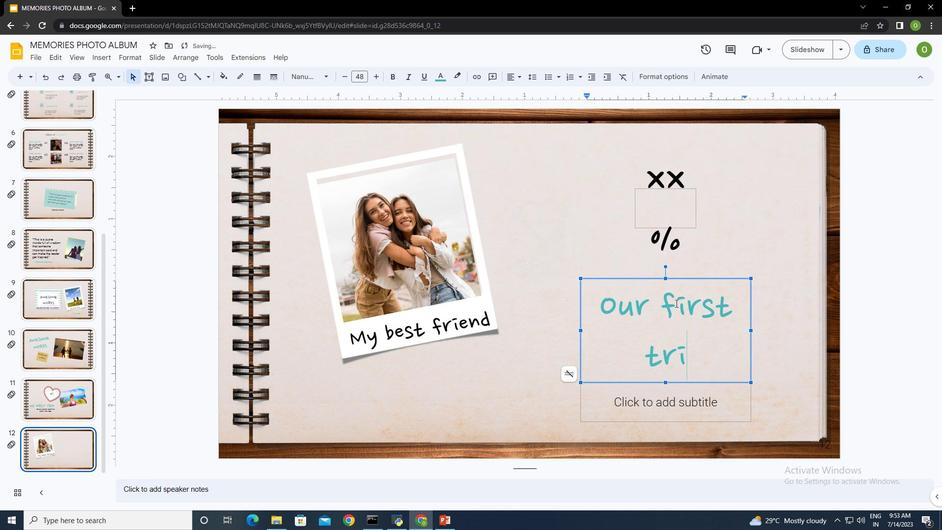 
Action: Mouse moved to (514, 384)
Screenshot: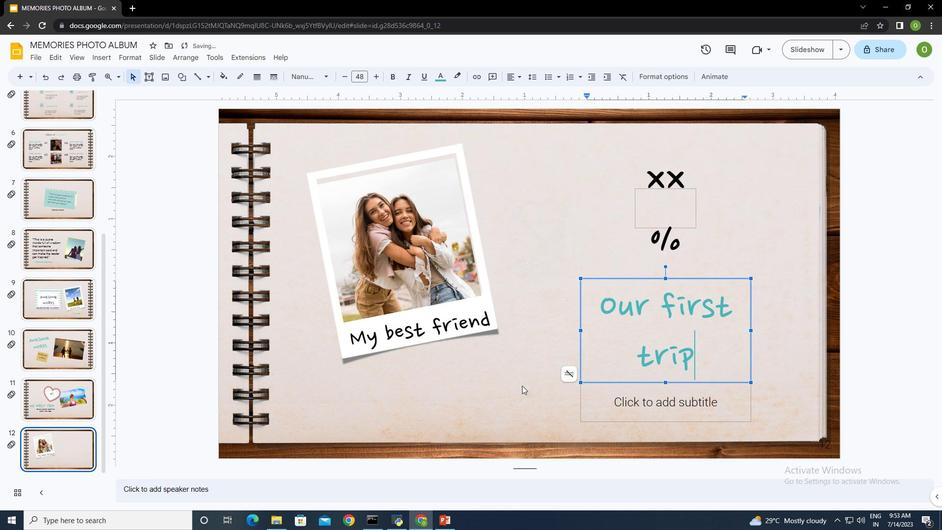 
Action: Mouse pressed left at (514, 384)
Screenshot: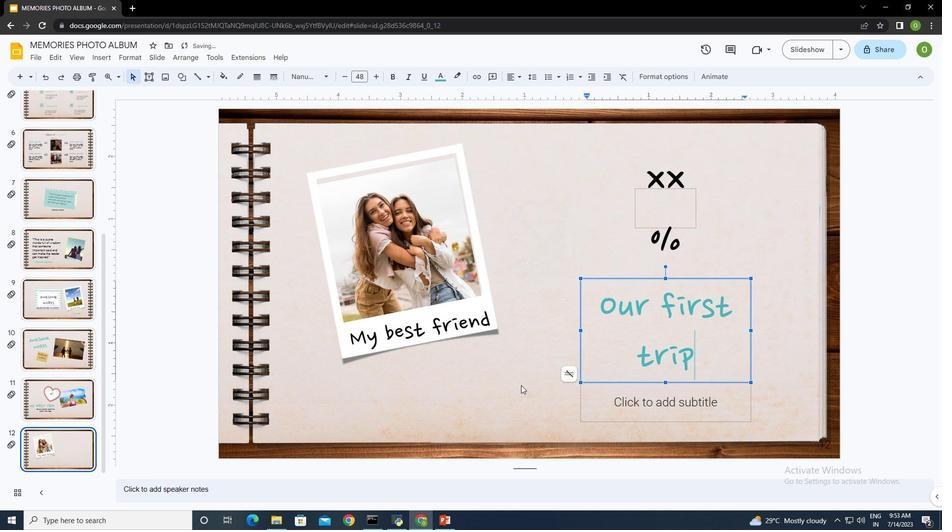 
Action: Mouse moved to (627, 403)
Screenshot: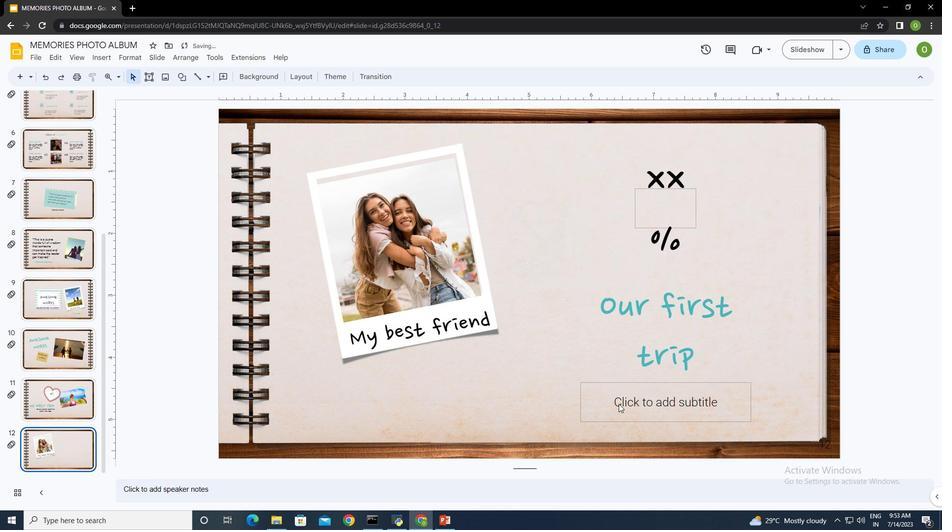 
Action: Mouse pressed left at (627, 403)
Screenshot: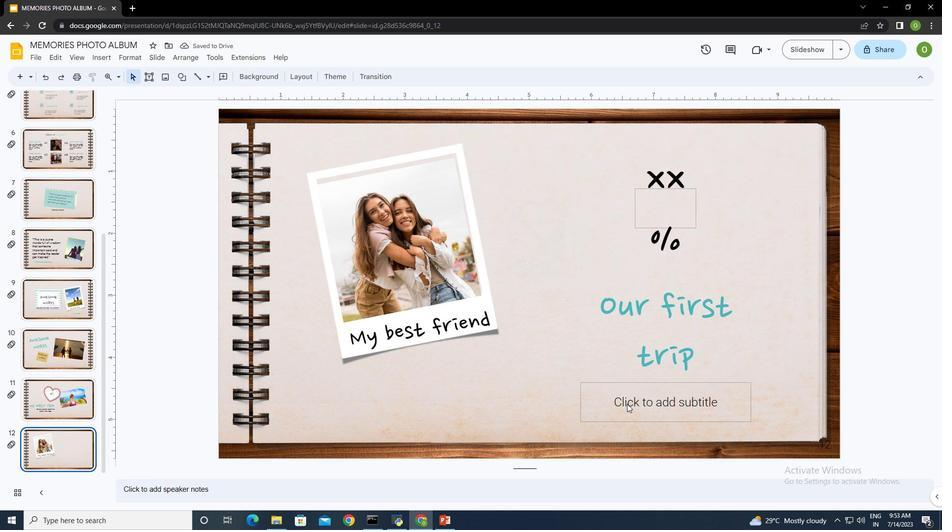 
Action: Key pressed <Key.shift><Key.shift><Key.shift><Key.shift><Key.shift>yOU<Key.space>CAN<Key.space>ENTER<Key.space>A<Key.space>SUBTITLE<Key.space>HERE<Key.space>IF<Key.space>YOU<Key.space>NEED
Screenshot: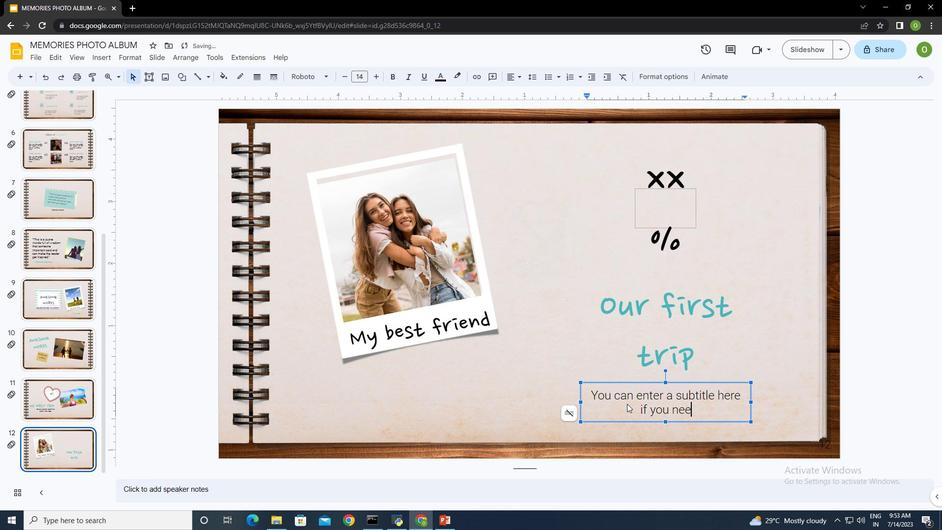
Action: Mouse moved to (564, 320)
Screenshot: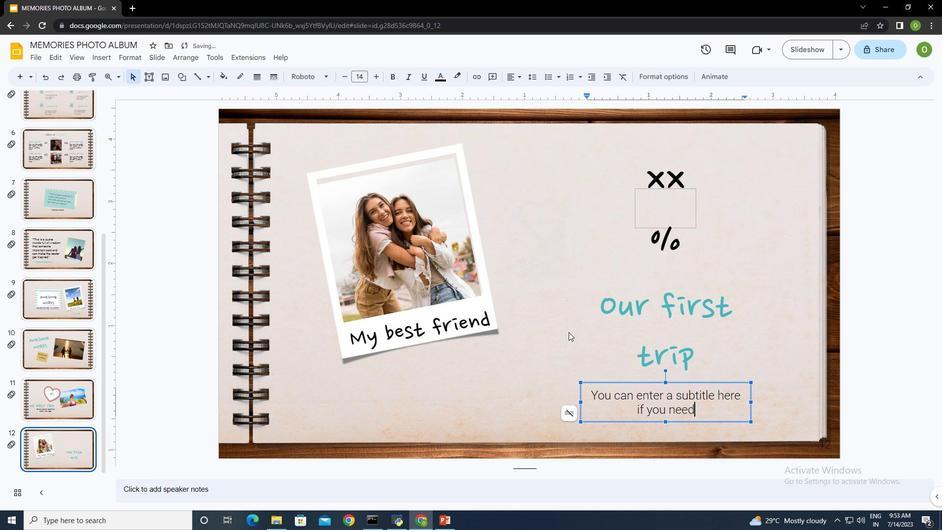 
Action: Mouse pressed left at (564, 320)
Screenshot: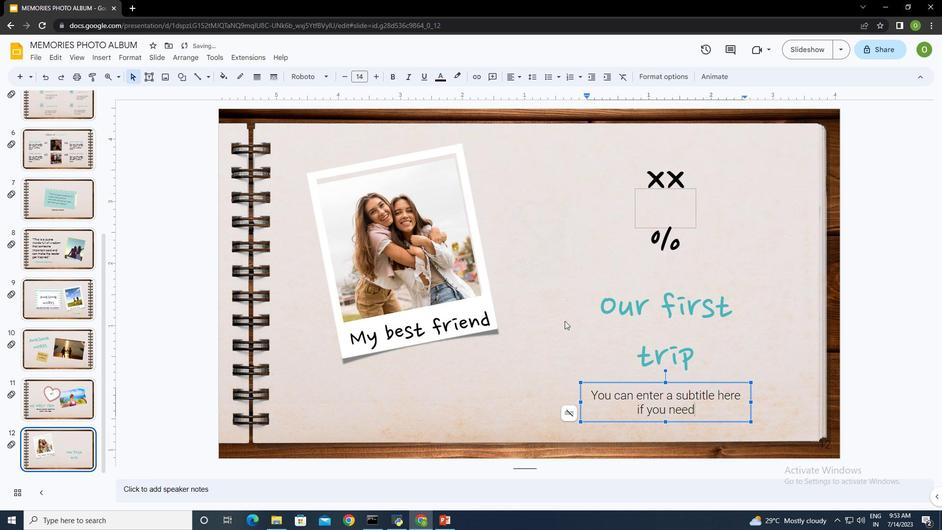 
Action: Mouse moved to (691, 198)
Screenshot: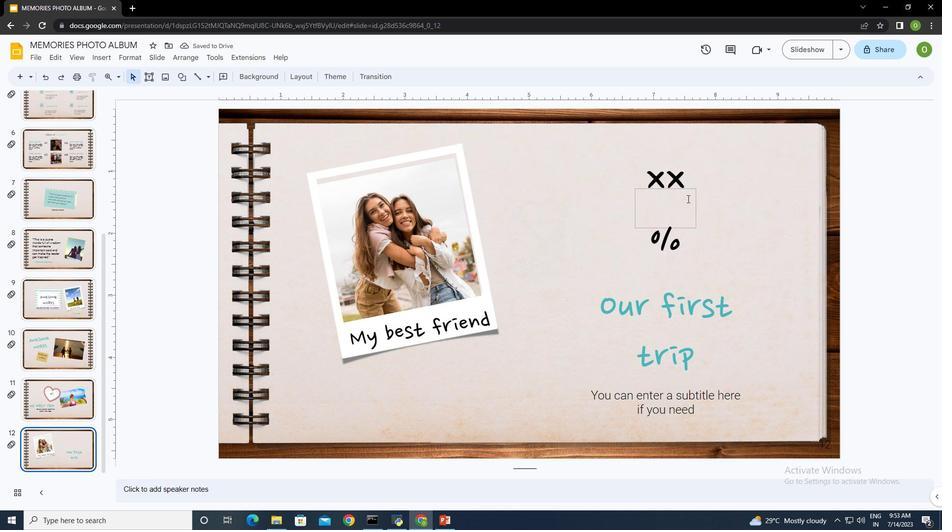 
Action: Mouse pressed left at (691, 198)
Screenshot: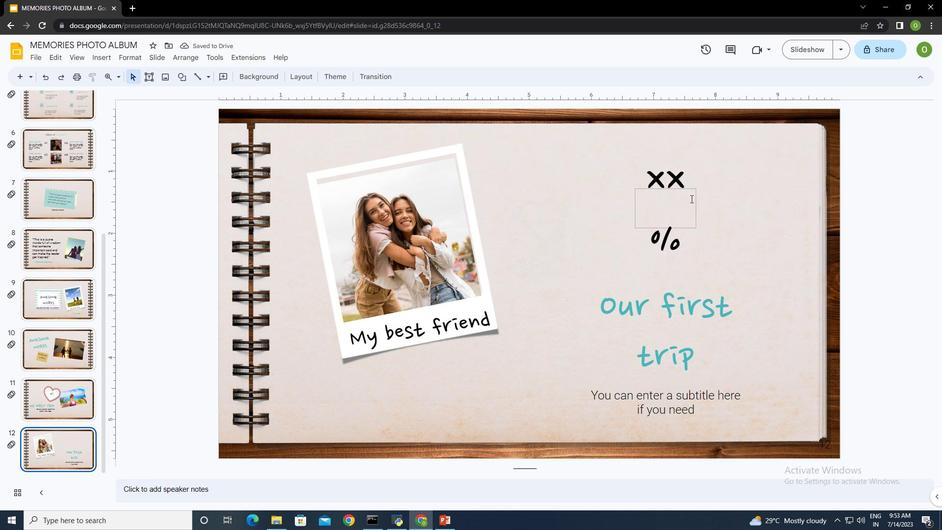 
Action: Mouse moved to (696, 208)
Screenshot: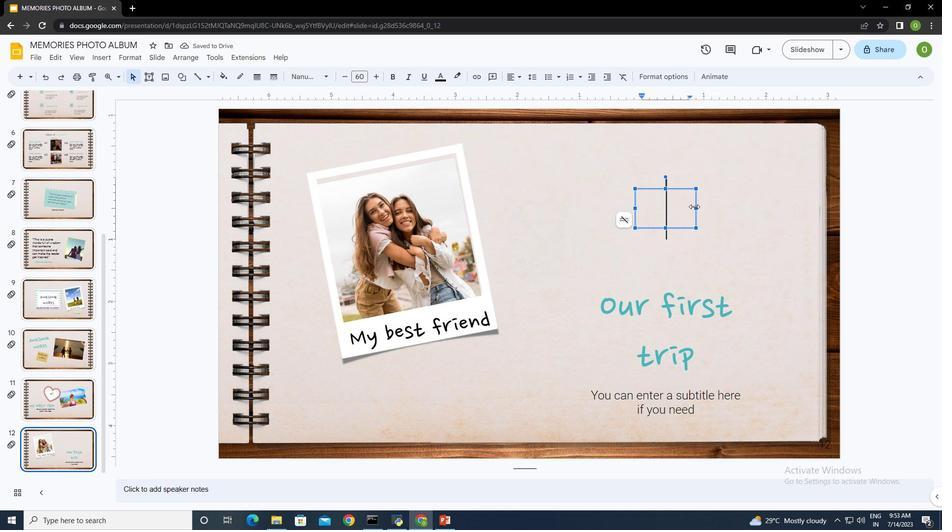 
Action: Key pressed <Key.delete>
Screenshot: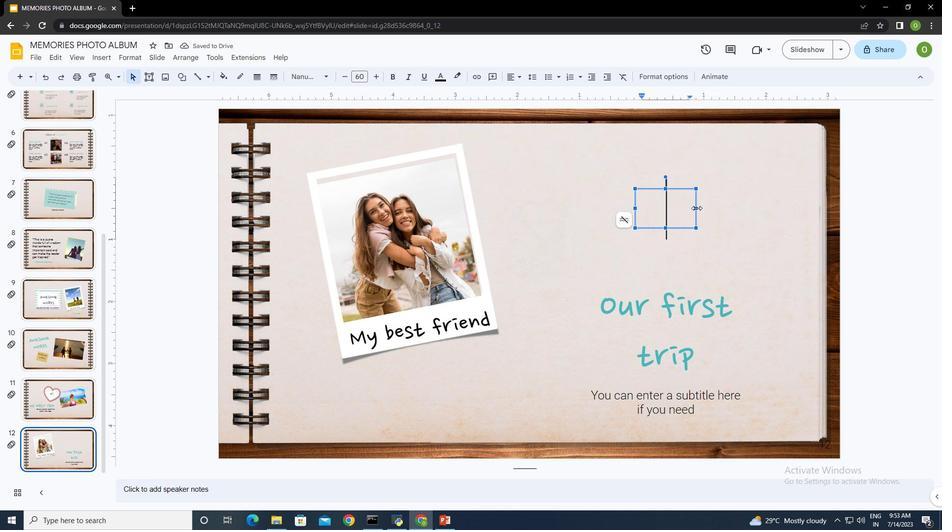 
Action: Mouse moved to (697, 206)
Screenshot: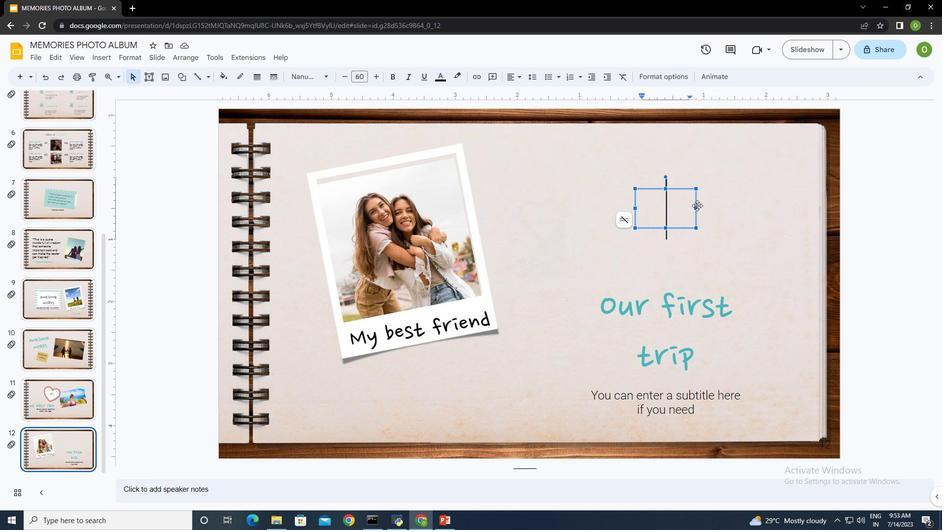 
Action: Mouse pressed left at (697, 206)
Screenshot: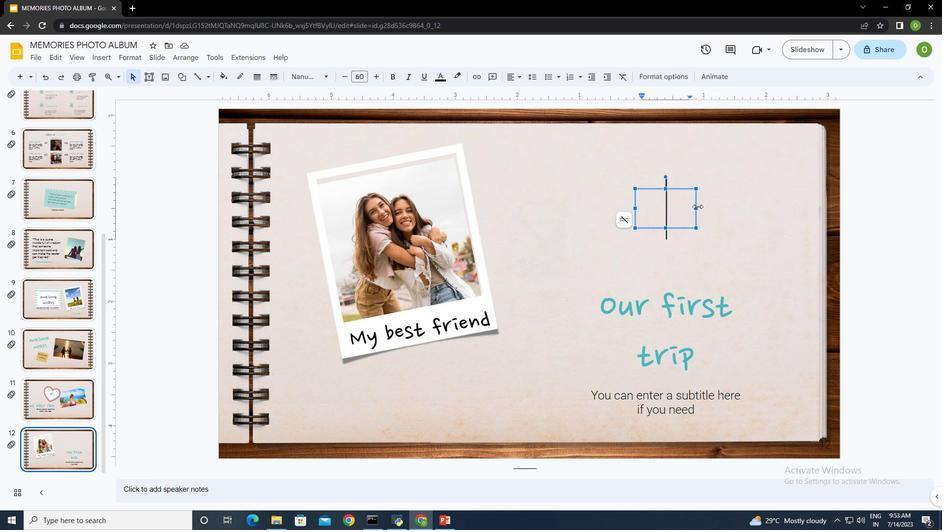 
Action: Key pressed <Key.delete>
Screenshot: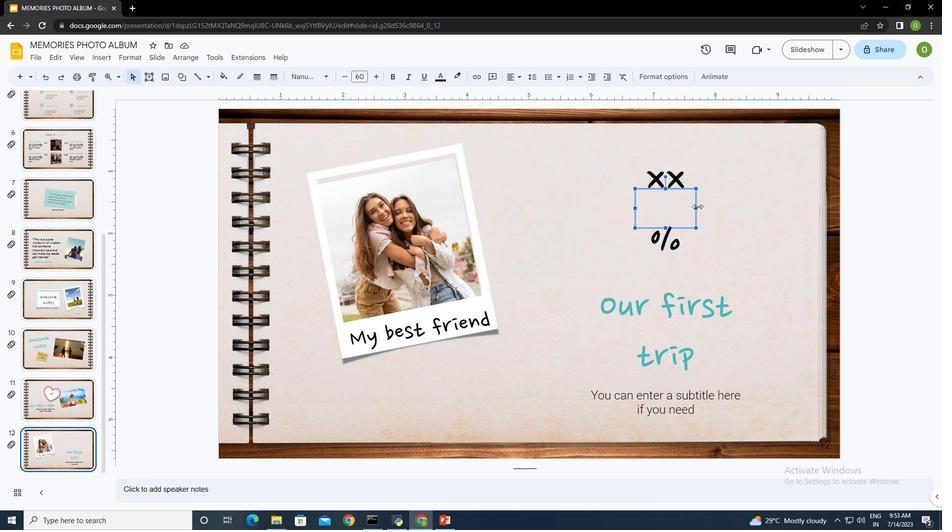 
Action: Mouse moved to (105, 56)
Screenshot: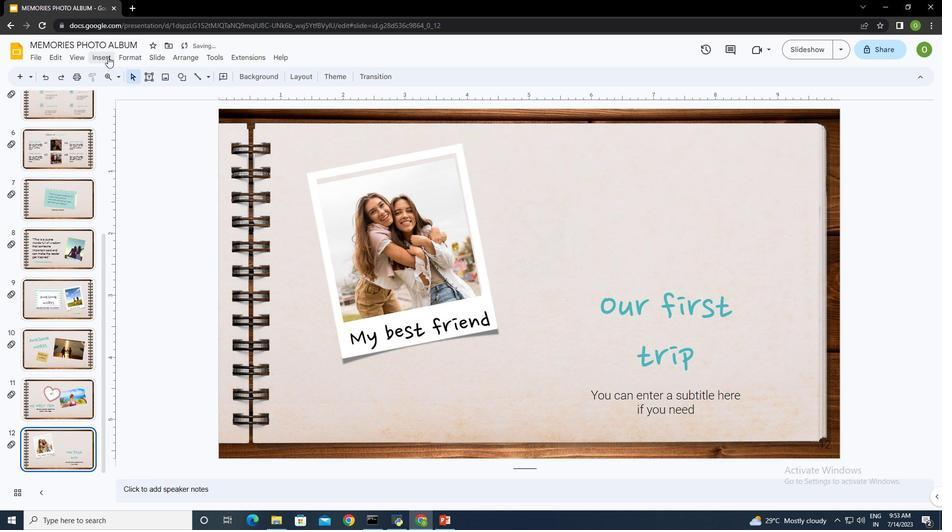 
Action: Mouse pressed left at (105, 56)
Screenshot: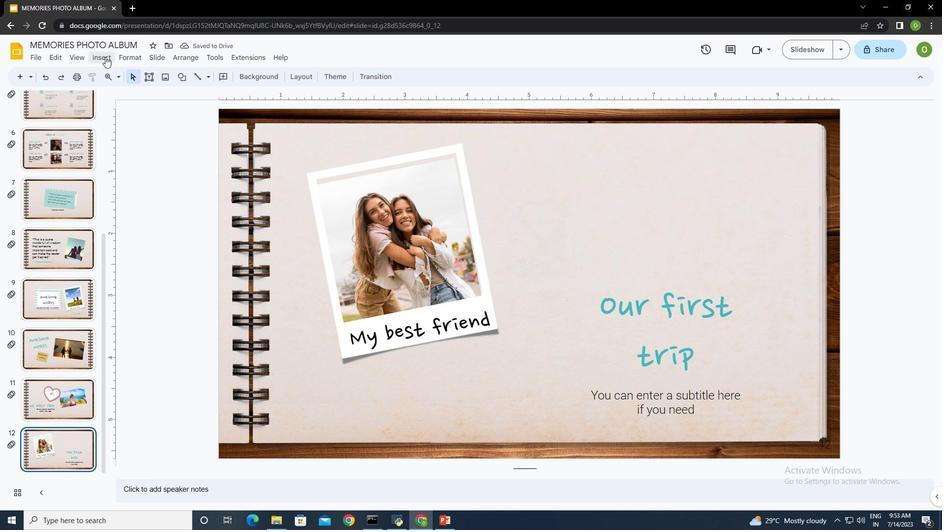 
Action: Mouse moved to (286, 71)
Screenshot: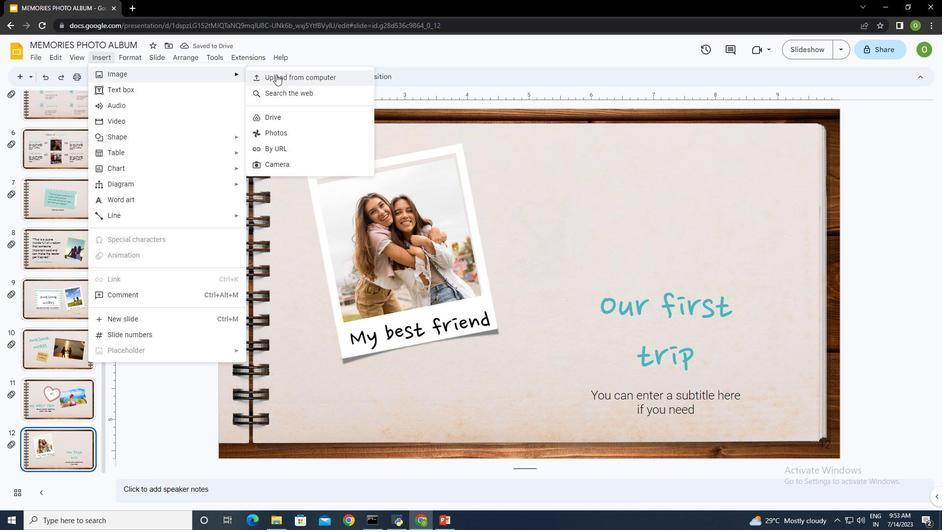 
Action: Mouse pressed left at (286, 71)
Screenshot: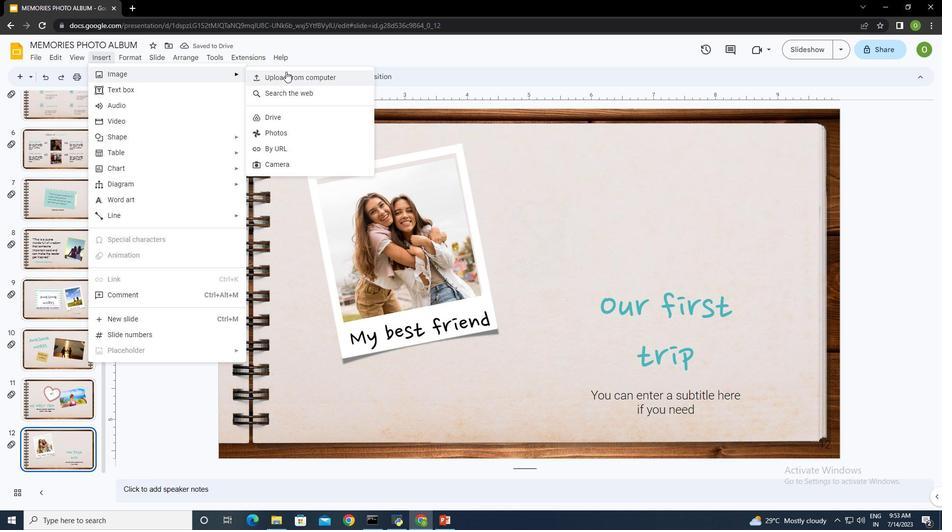 
Action: Mouse moved to (231, 131)
Screenshot: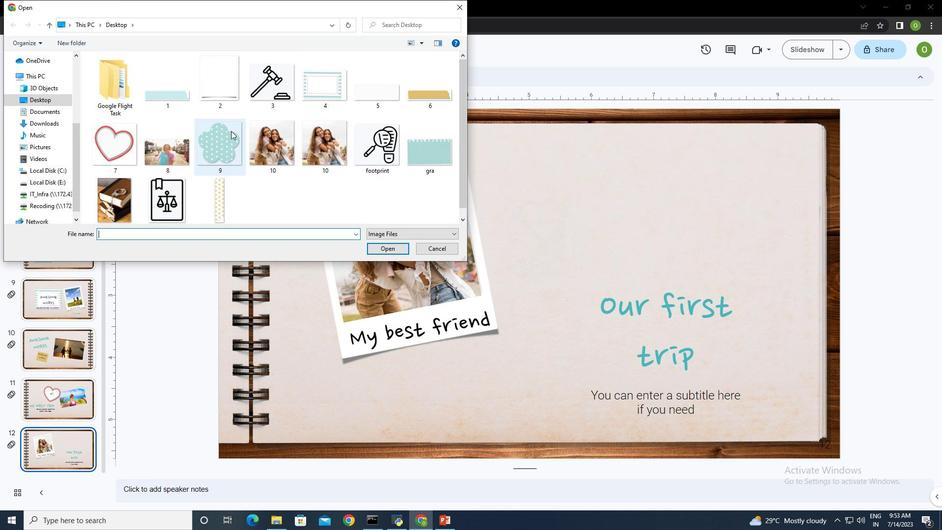 
Action: Mouse pressed left at (231, 131)
Screenshot: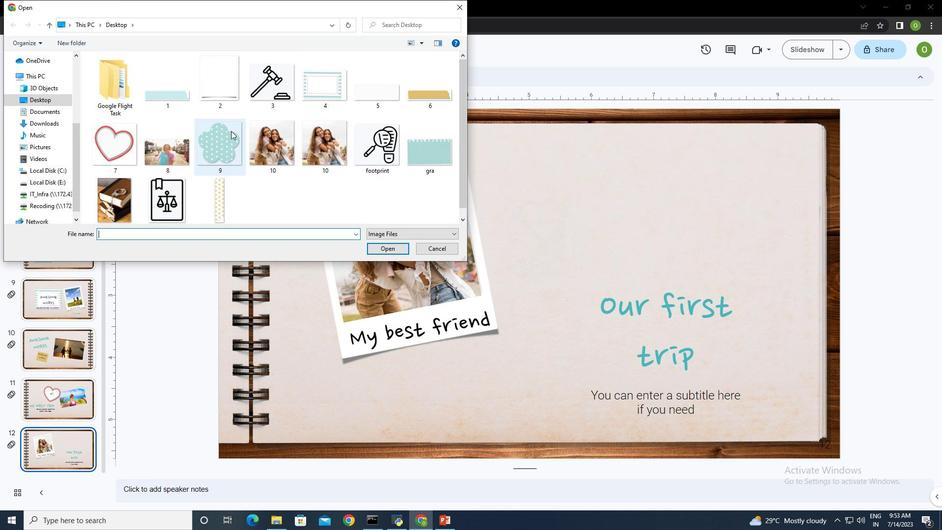 
Action: Mouse moved to (390, 245)
Screenshot: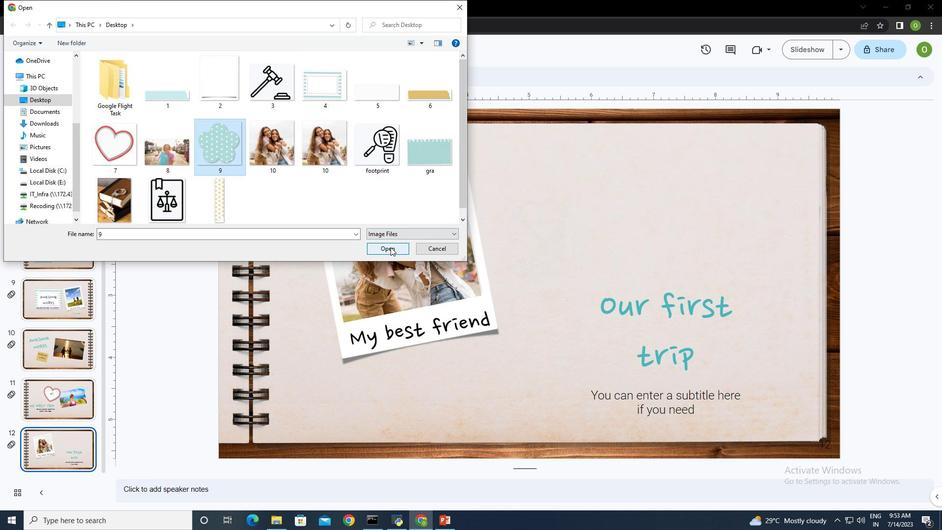 
Action: Mouse pressed left at (390, 245)
Screenshot: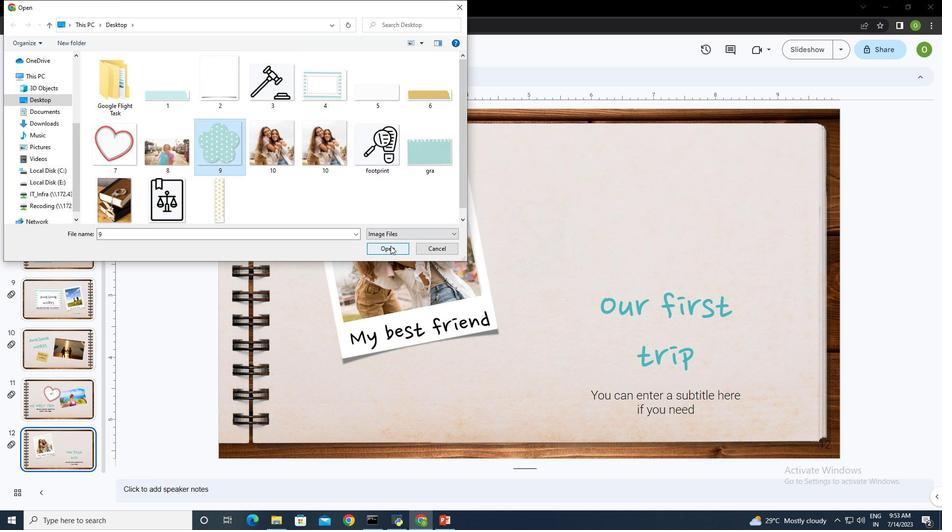 
Action: Mouse moved to (576, 167)
Screenshot: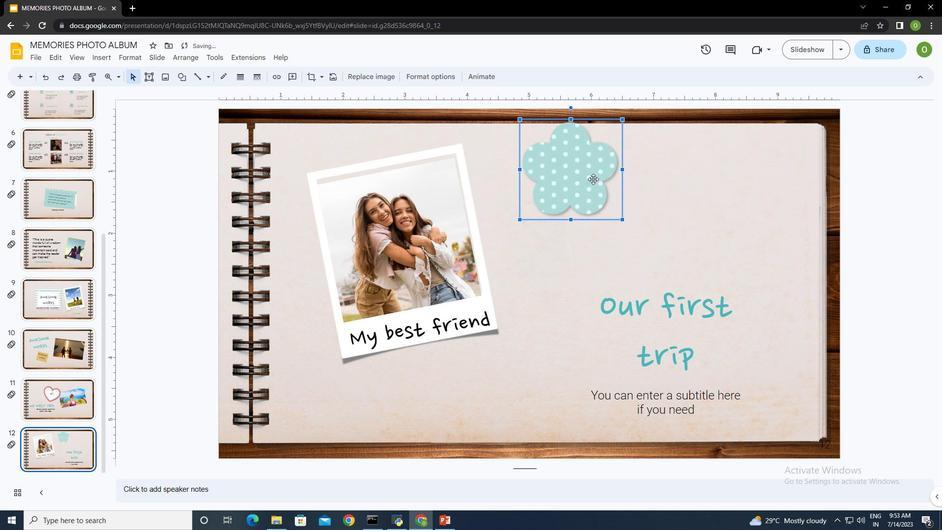 
Action: Mouse pressed left at (576, 167)
Screenshot: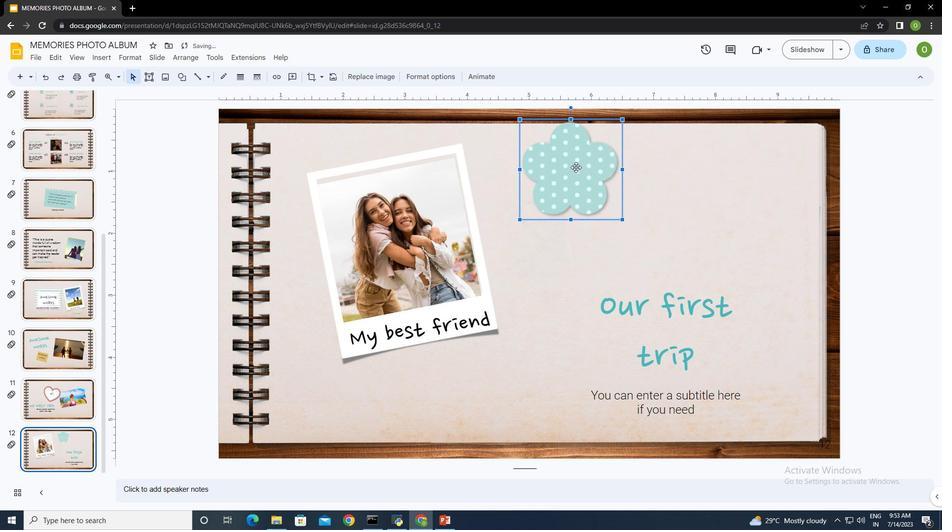 
Action: Mouse moved to (680, 142)
Screenshot: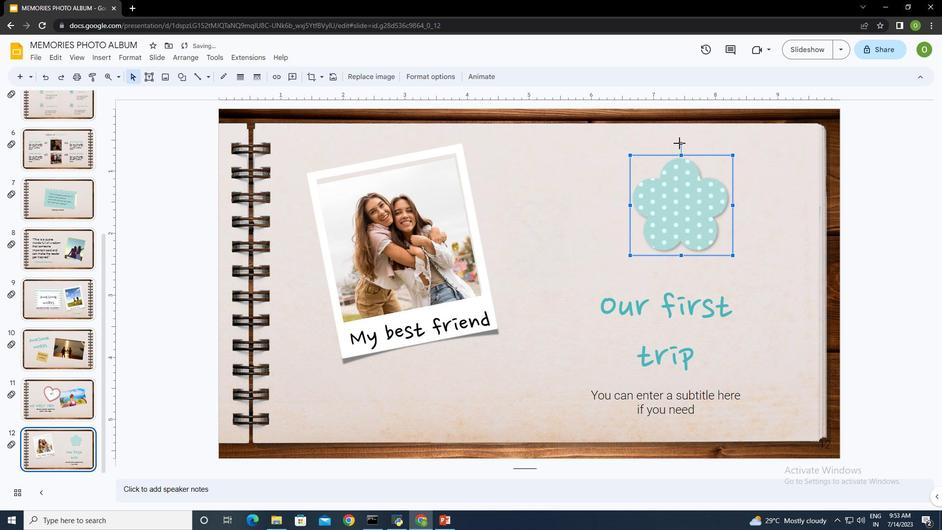 
Action: Mouse pressed left at (680, 142)
Screenshot: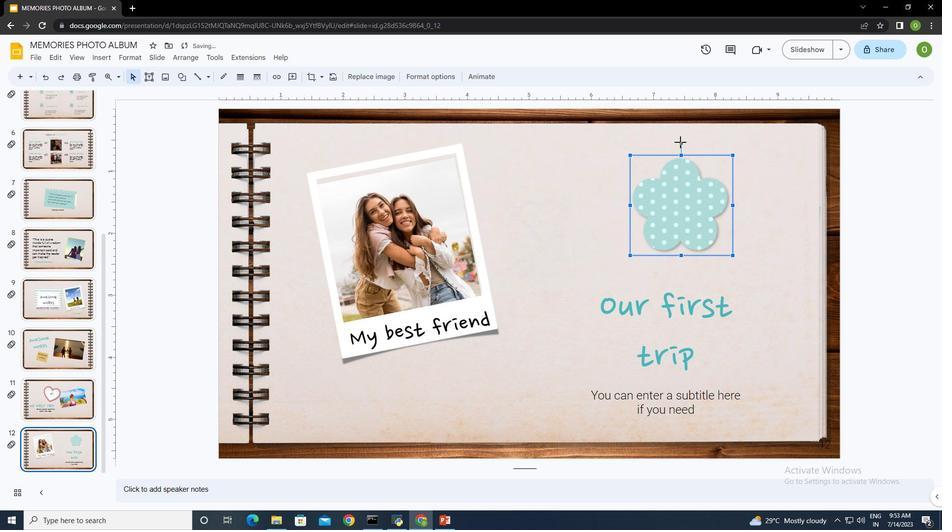 
Action: Mouse moved to (692, 217)
Screenshot: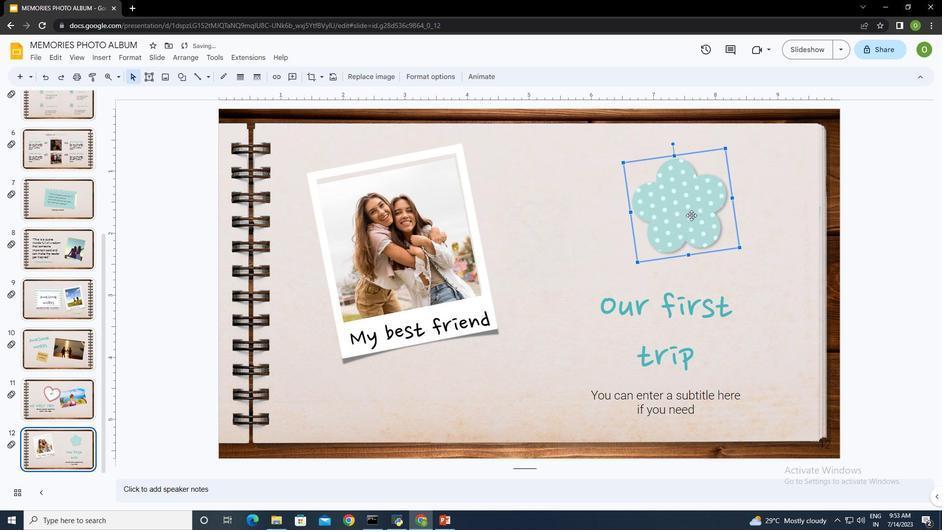 
Action: Mouse pressed left at (692, 217)
Screenshot: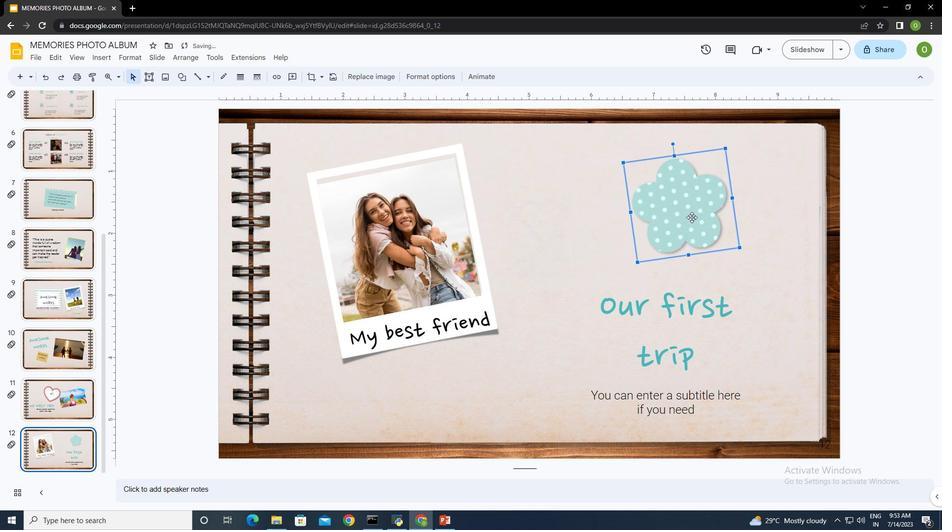 
Action: Mouse moved to (530, 199)
Screenshot: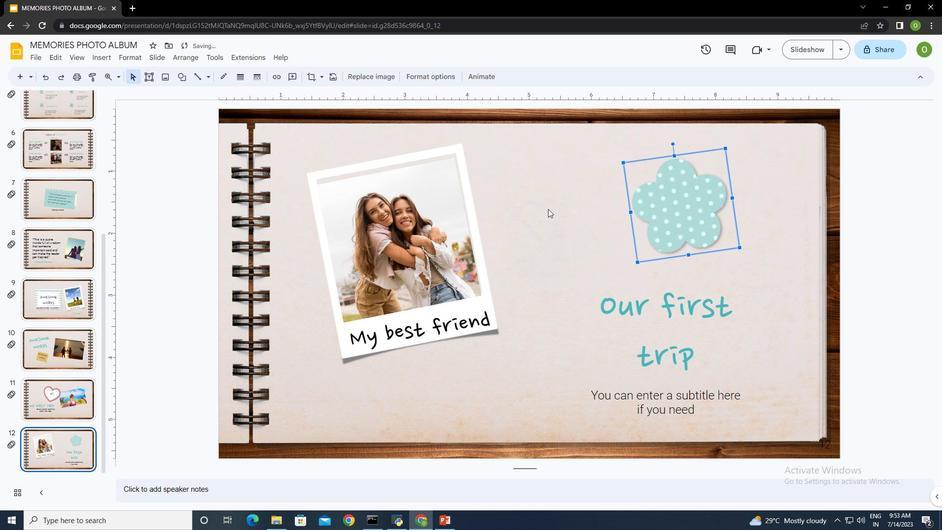 
Action: Mouse pressed left at (530, 199)
Screenshot: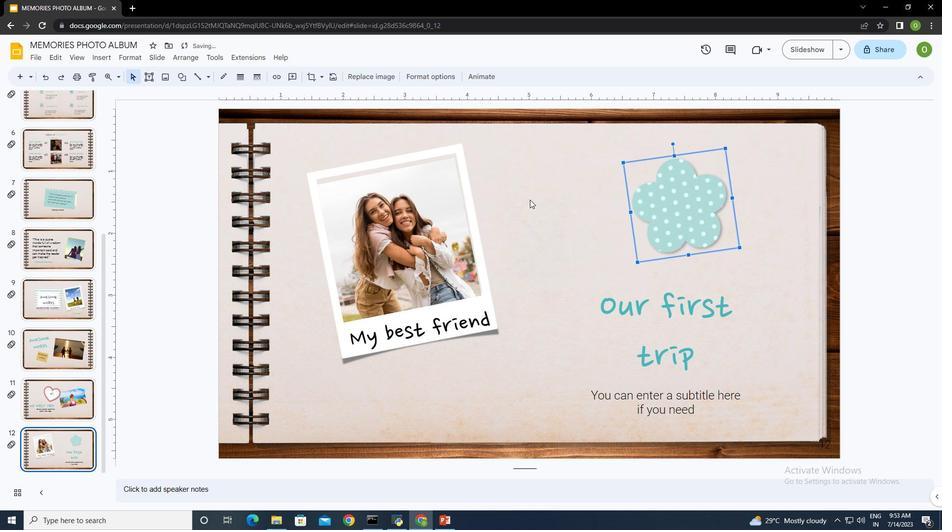 
Action: Mouse moved to (97, 59)
Screenshot: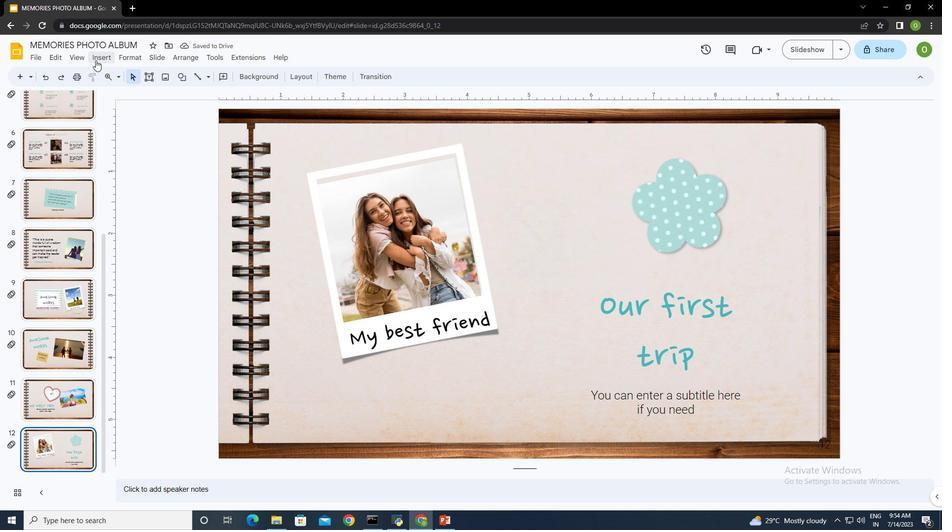 
Action: Mouse pressed left at (97, 59)
Screenshot: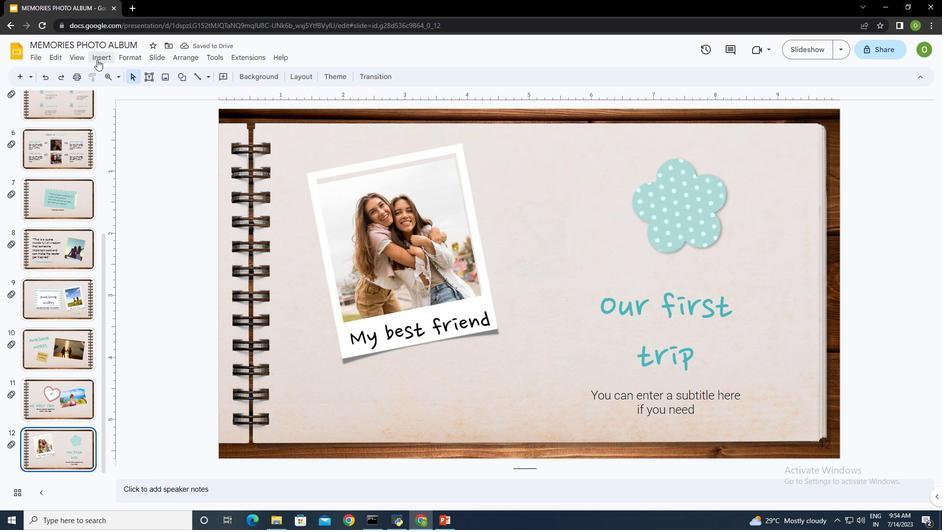 
Action: Mouse moved to (381, 161)
Screenshot: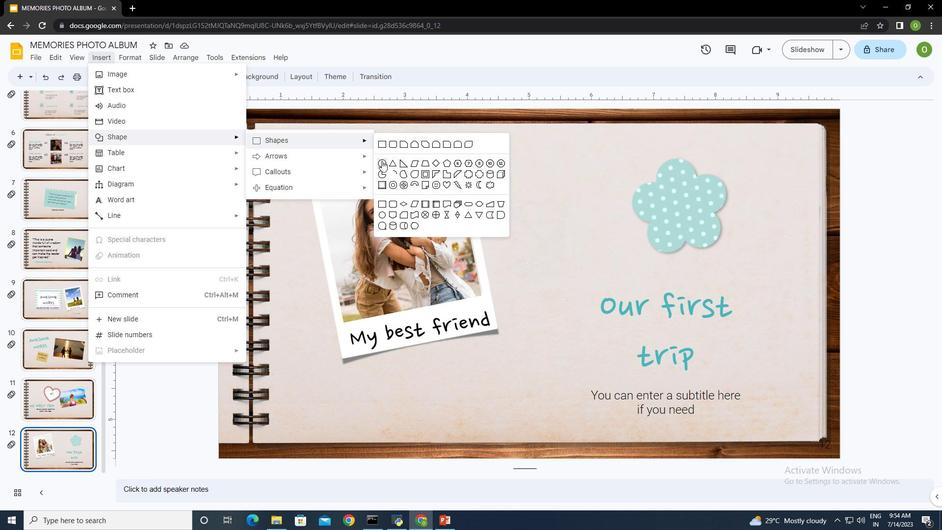 
Action: Mouse pressed left at (381, 161)
Screenshot: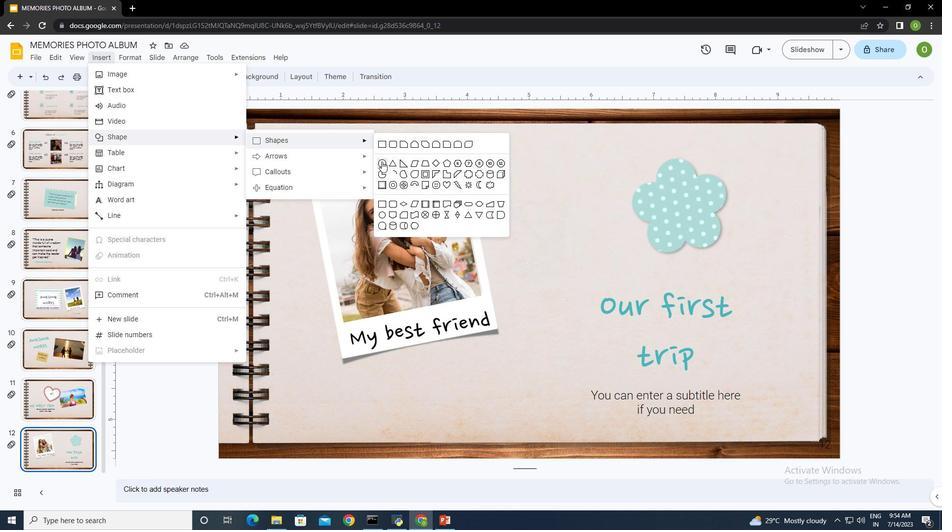 
Action: Mouse moved to (670, 192)
Screenshot: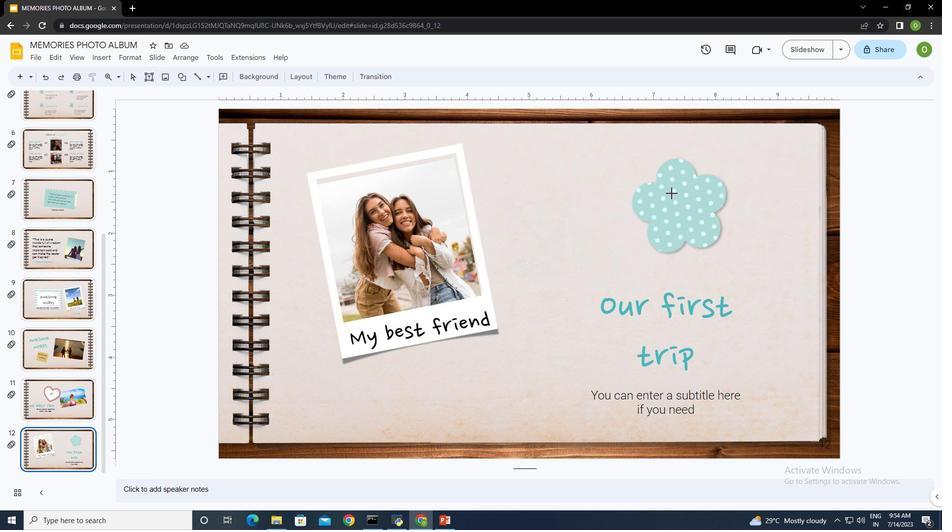 
Action: Mouse pressed left at (670, 192)
Screenshot: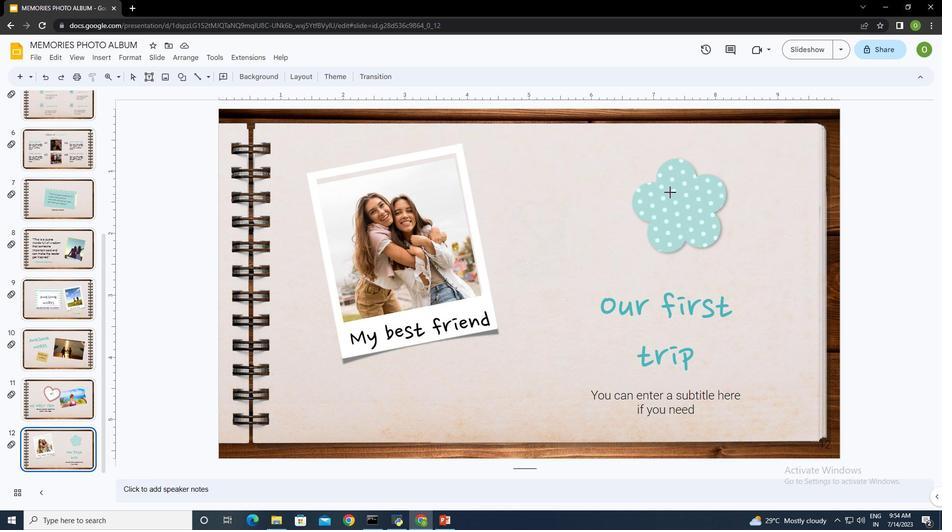 
Action: Mouse moved to (690, 207)
Screenshot: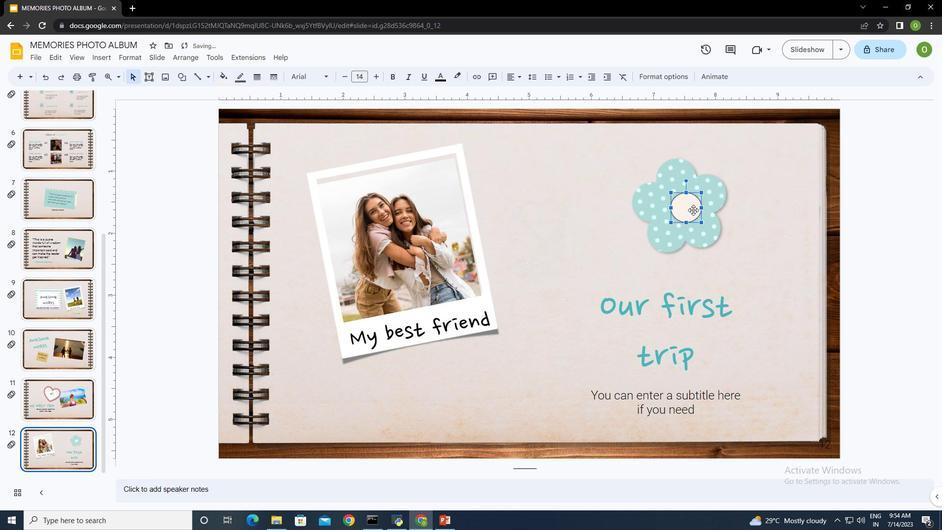 
Action: Mouse pressed left at (690, 207)
Screenshot: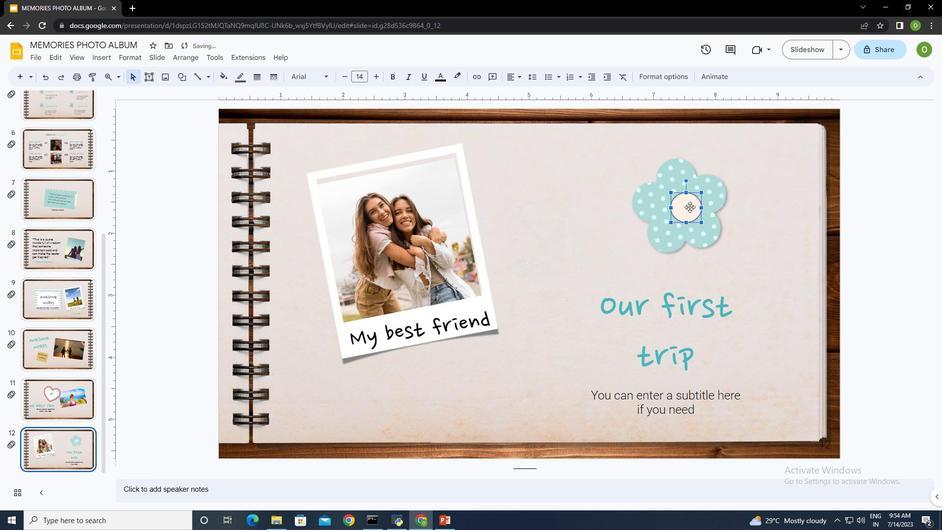 
Action: Mouse moved to (692, 213)
Screenshot: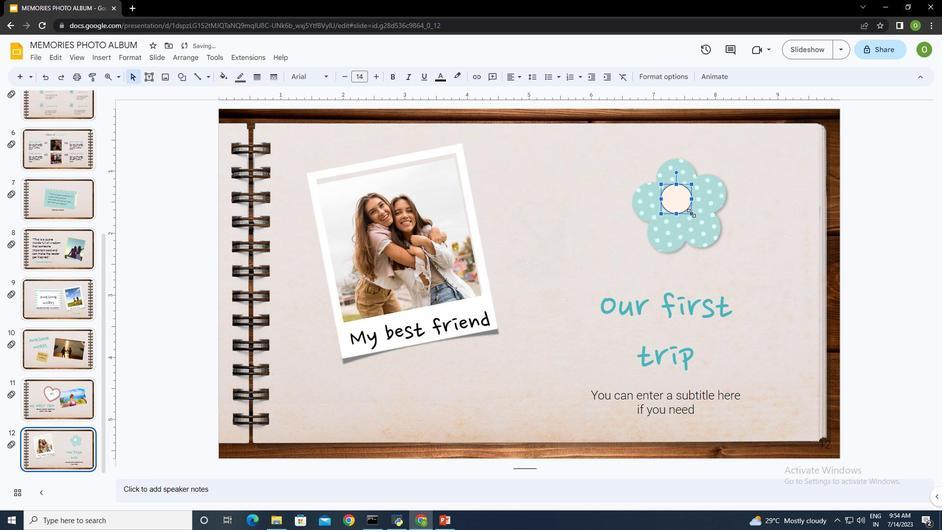 
Action: Mouse pressed left at (692, 213)
Screenshot: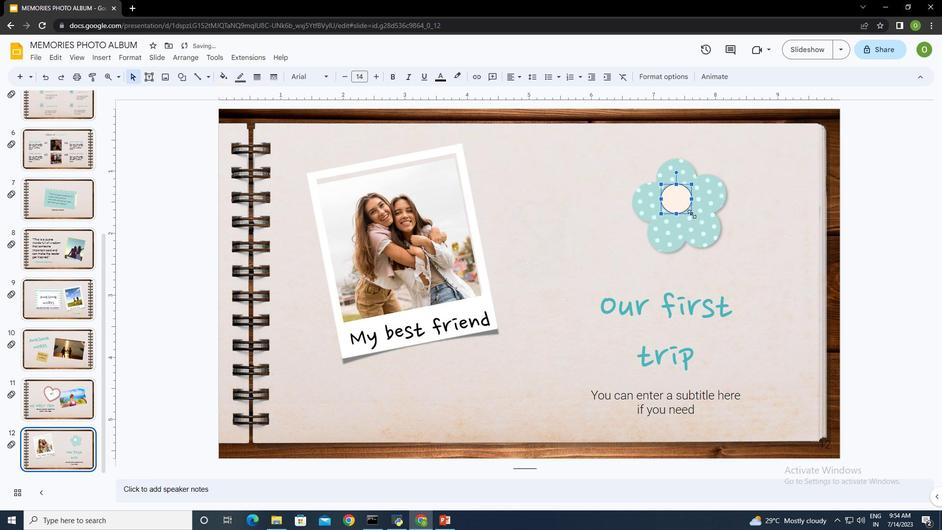 
Action: Mouse moved to (679, 209)
Screenshot: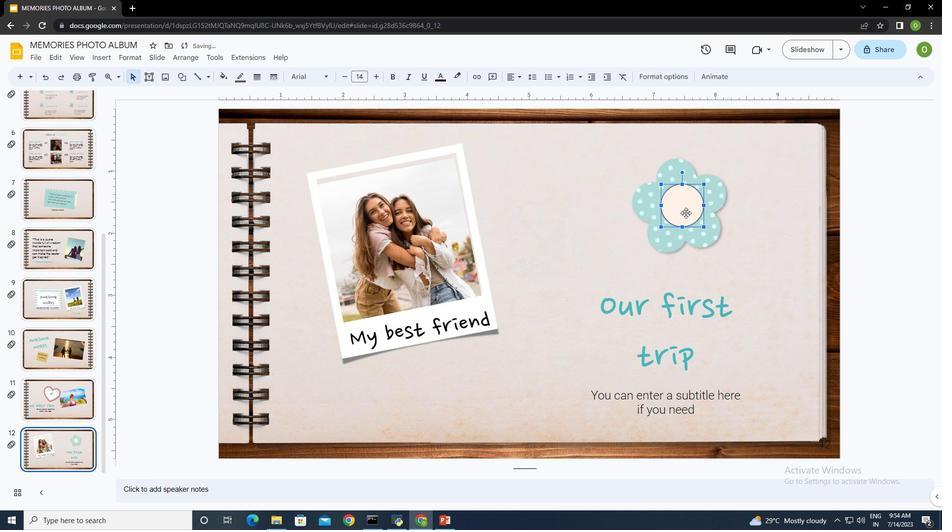 
Action: Mouse pressed left at (679, 209)
Screenshot: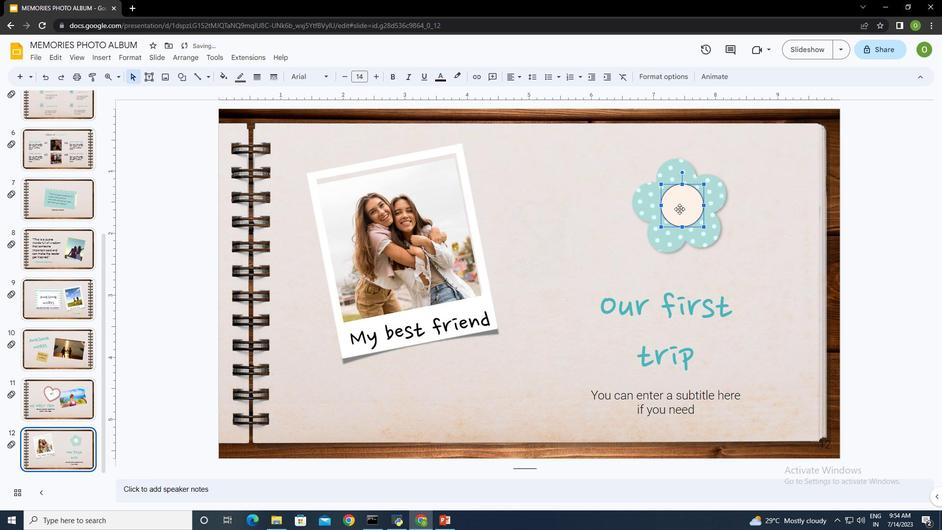 
Action: Mouse moved to (684, 205)
Screenshot: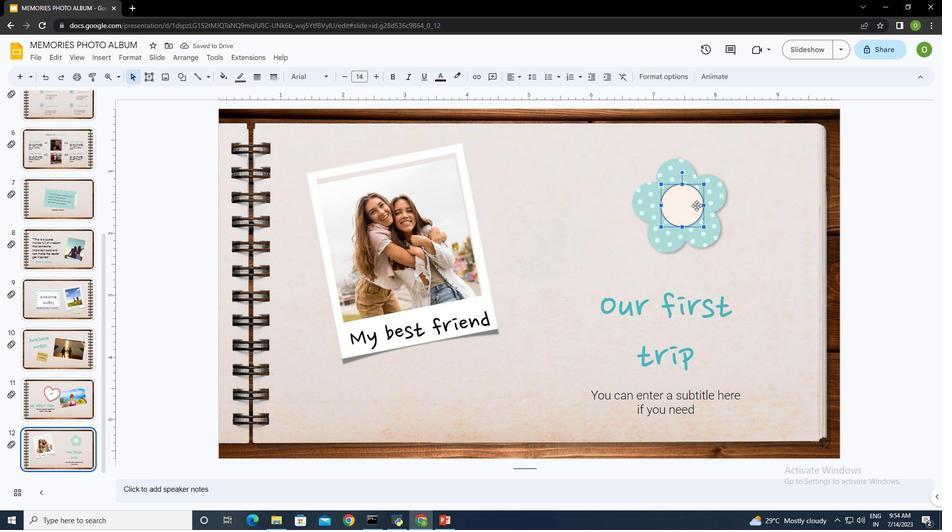 
Action: Key pressed 01
Screenshot: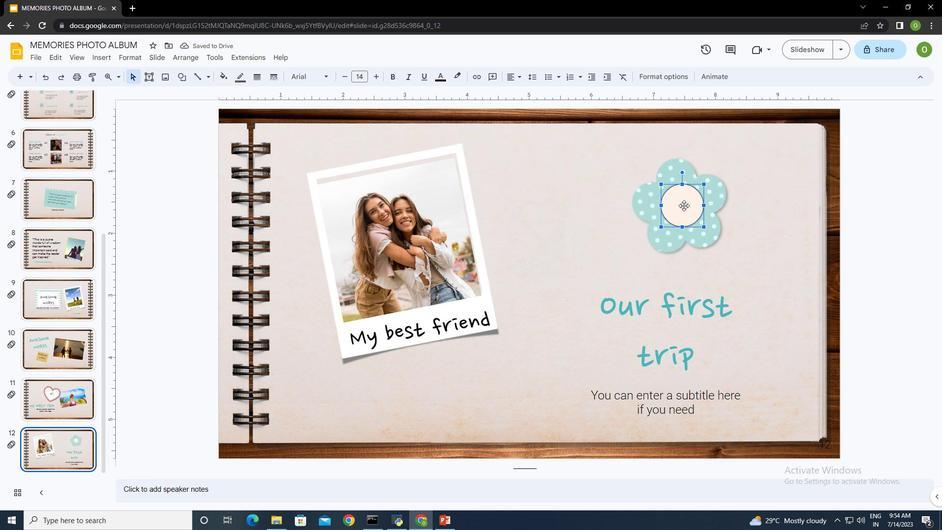 
Action: Mouse moved to (772, 194)
Screenshot: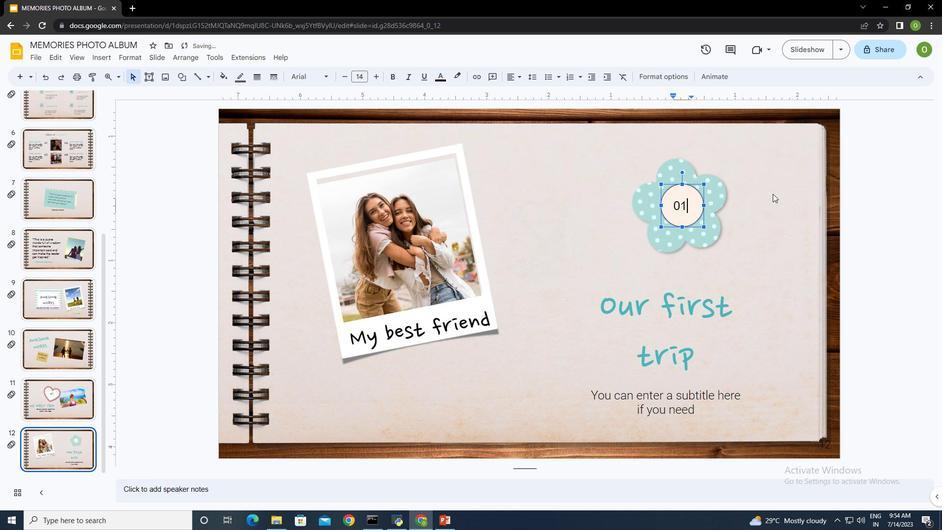 
Action: Key pressed ctrl+A
Screenshot: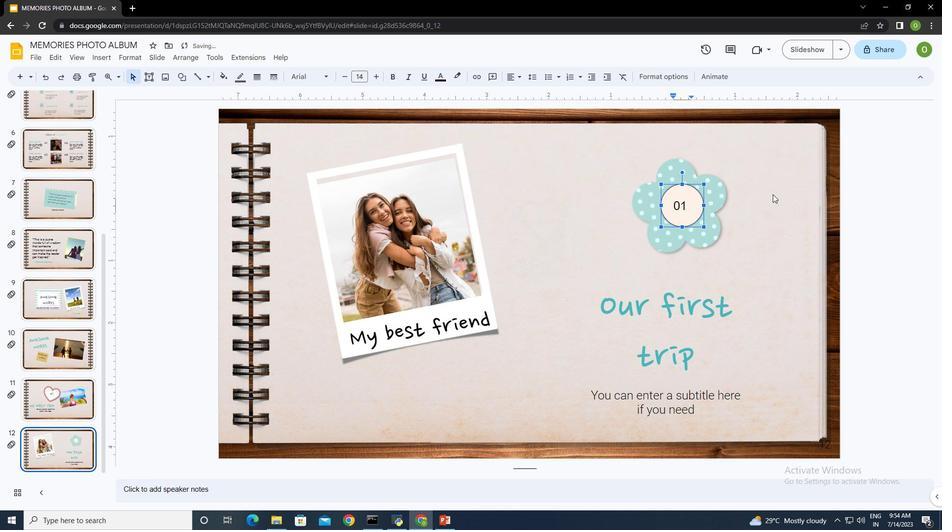 
Action: Mouse moved to (303, 76)
Screenshot: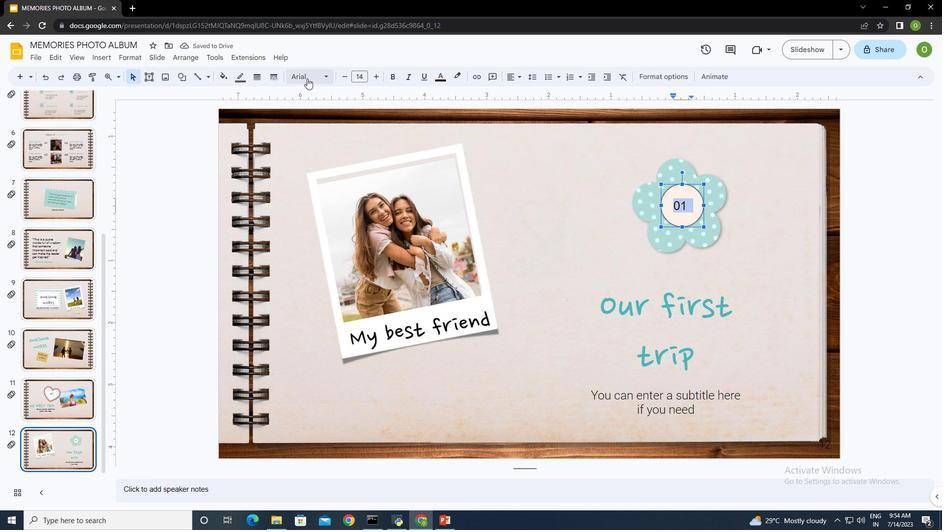 
Action: Mouse pressed left at (303, 76)
Screenshot: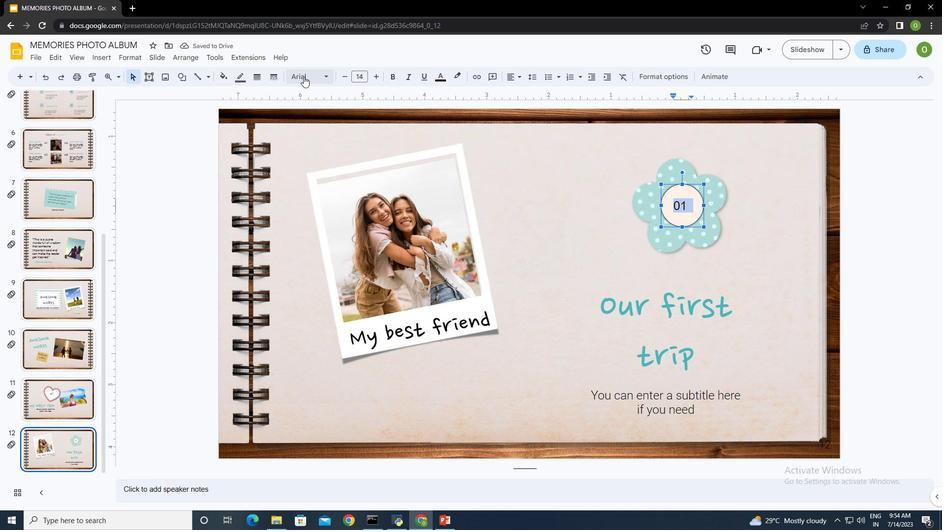 
Action: Mouse moved to (334, 132)
Screenshot: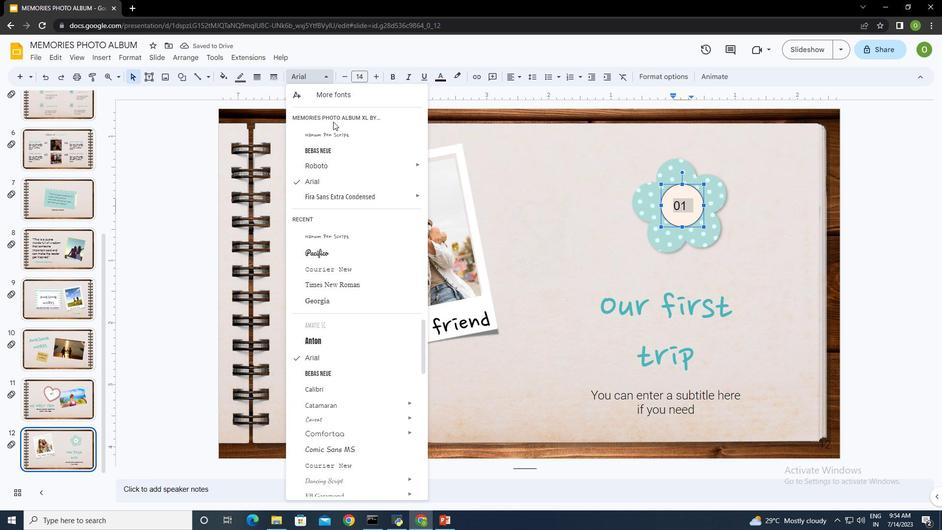 
Action: Mouse pressed left at (334, 132)
Screenshot: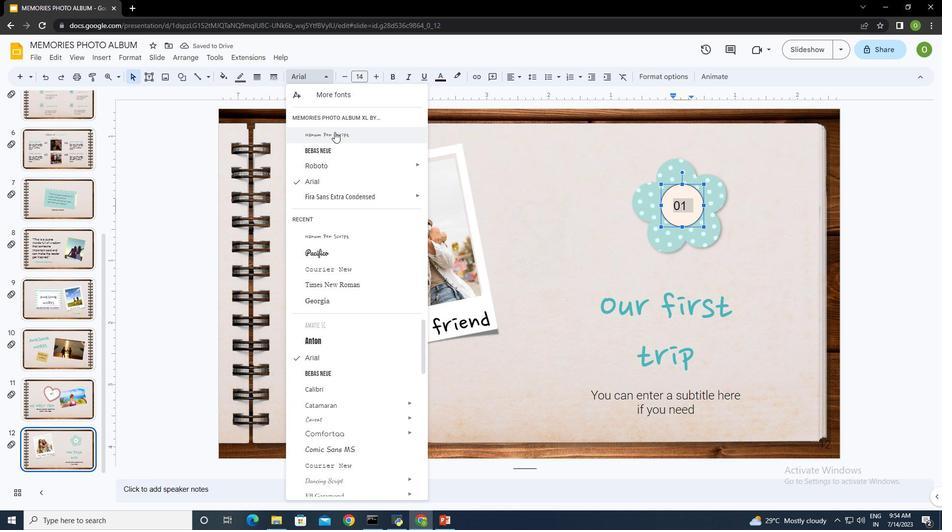 
Action: Mouse moved to (375, 76)
Screenshot: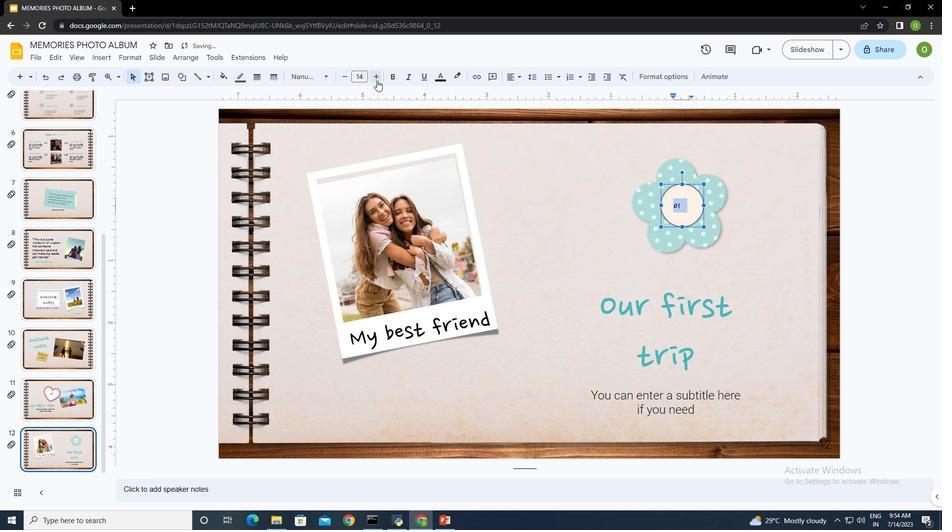 
Action: Mouse pressed left at (375, 76)
Screenshot: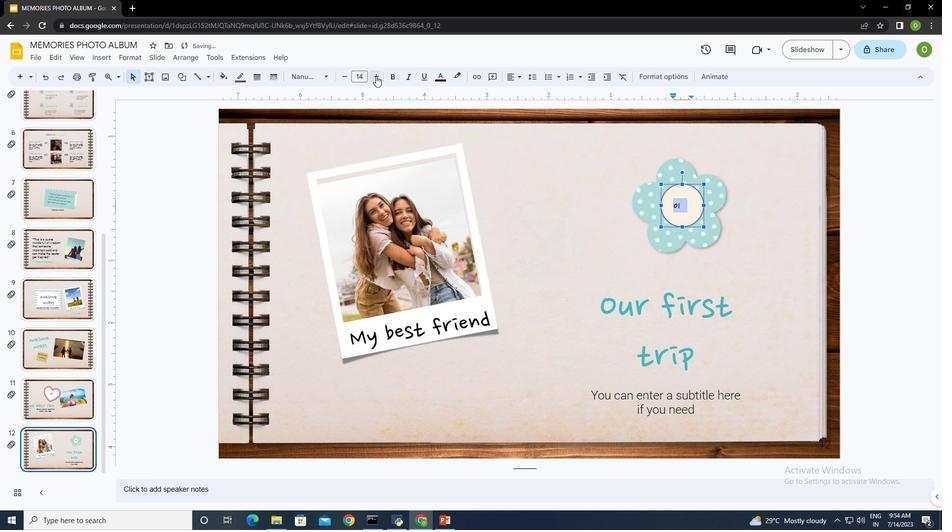 
Action: Mouse pressed left at (375, 76)
Screenshot: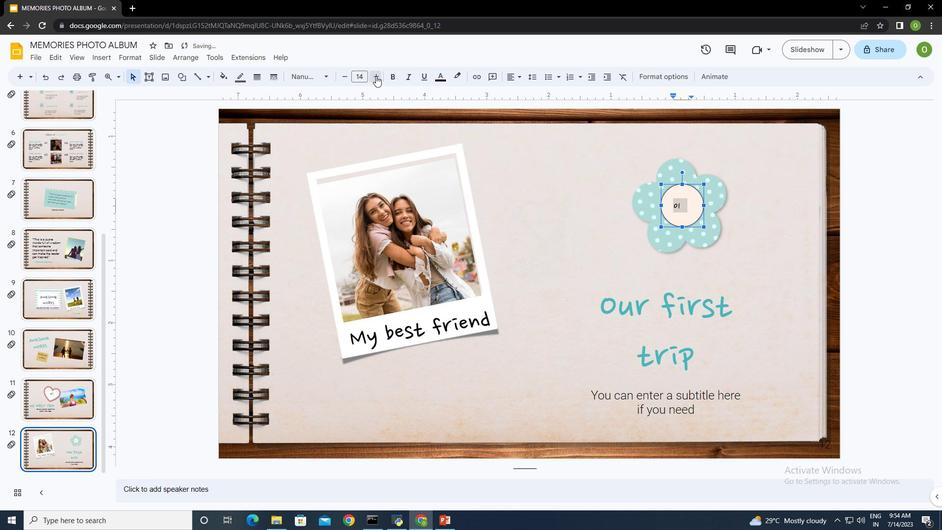 
Action: Mouse pressed left at (375, 76)
Screenshot: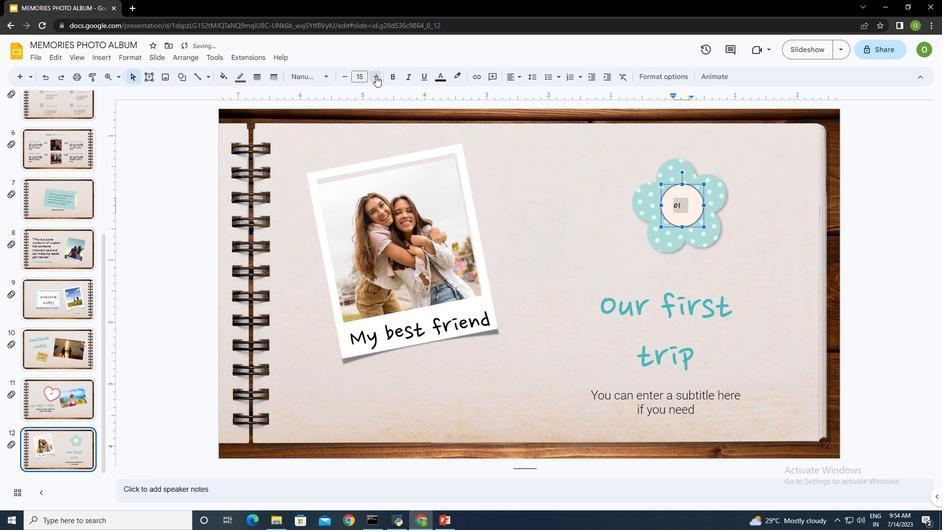 
Action: Mouse pressed left at (375, 76)
Screenshot: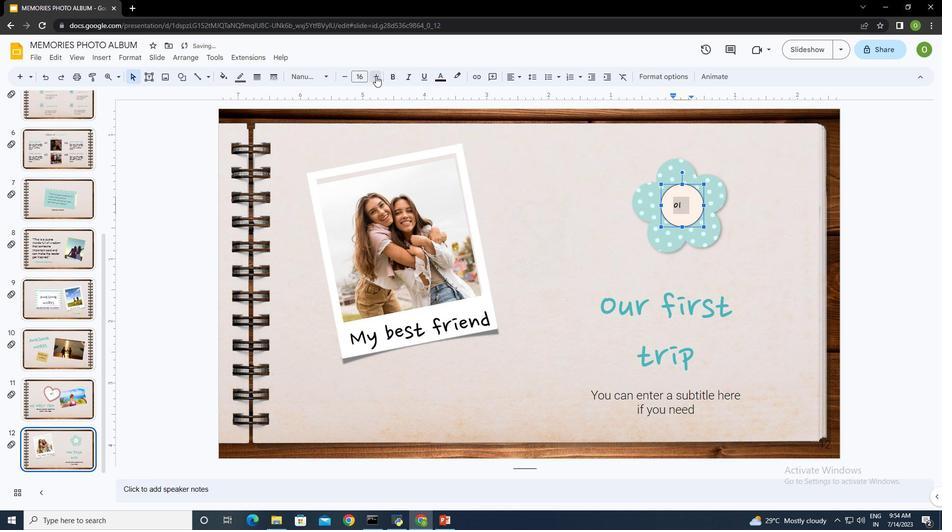 
Action: Mouse pressed left at (375, 76)
Screenshot: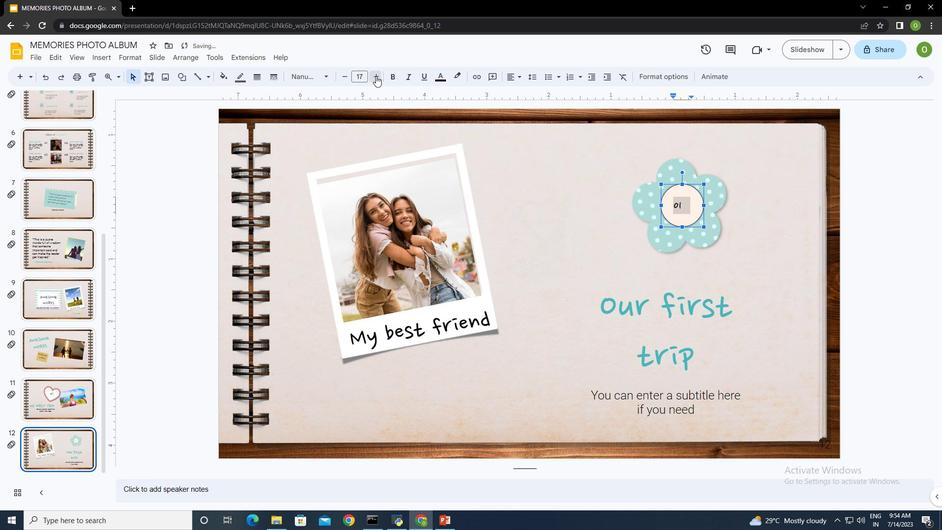 
Action: Mouse pressed left at (375, 76)
Screenshot: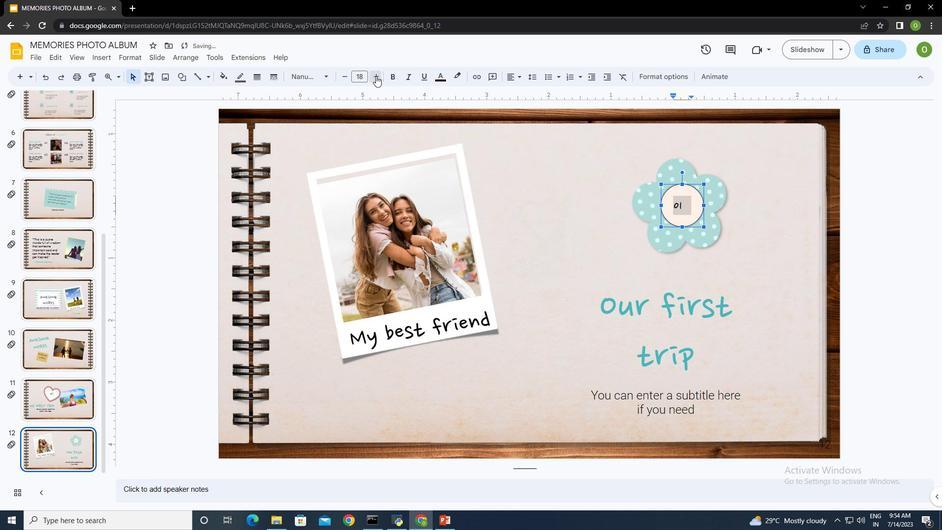 
Action: Mouse pressed left at (375, 76)
Screenshot: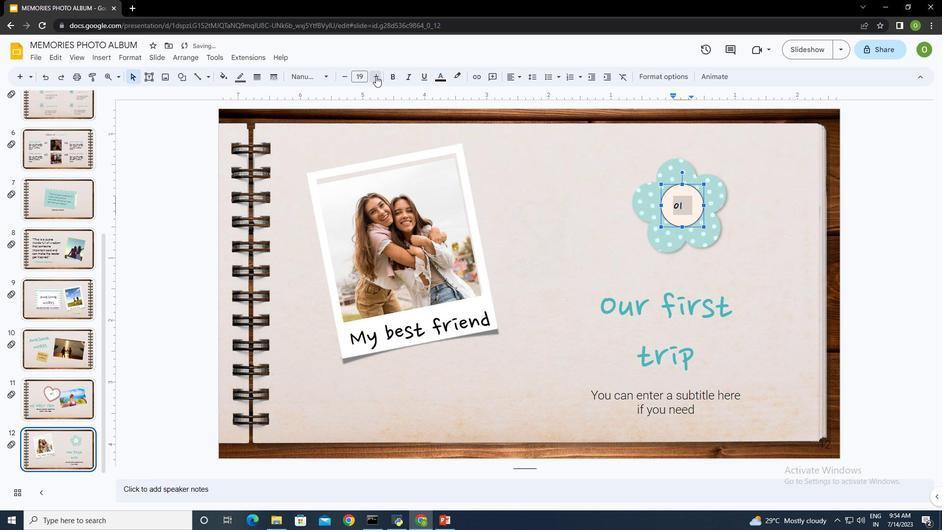 
Action: Mouse pressed left at (375, 76)
Screenshot: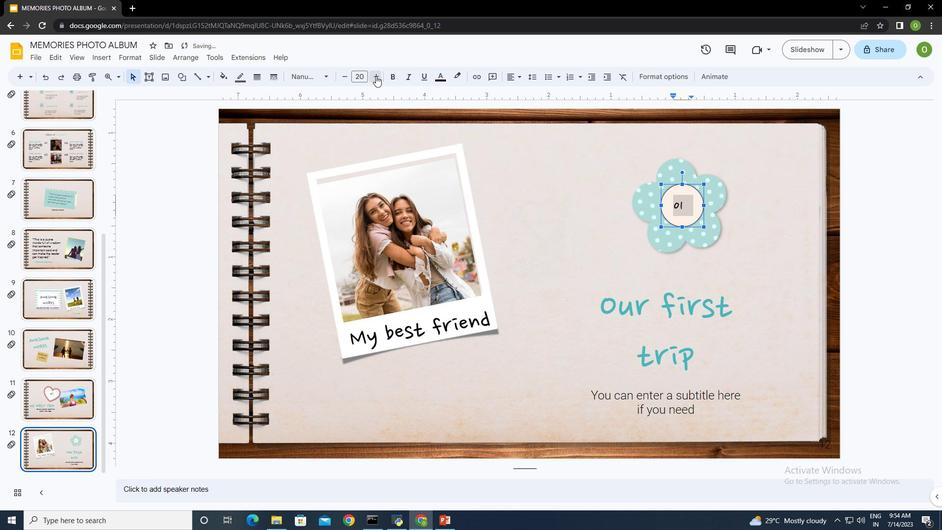 
Action: Mouse pressed left at (375, 76)
Screenshot: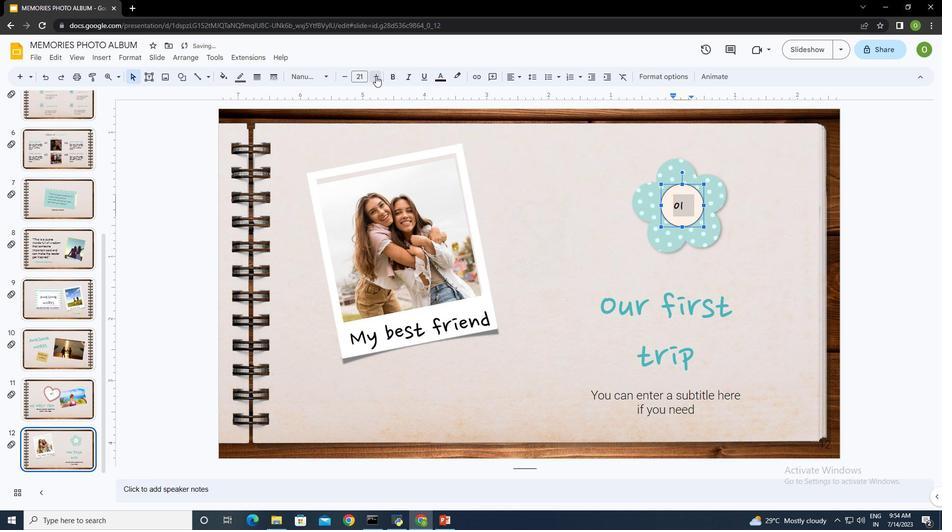 
Action: Mouse pressed left at (375, 76)
Screenshot: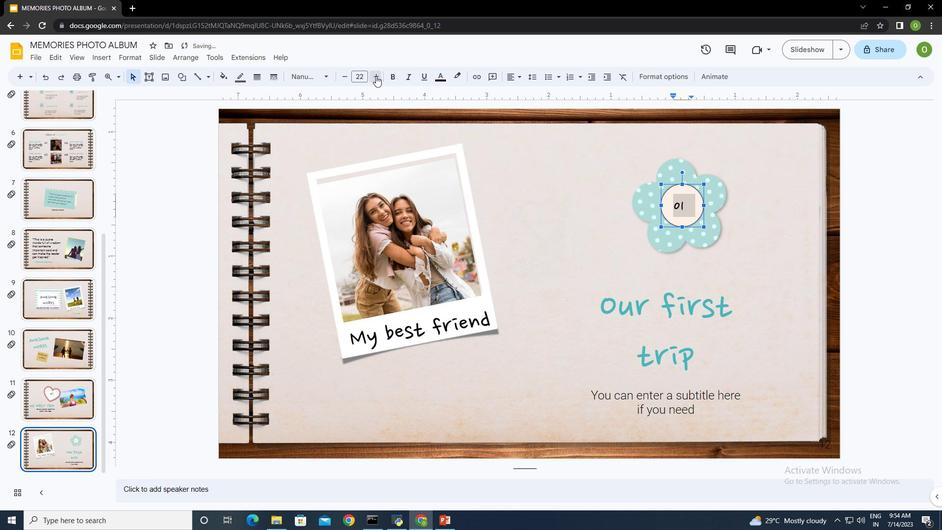 
Action: Mouse pressed left at (375, 76)
Screenshot: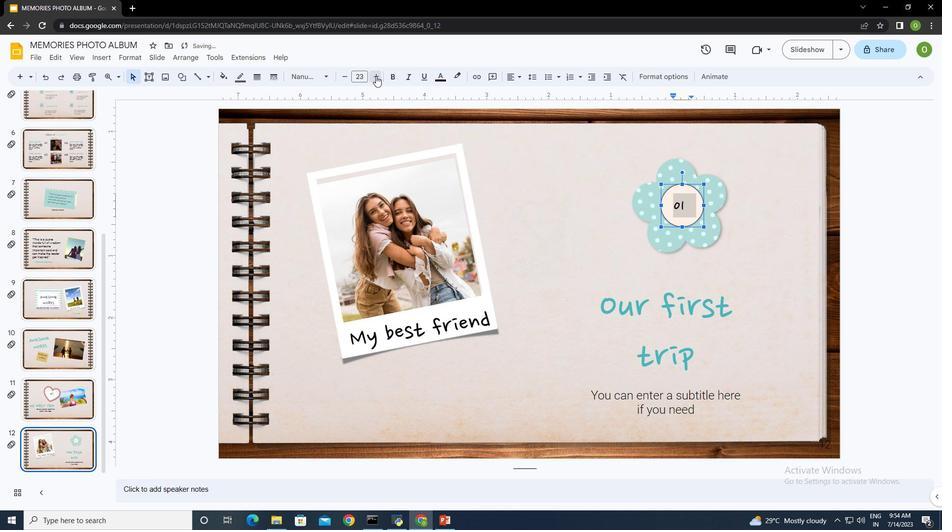 
Action: Mouse pressed left at (375, 76)
Screenshot: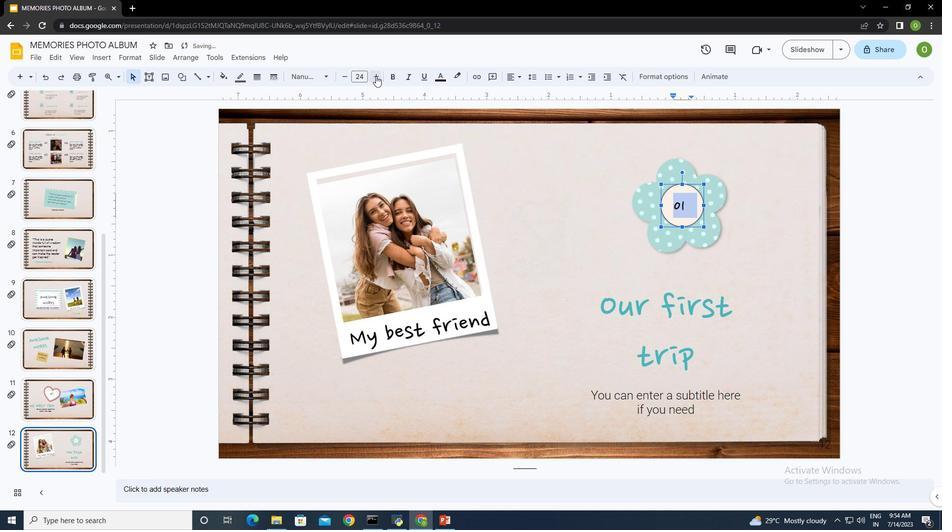 
Action: Mouse pressed left at (375, 76)
Screenshot: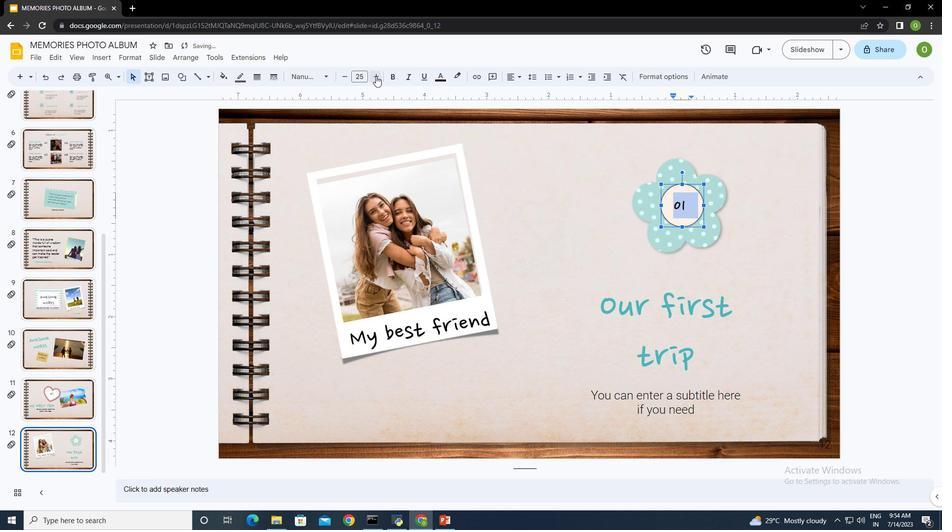 
Action: Mouse pressed left at (375, 76)
Screenshot: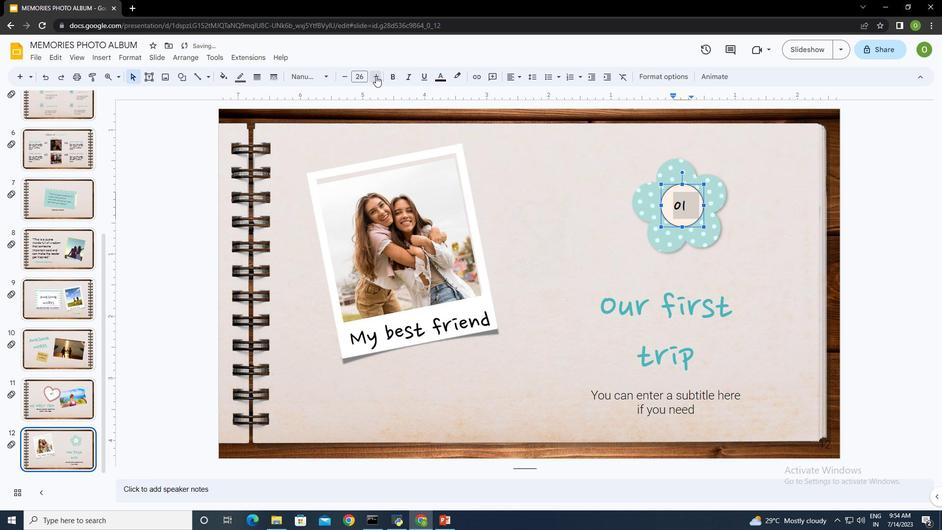 
Action: Mouse pressed left at (375, 76)
Screenshot: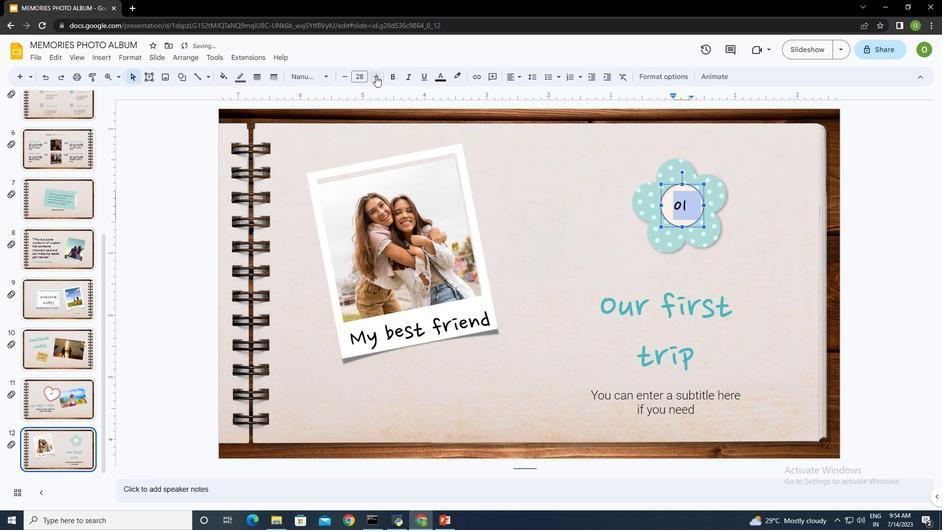 
Action: Mouse pressed left at (375, 76)
Screenshot: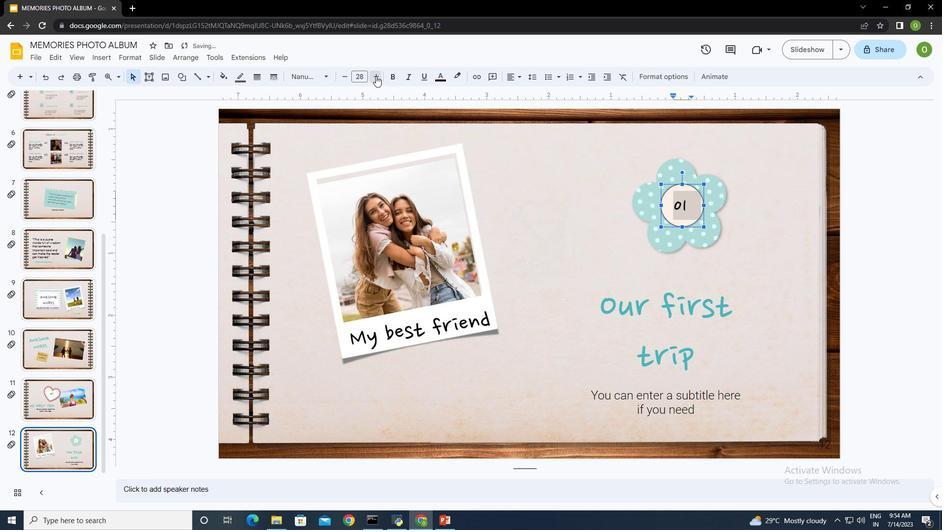 
Action: Mouse pressed left at (375, 76)
Screenshot: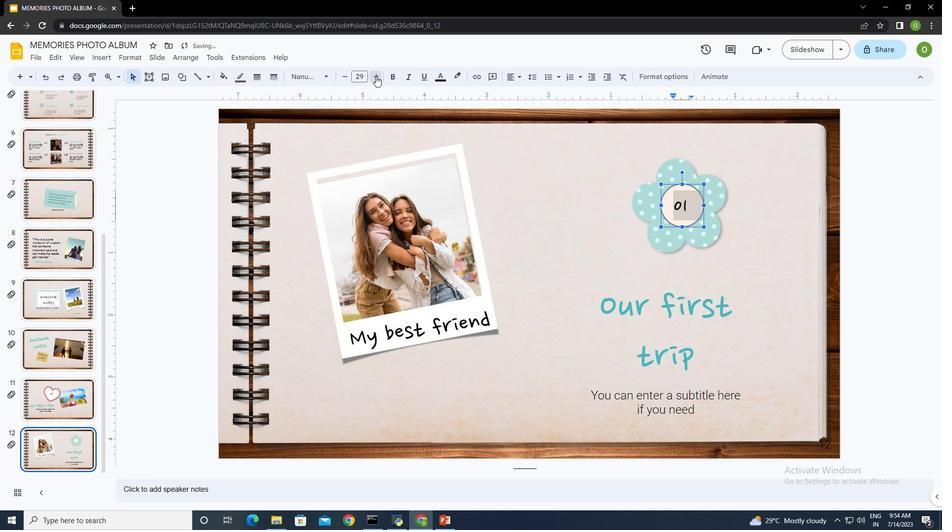 
Action: Mouse moved to (594, 251)
Screenshot: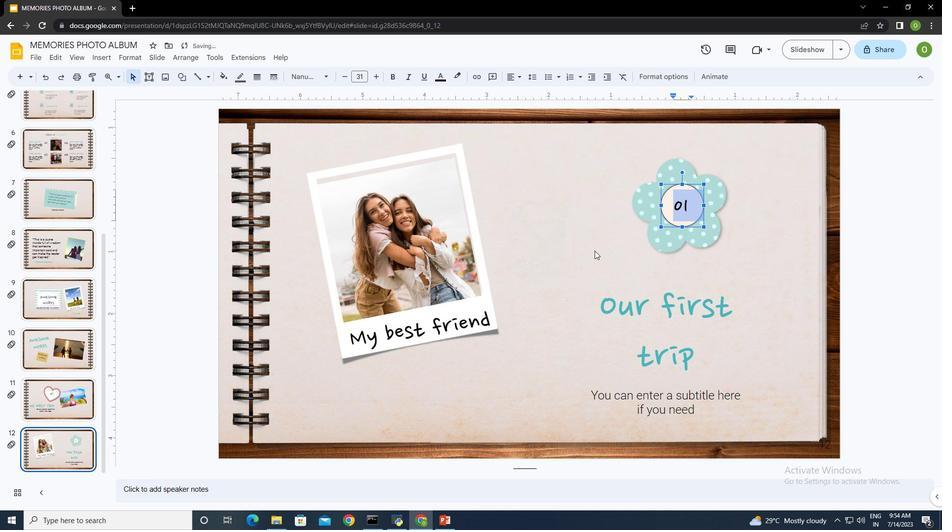 
Action: Mouse pressed left at (594, 251)
Screenshot: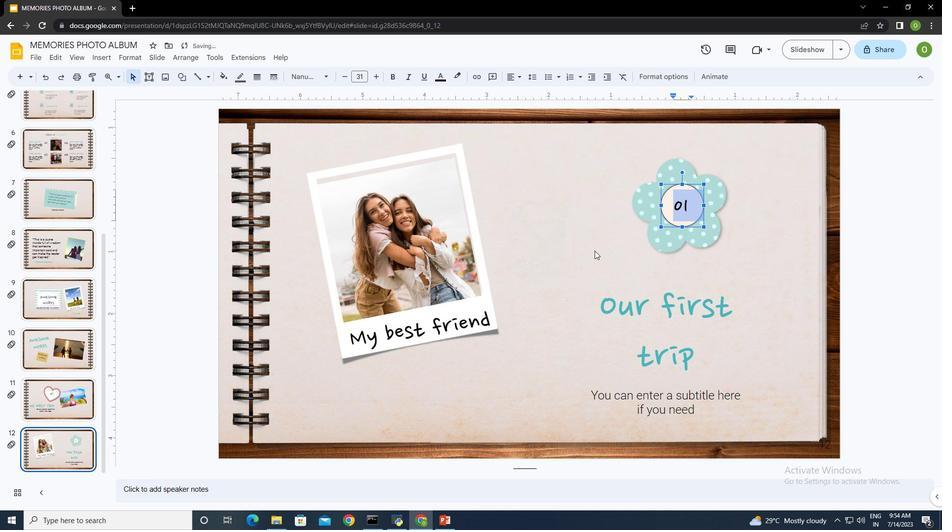 
Action: Mouse moved to (565, 253)
Screenshot: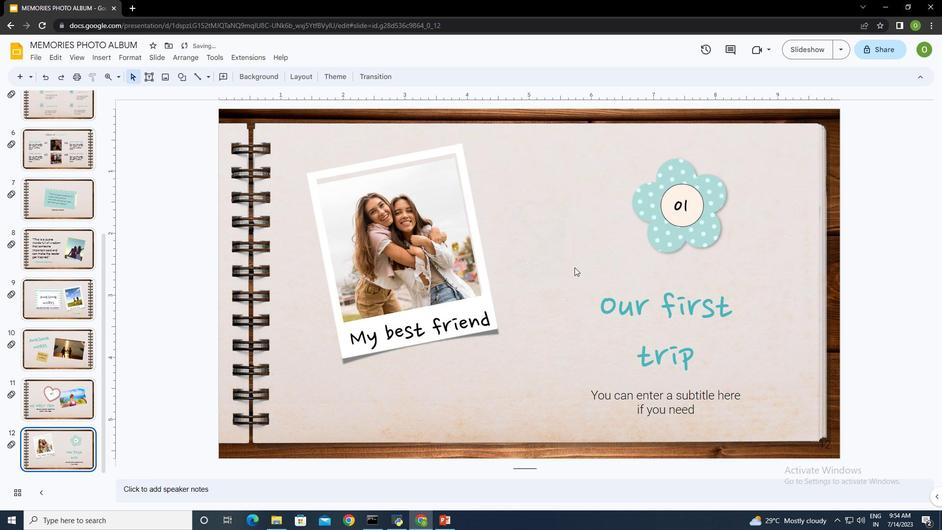 
Action: Mouse pressed left at (565, 253)
Screenshot: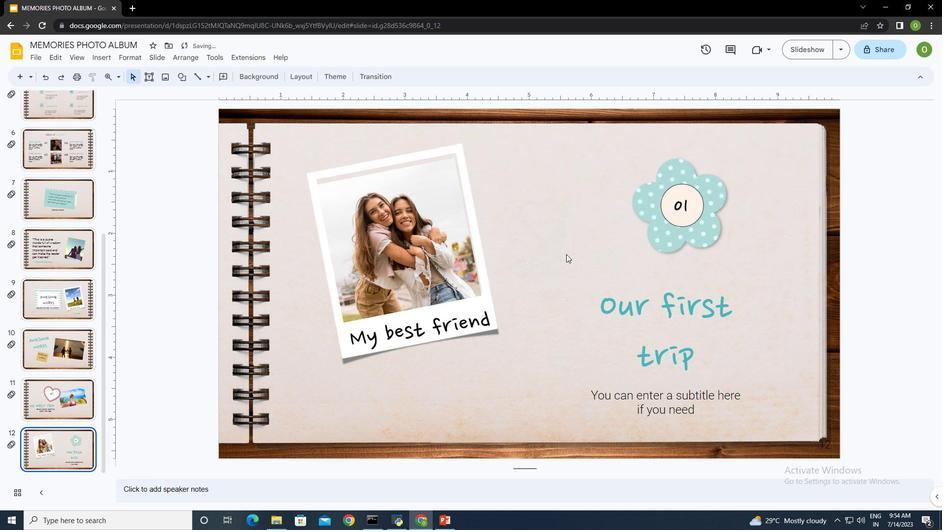 
Action: Mouse moved to (403, 237)
Screenshot: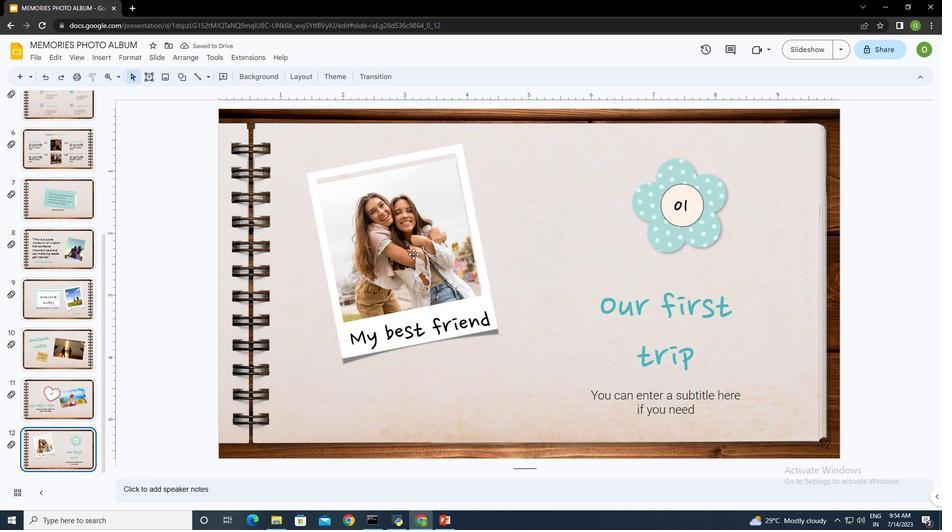 
Action: Mouse pressed left at (403, 237)
Screenshot: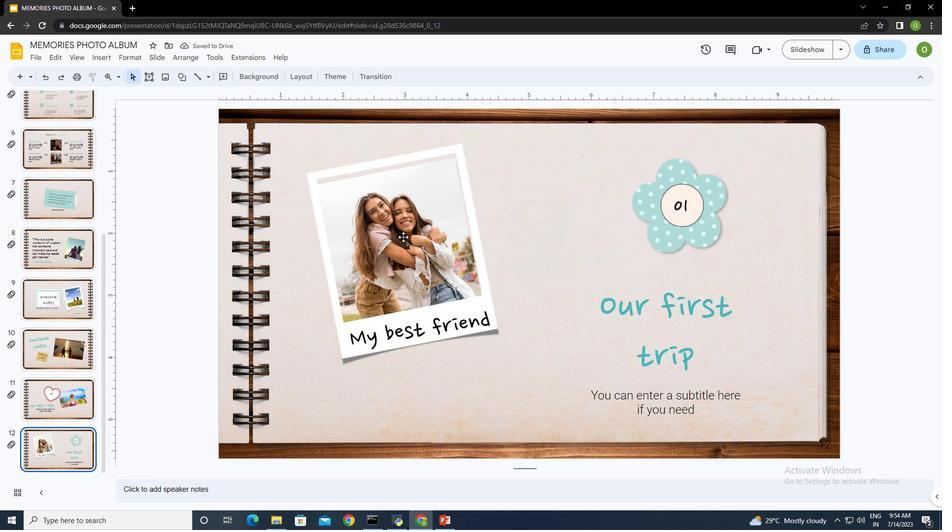 
Action: Mouse moved to (474, 76)
Screenshot: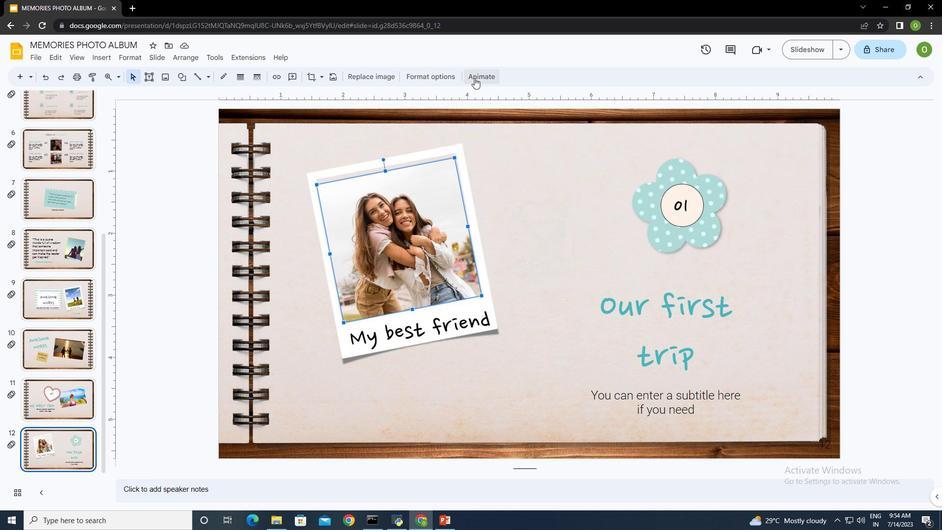 
Action: Mouse pressed left at (474, 76)
Screenshot: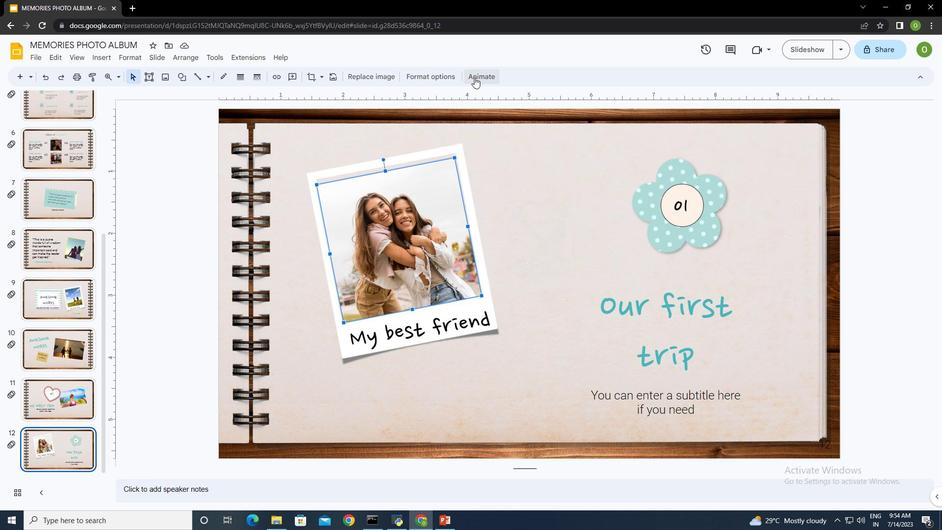 
Action: Mouse moved to (806, 192)
Screenshot: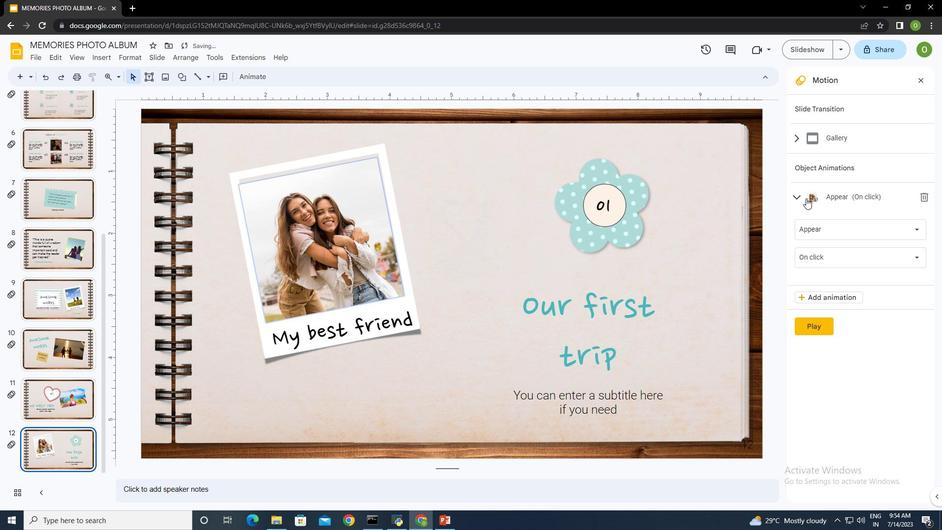 
Action: Mouse pressed left at (806, 192)
Screenshot: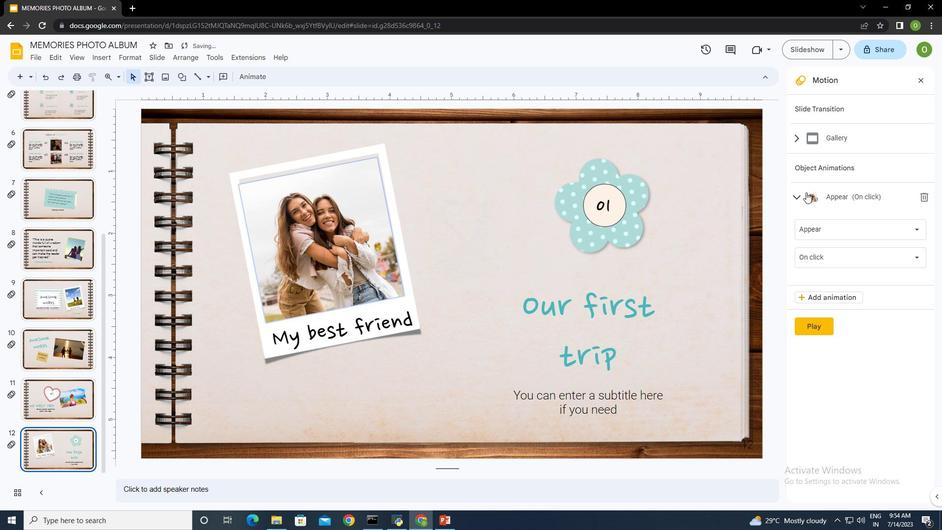 
Action: Mouse pressed left at (806, 192)
Screenshot: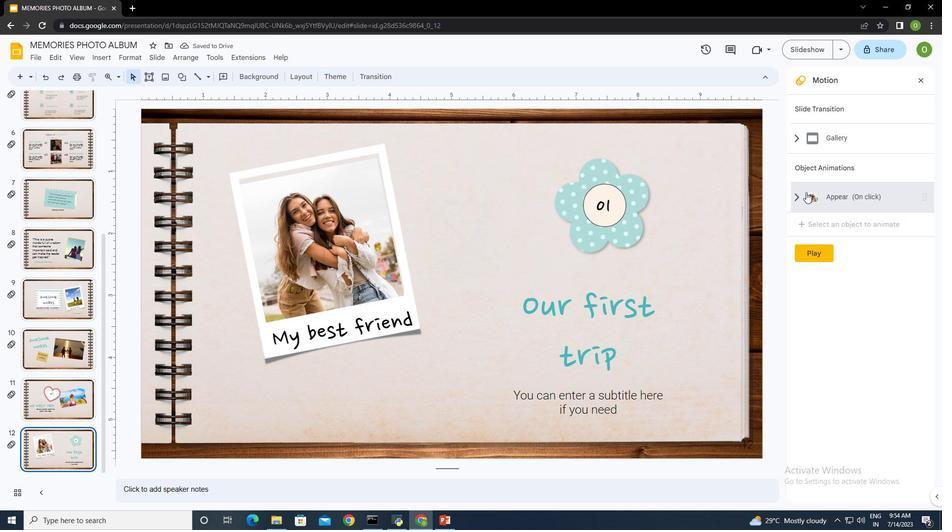 
Action: Mouse moved to (804, 226)
Screenshot: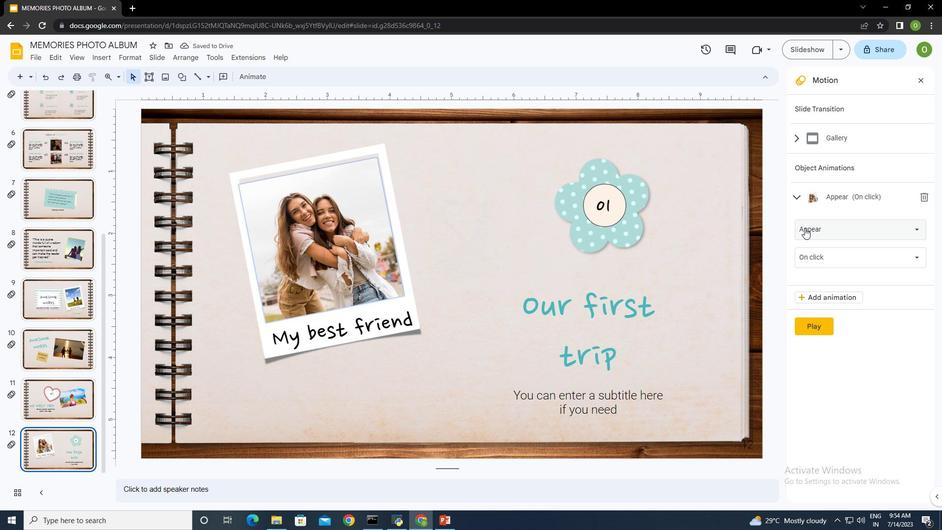 
Action: Mouse pressed left at (804, 226)
Screenshot: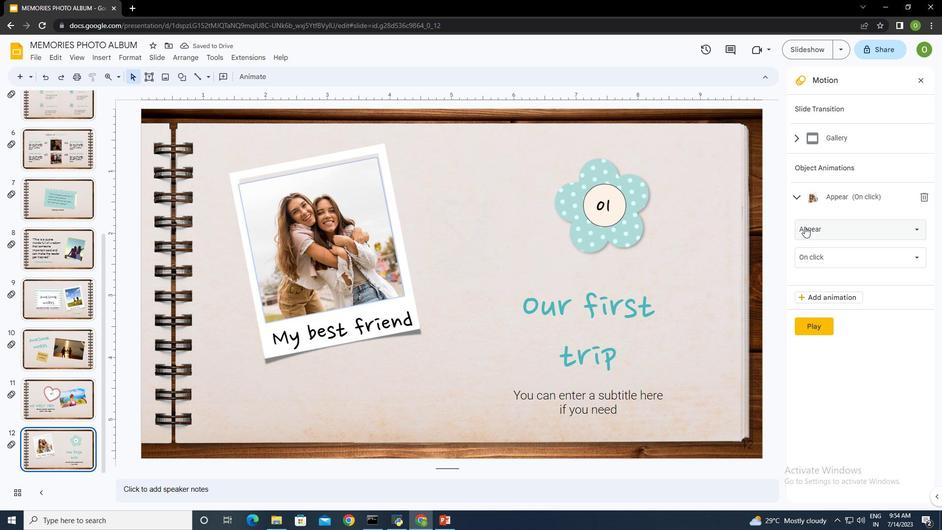 
Action: Mouse moved to (843, 361)
Screenshot: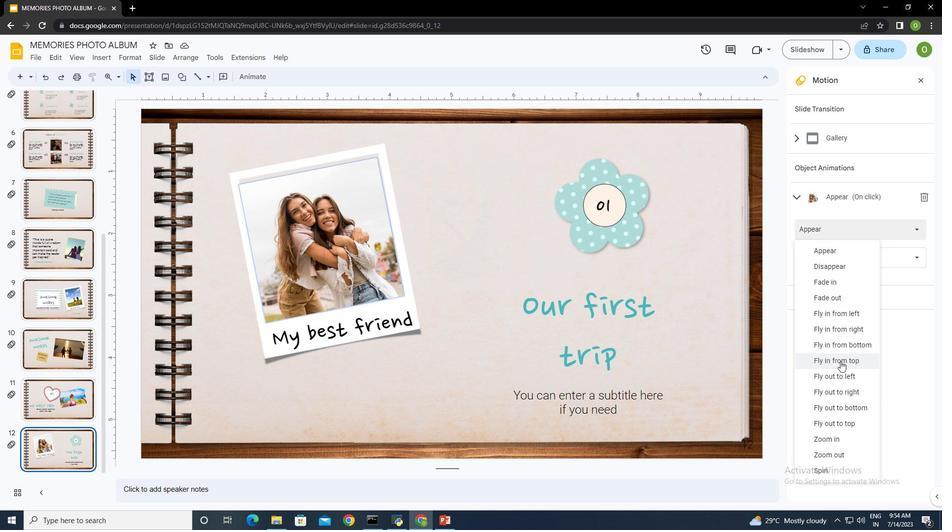 
Action: Mouse pressed left at (843, 361)
Screenshot: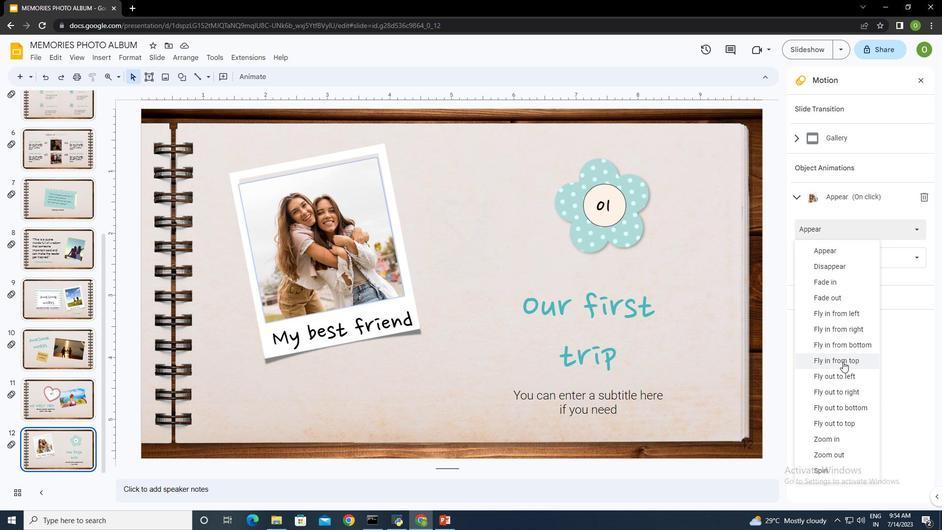 
Action: Mouse moved to (822, 253)
Screenshot: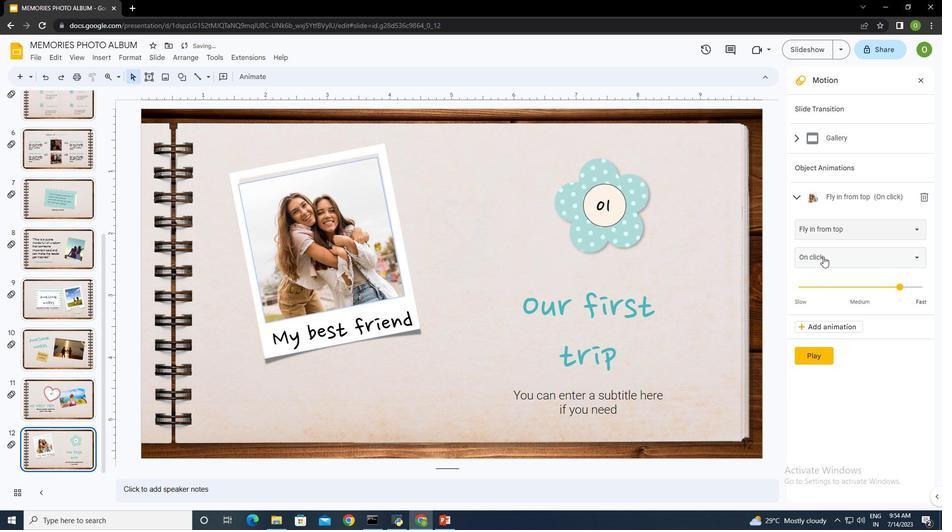 
Action: Mouse pressed left at (822, 253)
Screenshot: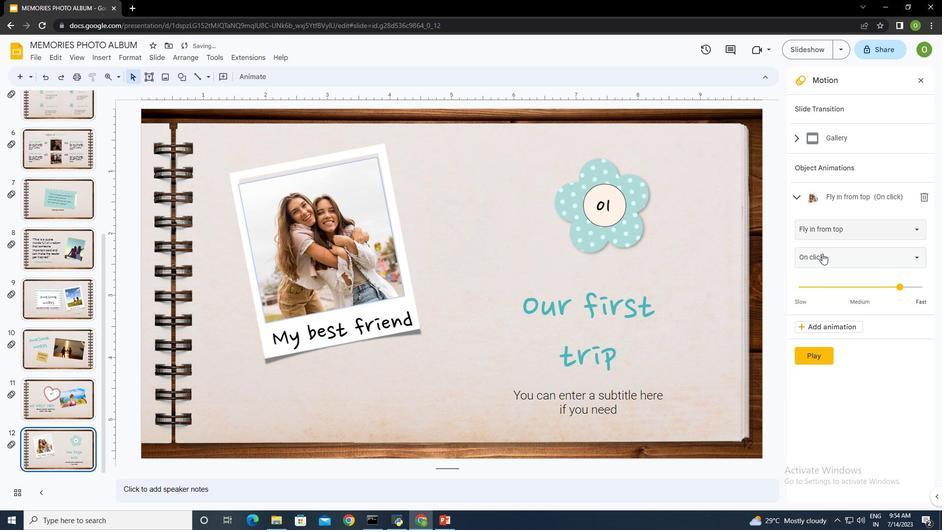 
Action: Mouse moved to (827, 294)
Screenshot: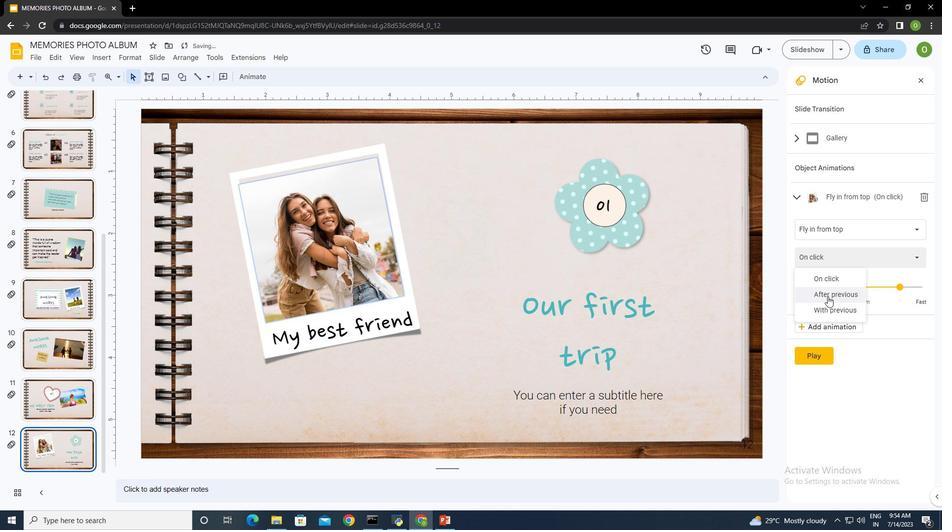 
Action: Mouse pressed left at (827, 294)
Screenshot: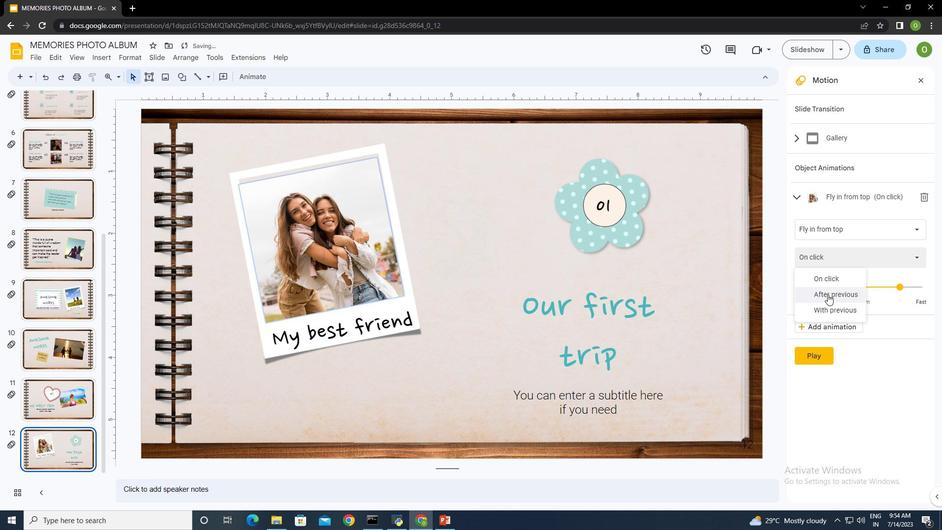 
Action: Mouse moved to (900, 286)
Screenshot: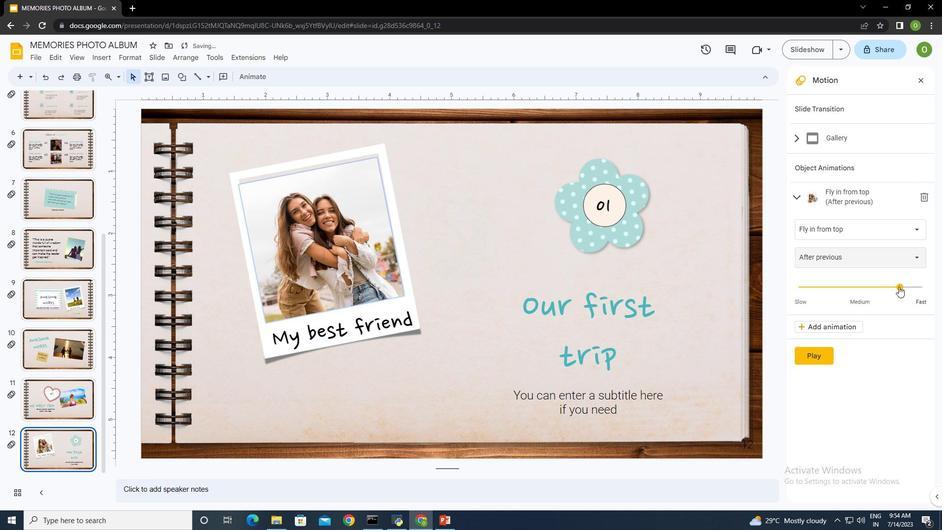 
Action: Mouse pressed left at (900, 286)
Screenshot: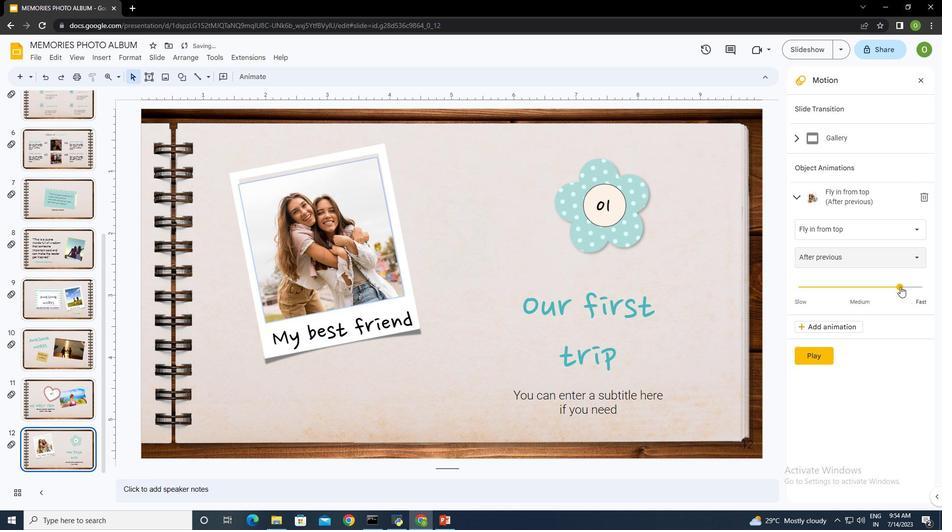 
Action: Mouse moved to (814, 353)
Screenshot: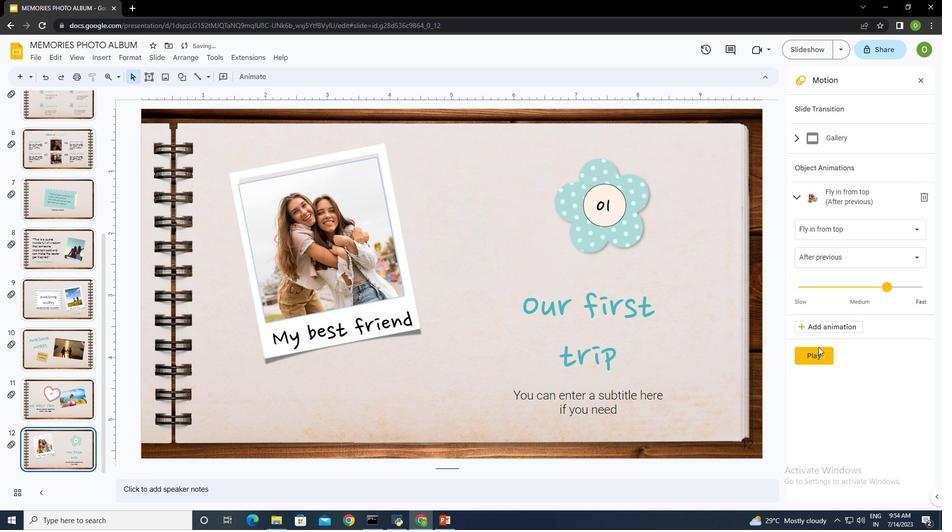 
Action: Mouse pressed left at (814, 353)
Screenshot: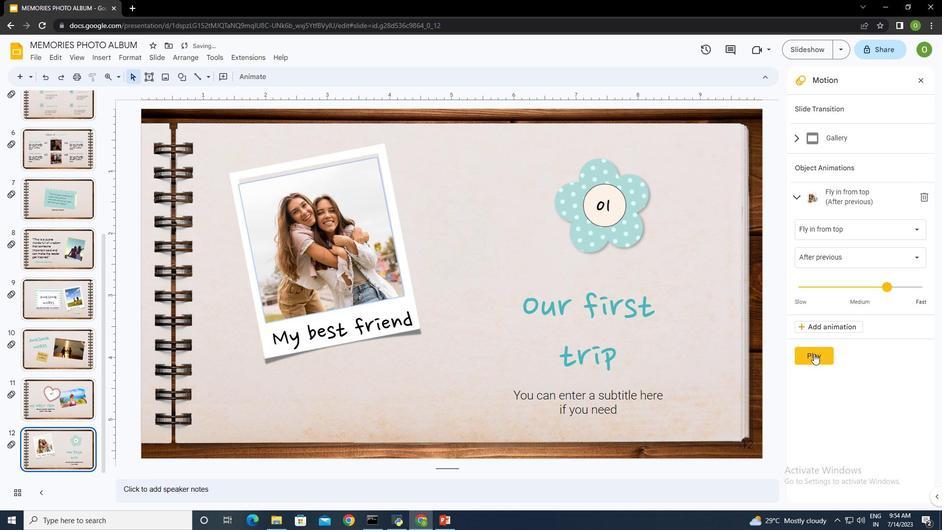 
Action: Mouse moved to (820, 352)
Screenshot: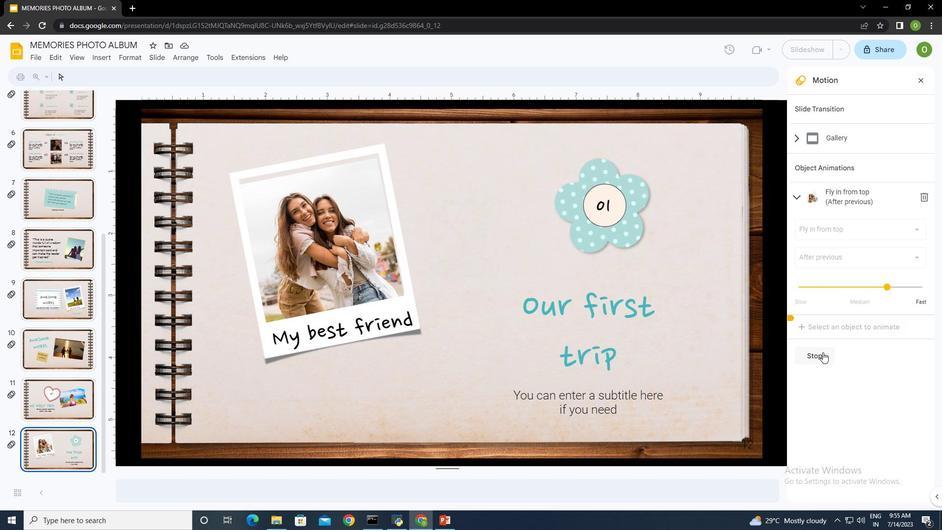 
Action: Mouse pressed left at (820, 352)
Screenshot: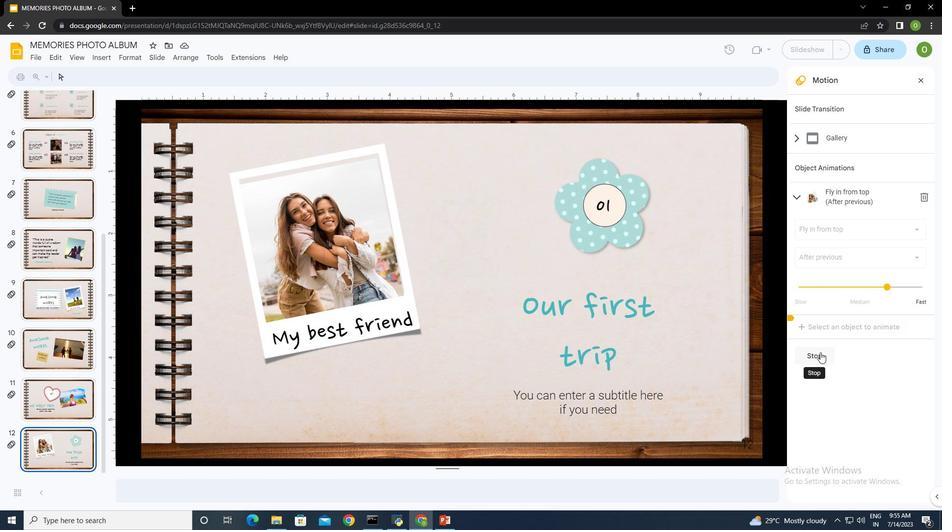 
Action: Mouse moved to (824, 404)
Screenshot: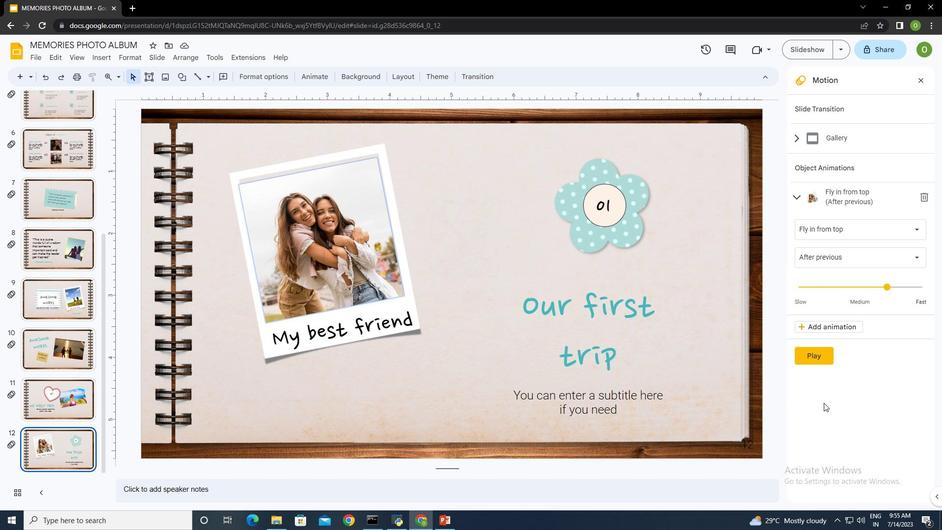 
